 Task: Search one way flight ticket for 4 adults, 2 children, 2 infants in seat and 1 infant on lap in economy from Seattle/tacoma(seatac): Seattle-tacoma International Airport to Indianapolis: Indianapolis International Airport on 8-5-2023. Choice of flights is Frontier. Number of bags: 1 carry on bag. Price is upto 75000. Outbound departure time preference is 13:30.
Action: Mouse moved to (358, 317)
Screenshot: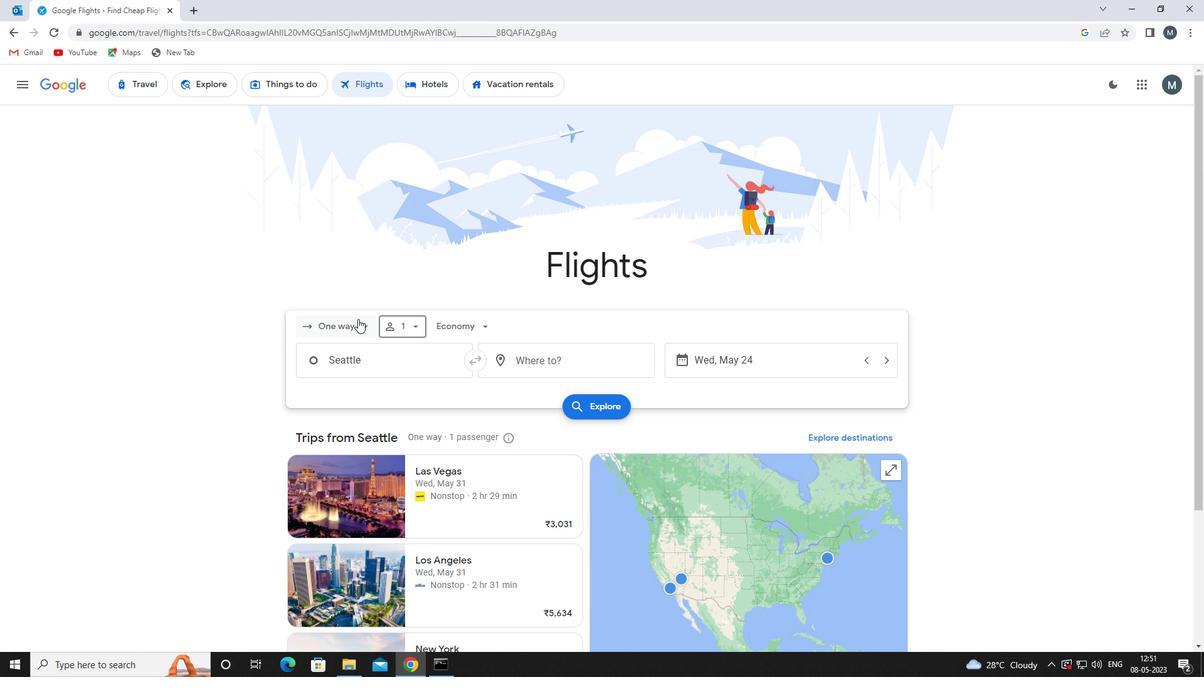 
Action: Mouse pressed left at (358, 317)
Screenshot: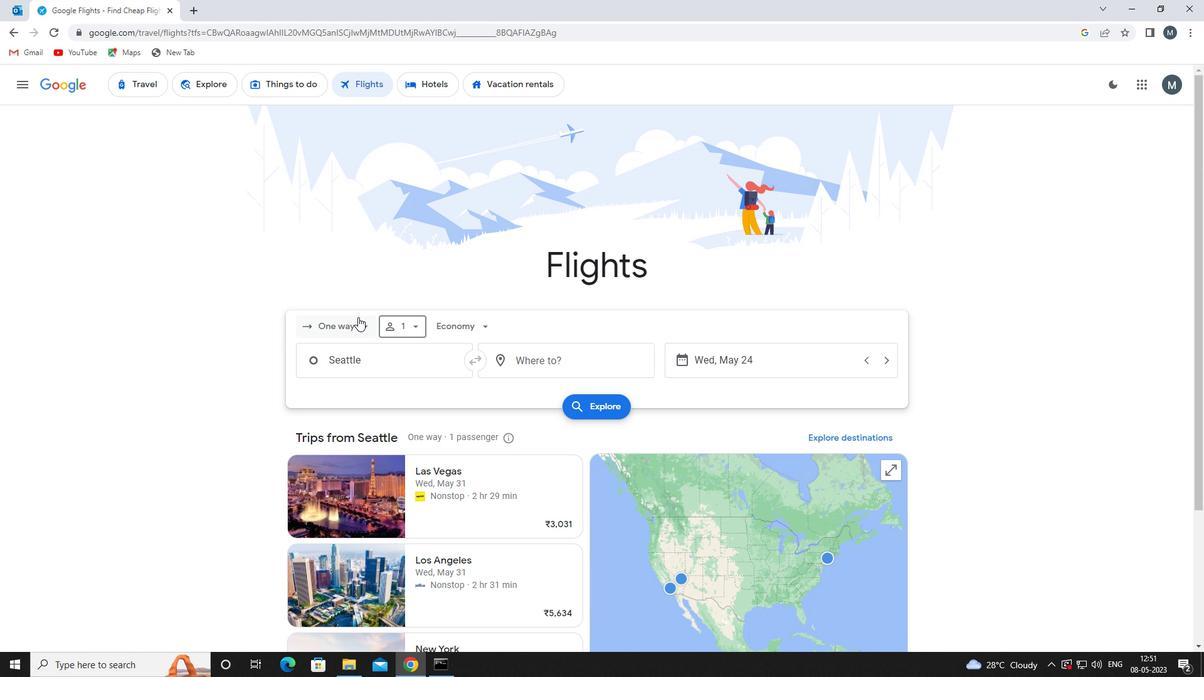 
Action: Mouse moved to (363, 384)
Screenshot: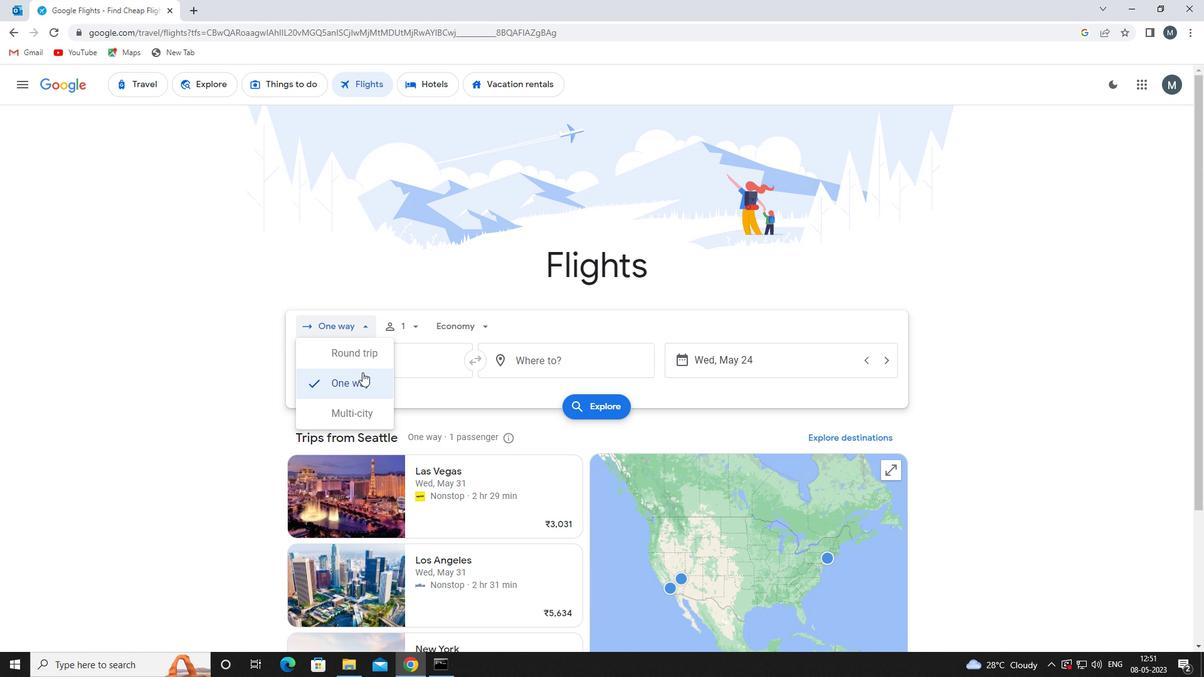 
Action: Mouse pressed left at (363, 384)
Screenshot: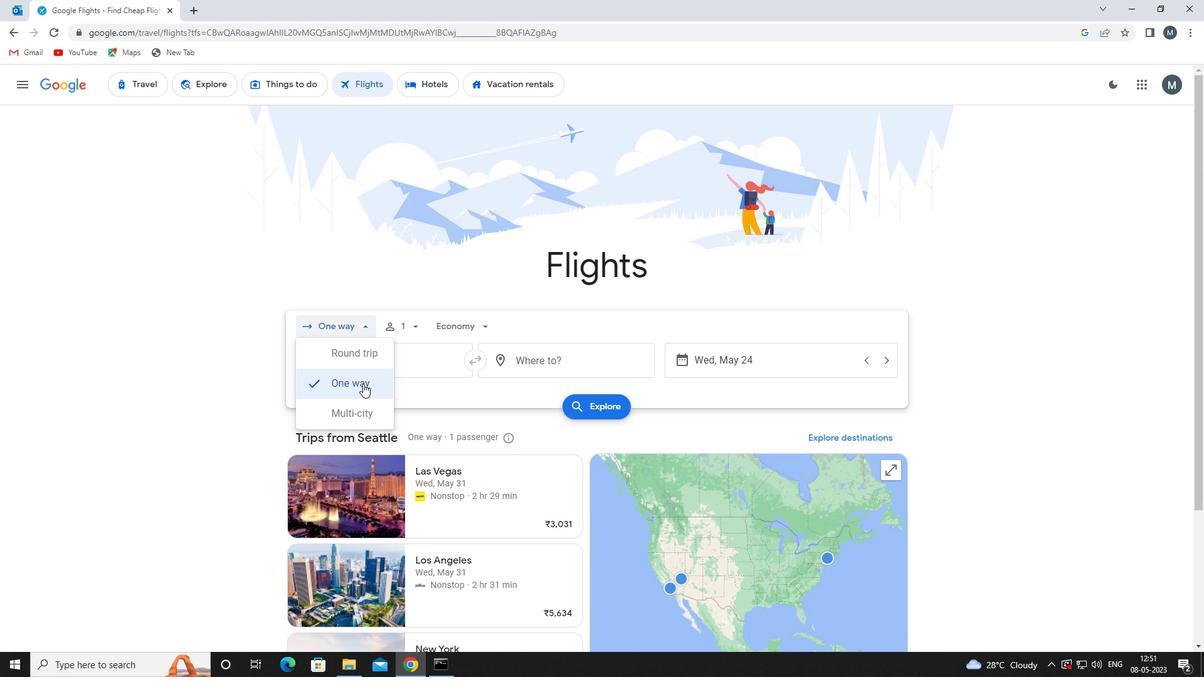 
Action: Mouse moved to (408, 328)
Screenshot: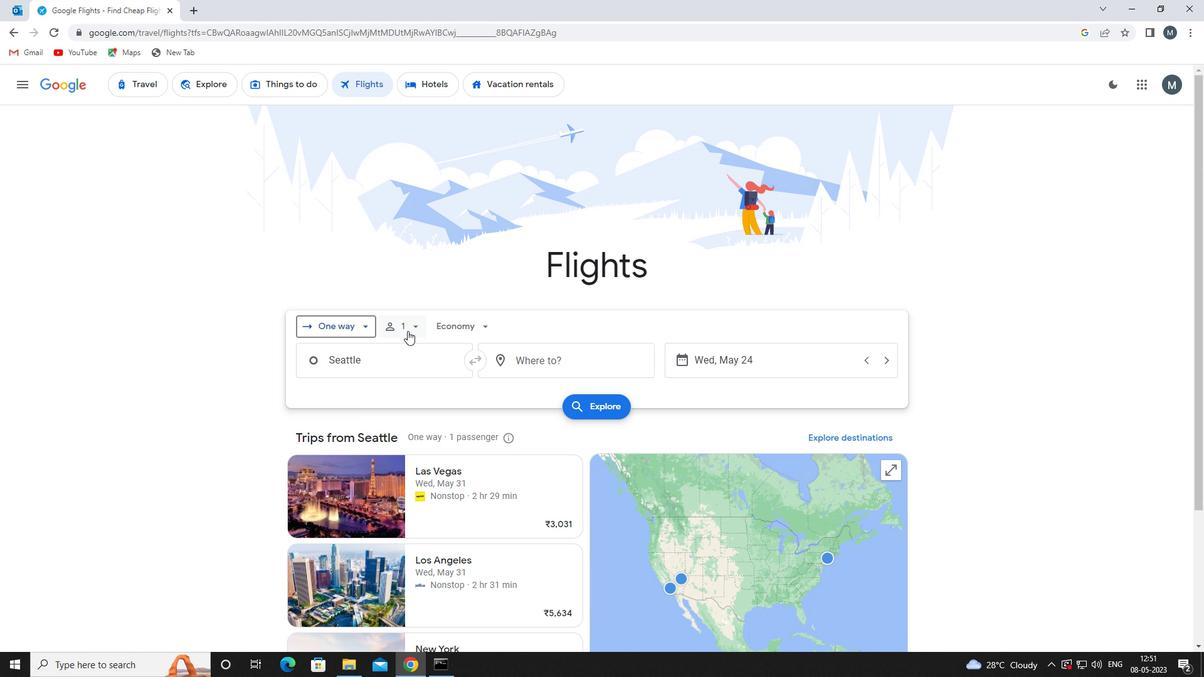 
Action: Mouse pressed left at (408, 328)
Screenshot: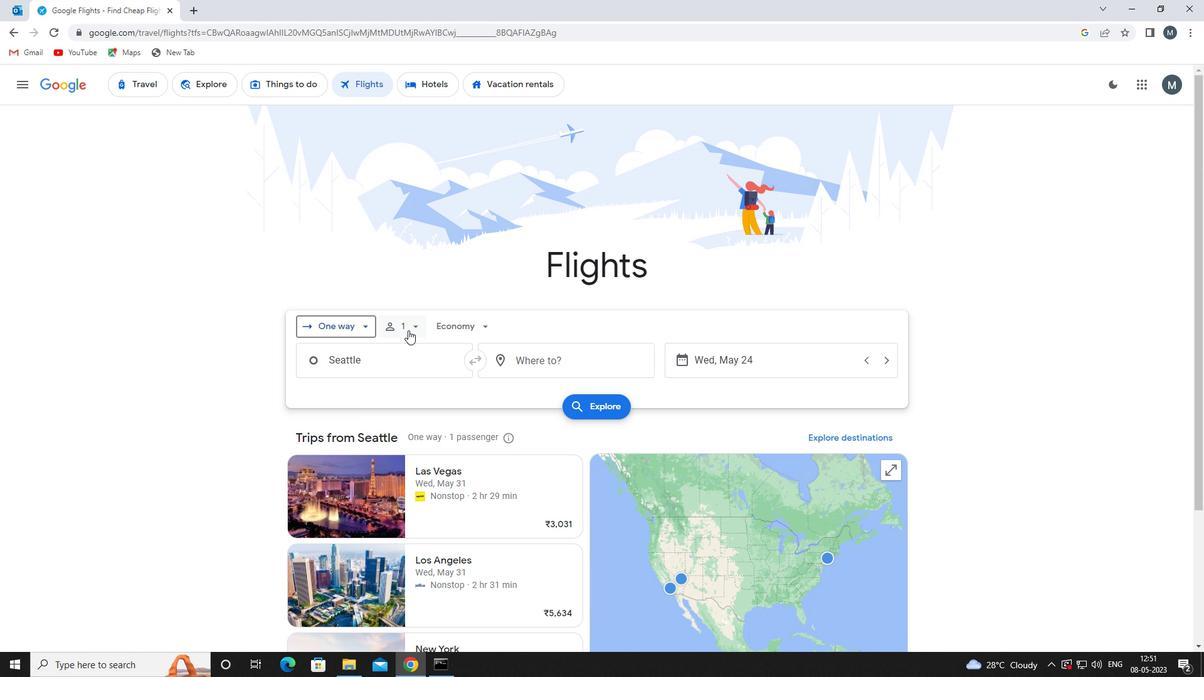 
Action: Mouse moved to (514, 362)
Screenshot: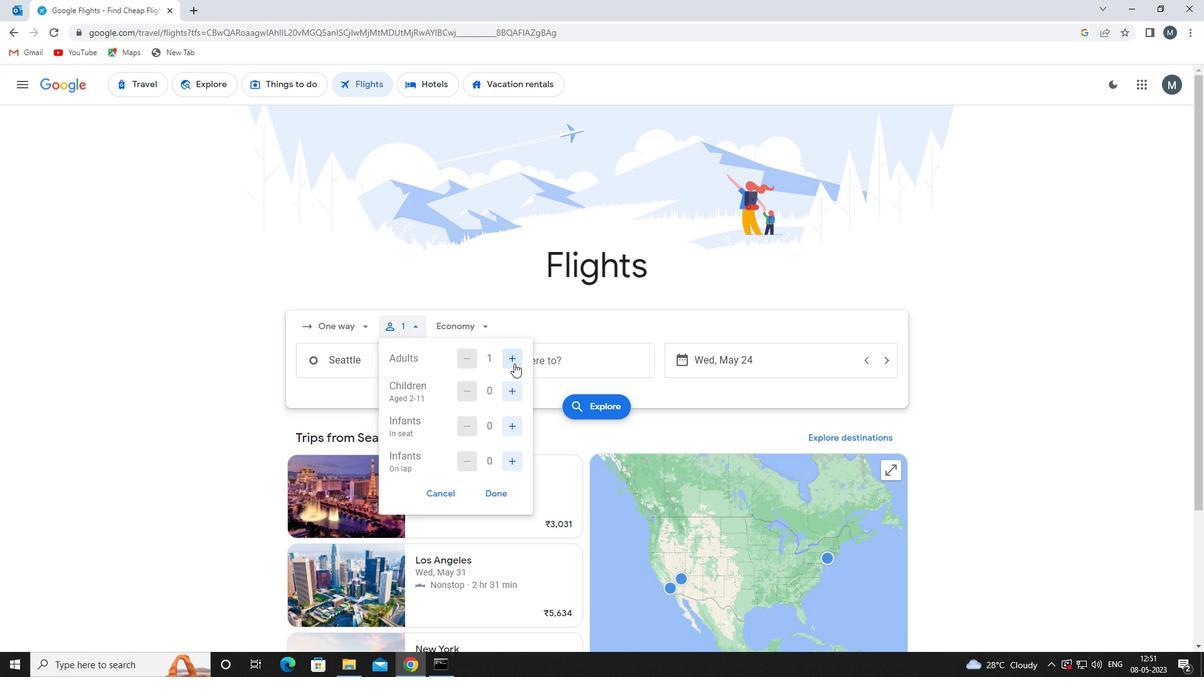 
Action: Mouse pressed left at (514, 362)
Screenshot: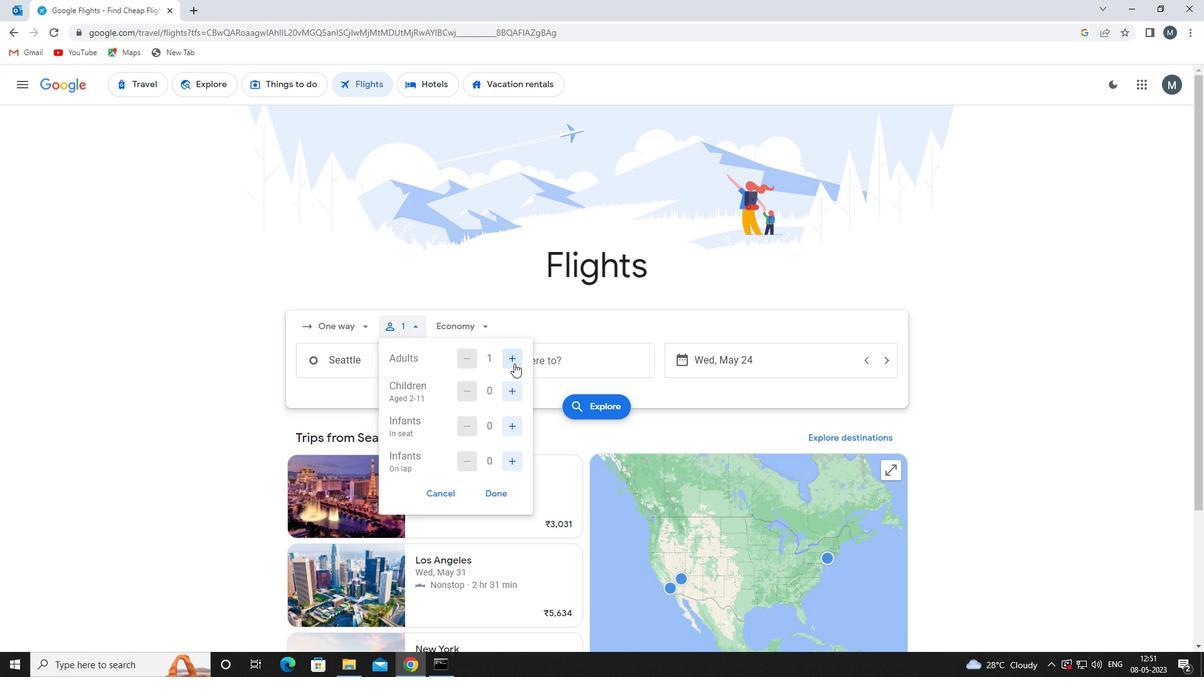 
Action: Mouse pressed left at (514, 362)
Screenshot: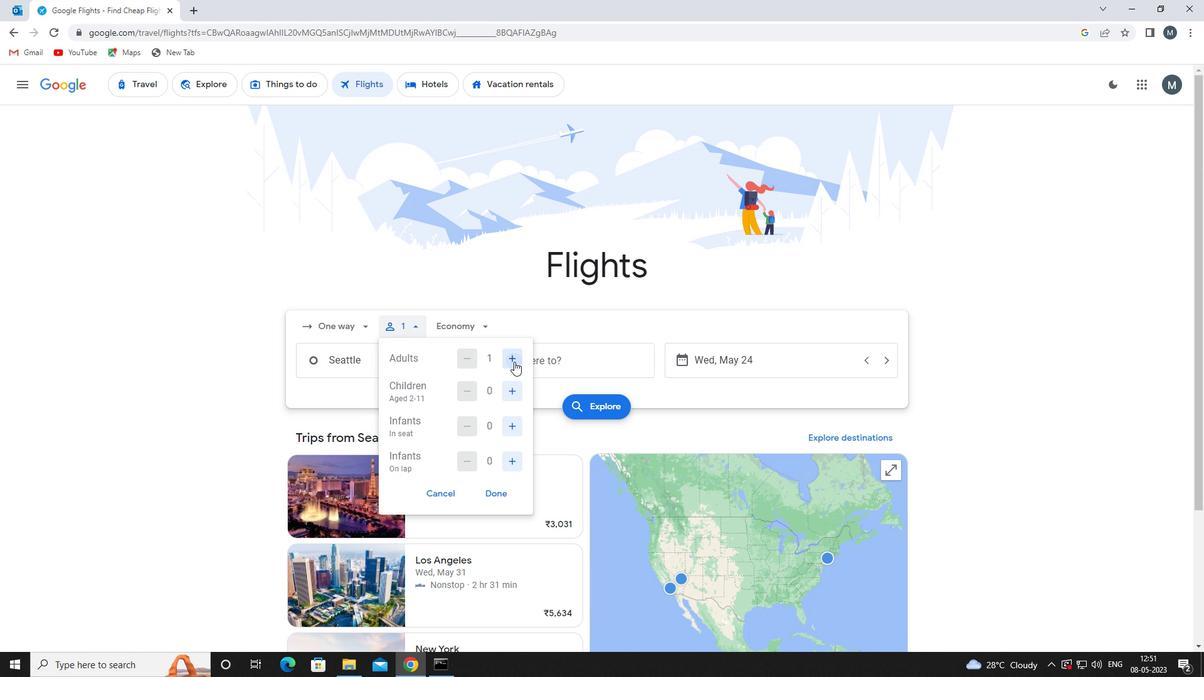 
Action: Mouse pressed left at (514, 362)
Screenshot: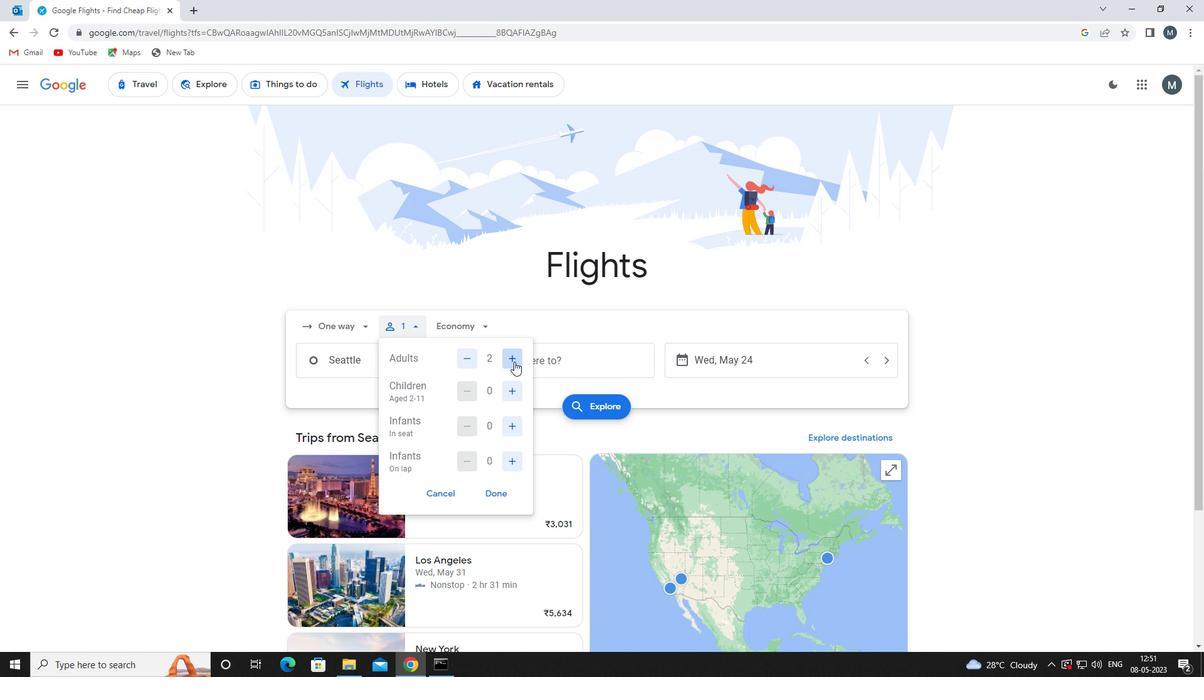 
Action: Mouse moved to (507, 395)
Screenshot: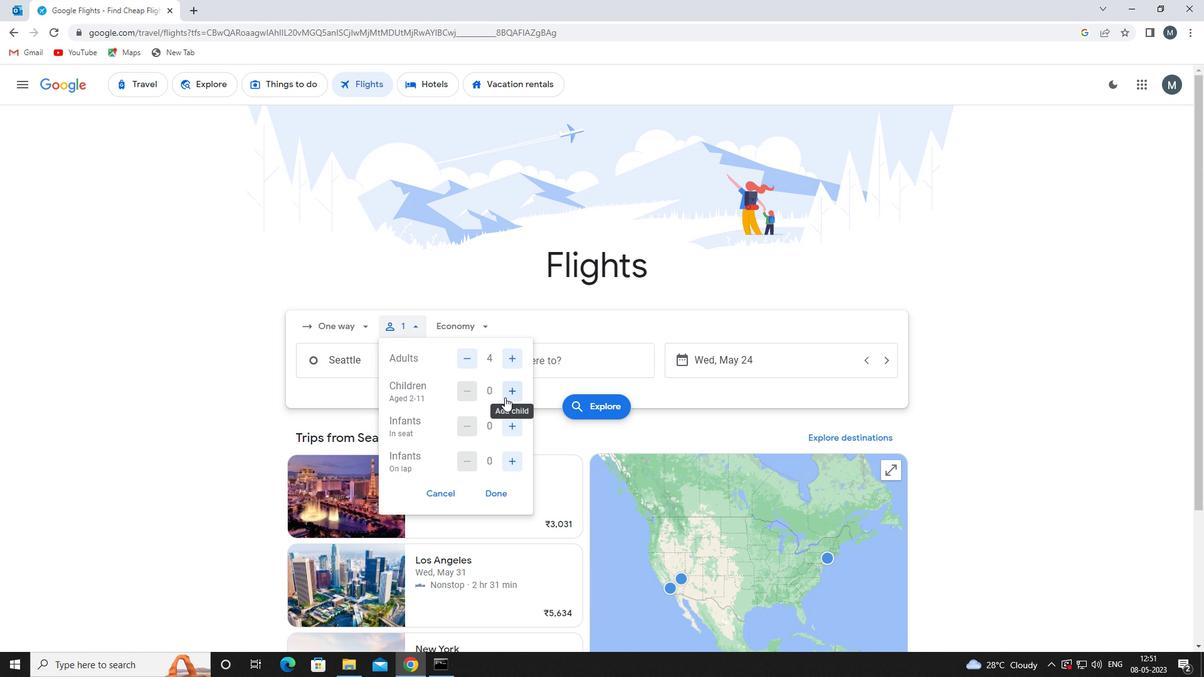 
Action: Mouse pressed left at (507, 395)
Screenshot: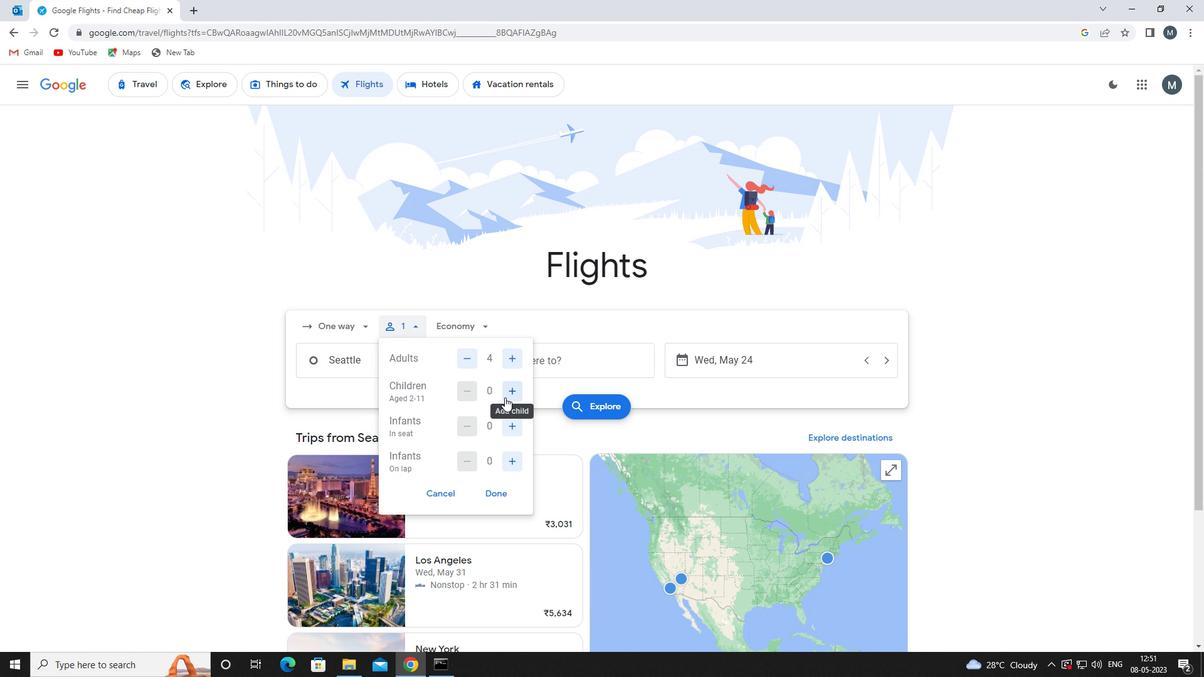 
Action: Mouse moved to (508, 395)
Screenshot: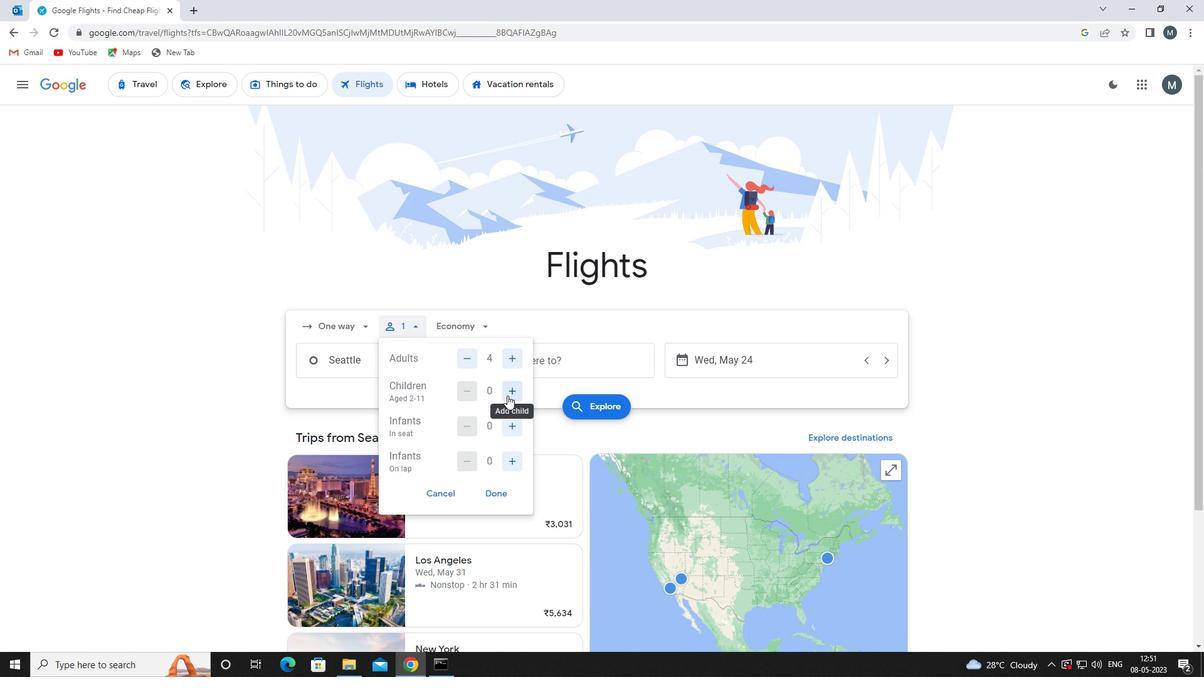 
Action: Mouse pressed left at (508, 395)
Screenshot: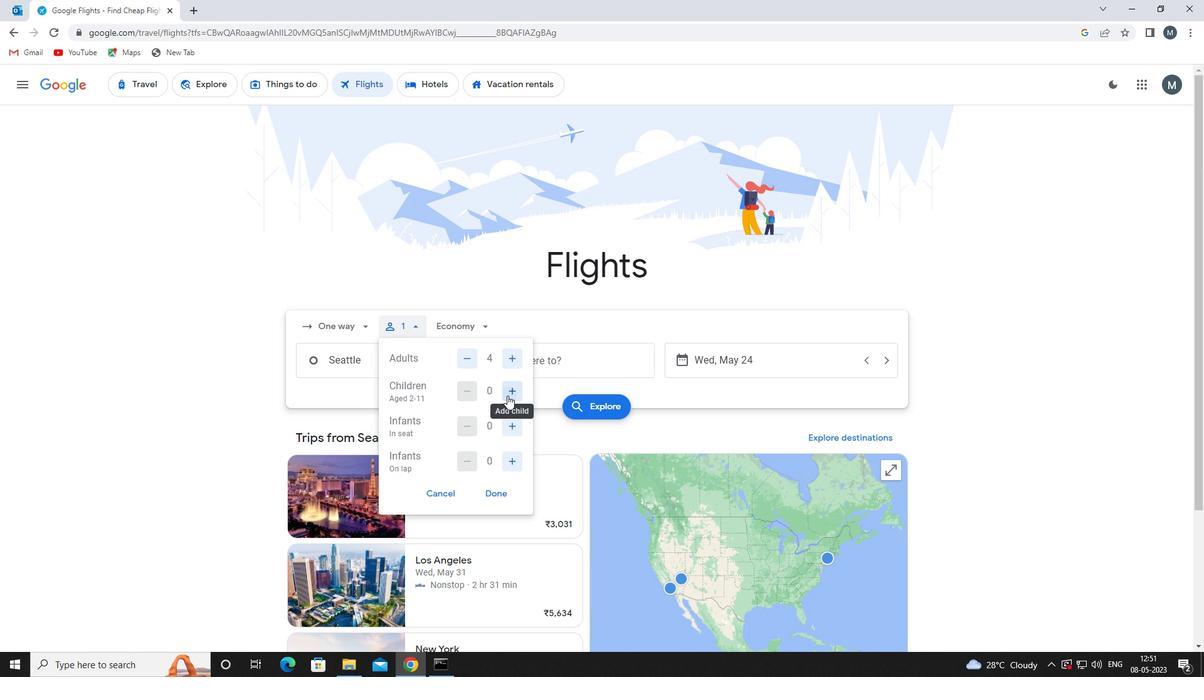 
Action: Mouse moved to (512, 426)
Screenshot: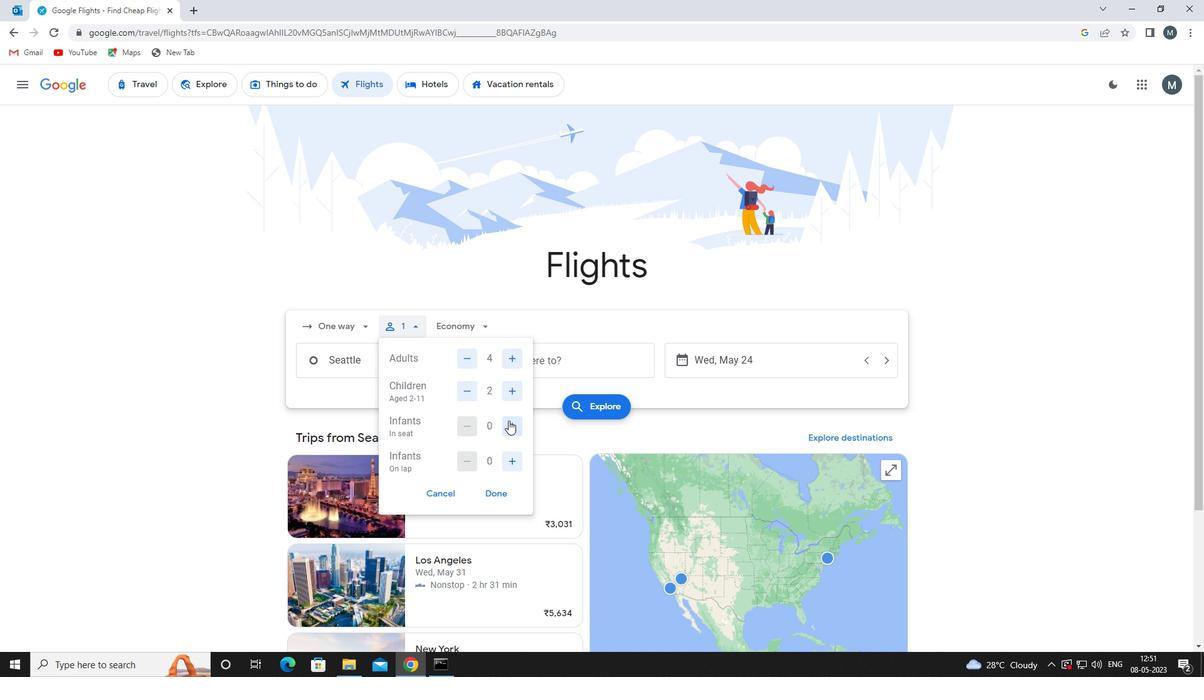 
Action: Mouse pressed left at (512, 426)
Screenshot: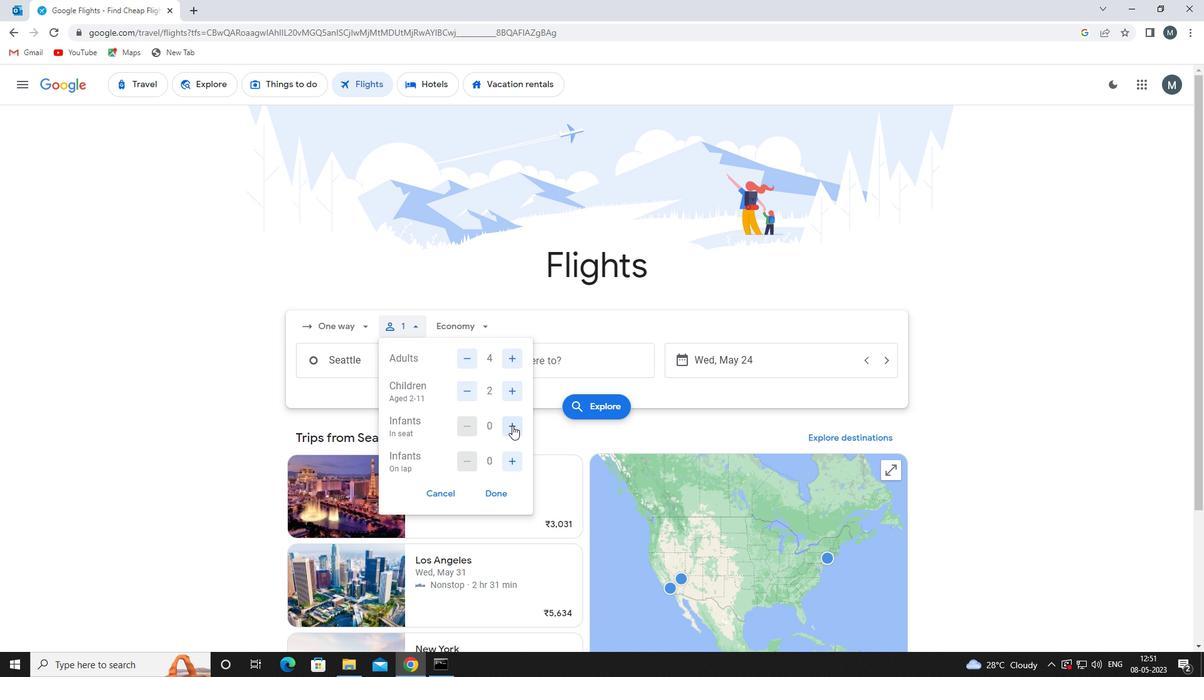 
Action: Mouse moved to (513, 426)
Screenshot: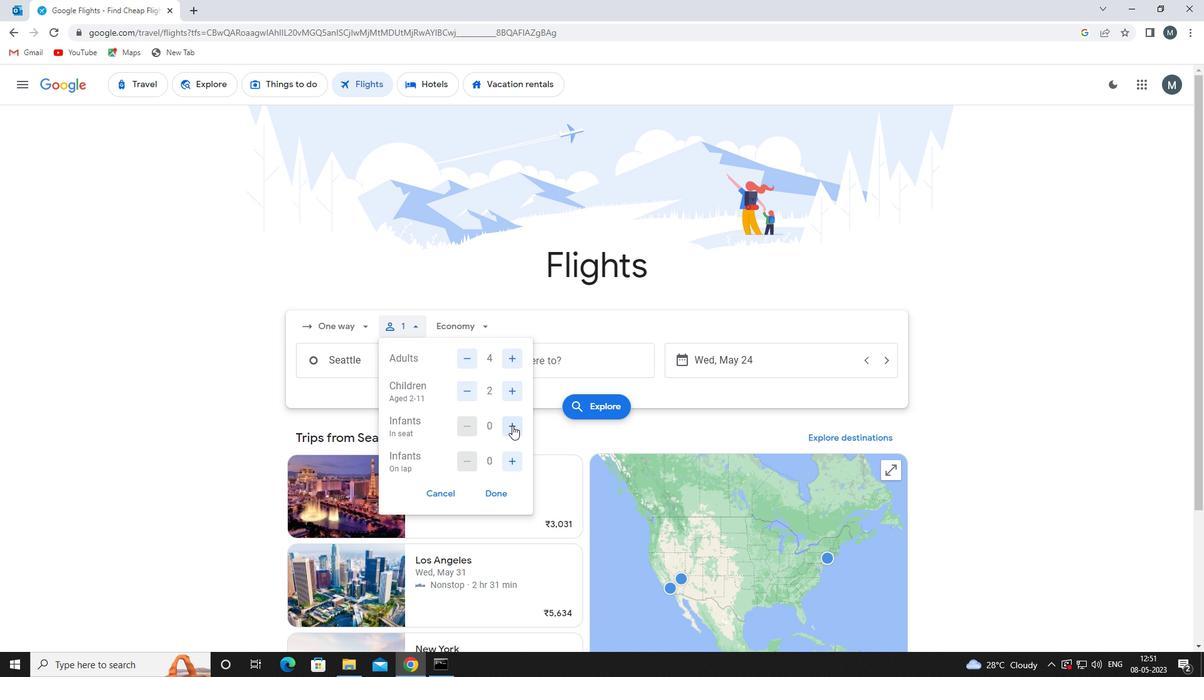 
Action: Mouse pressed left at (513, 426)
Screenshot: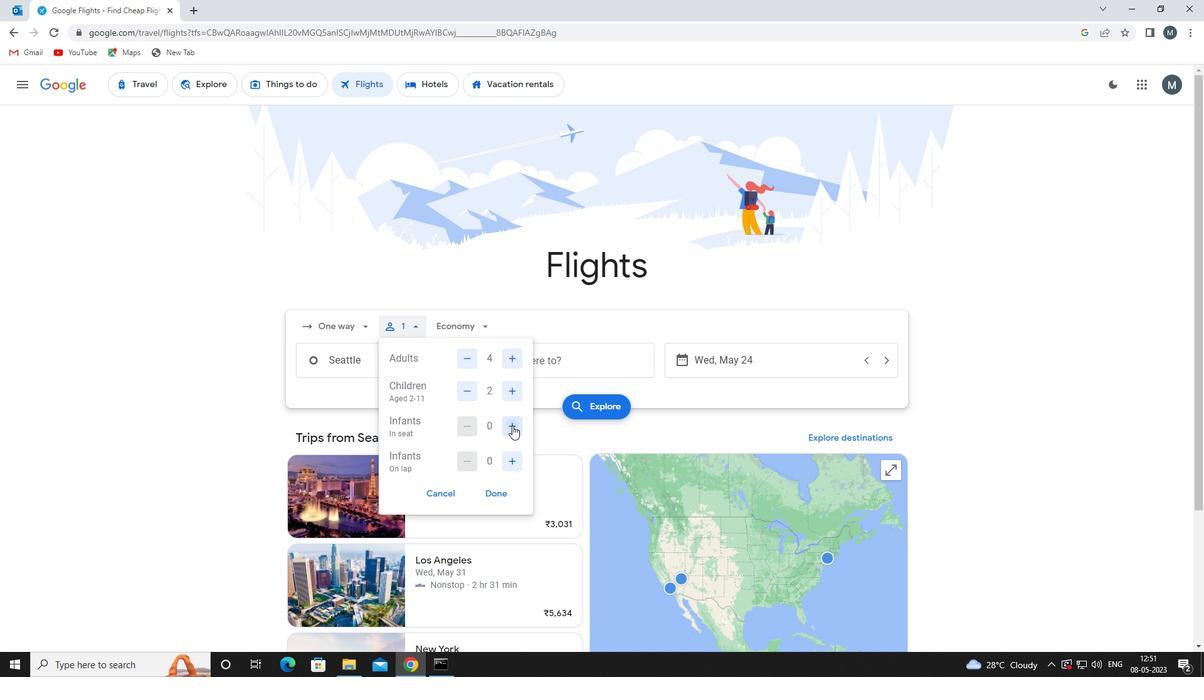 
Action: Mouse moved to (508, 465)
Screenshot: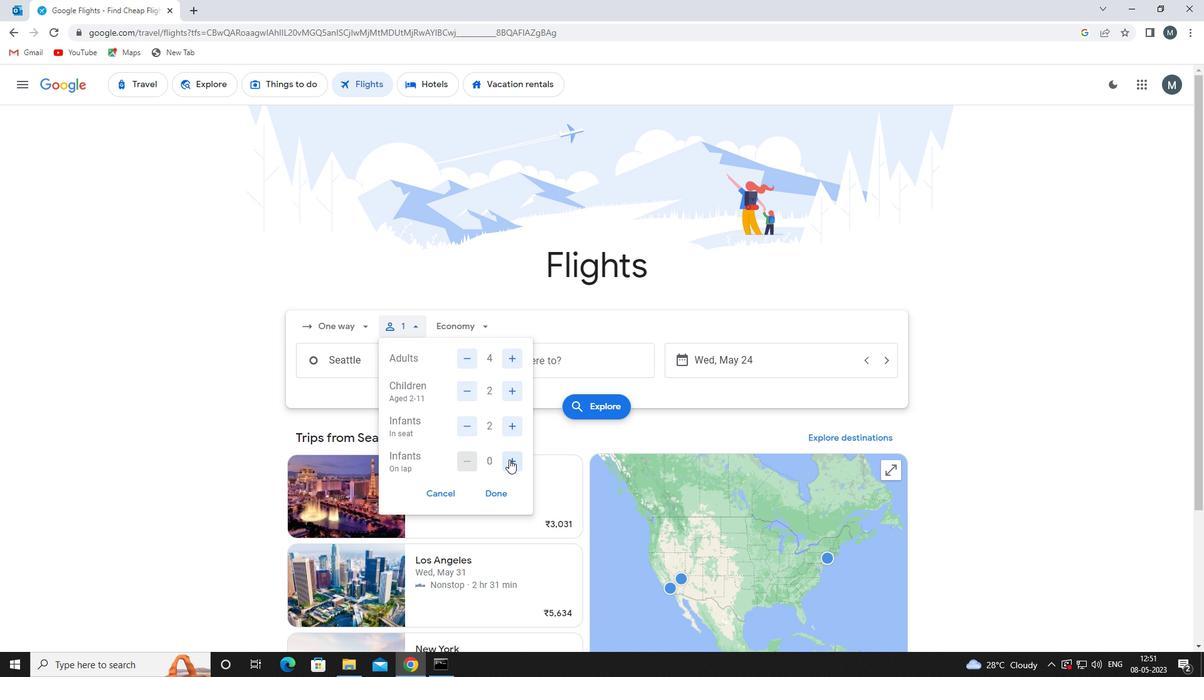 
Action: Mouse pressed left at (508, 465)
Screenshot: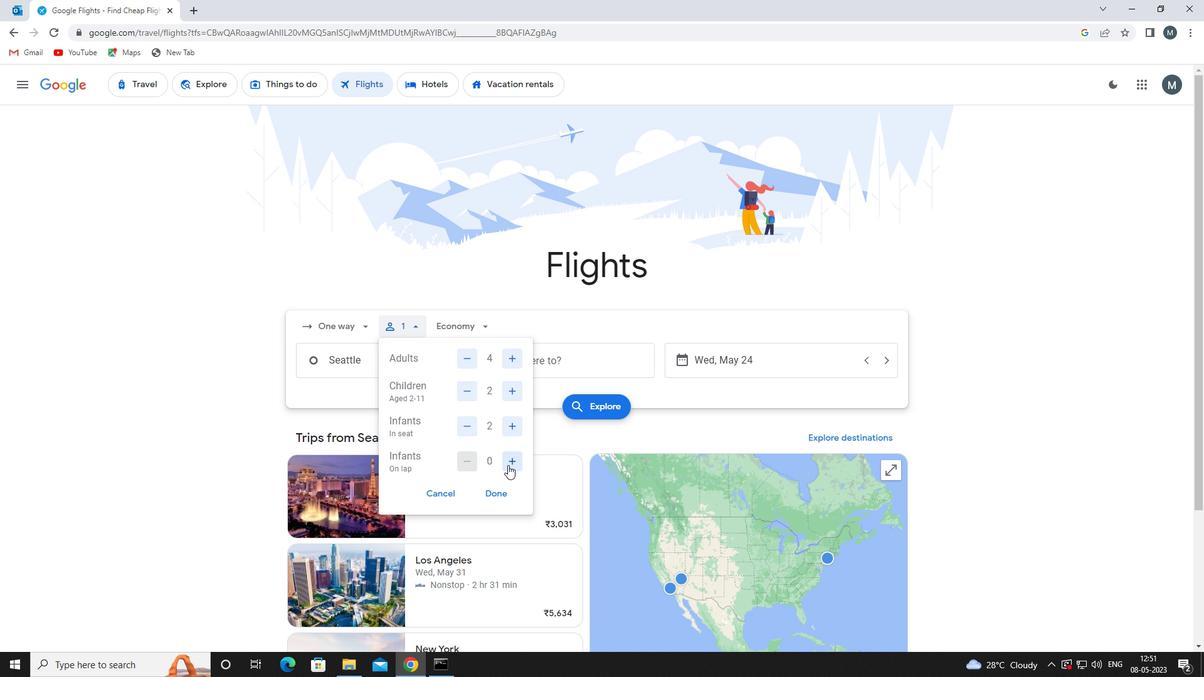 
Action: Mouse moved to (497, 492)
Screenshot: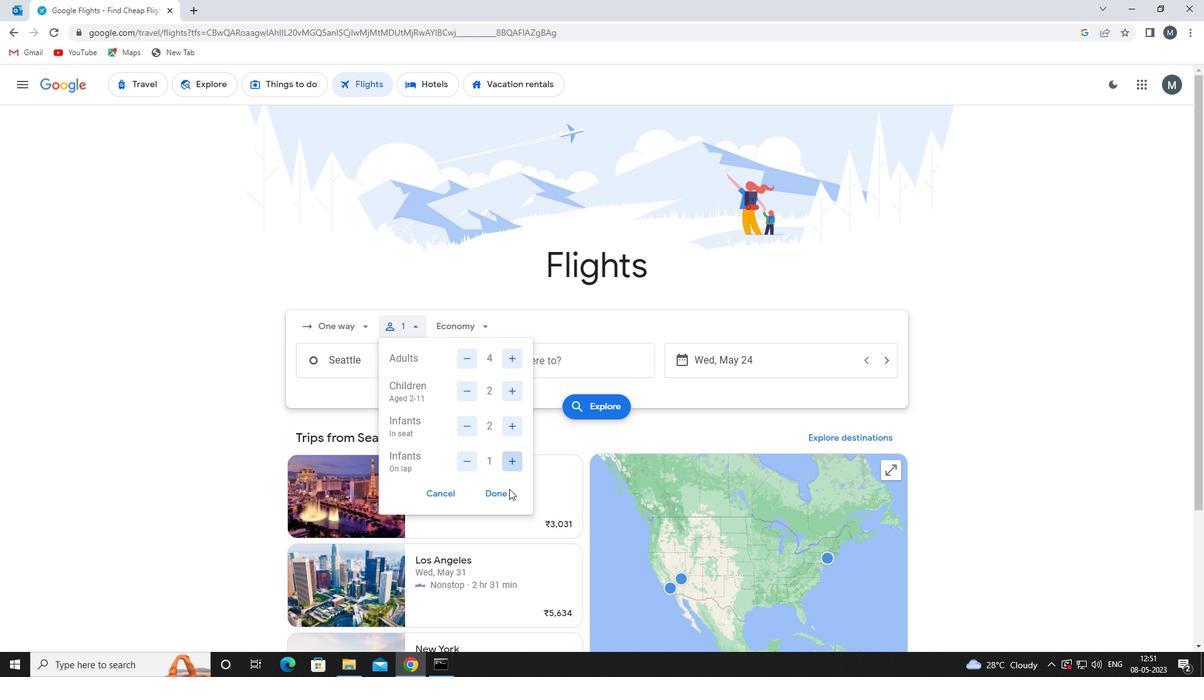 
Action: Mouse pressed left at (497, 492)
Screenshot: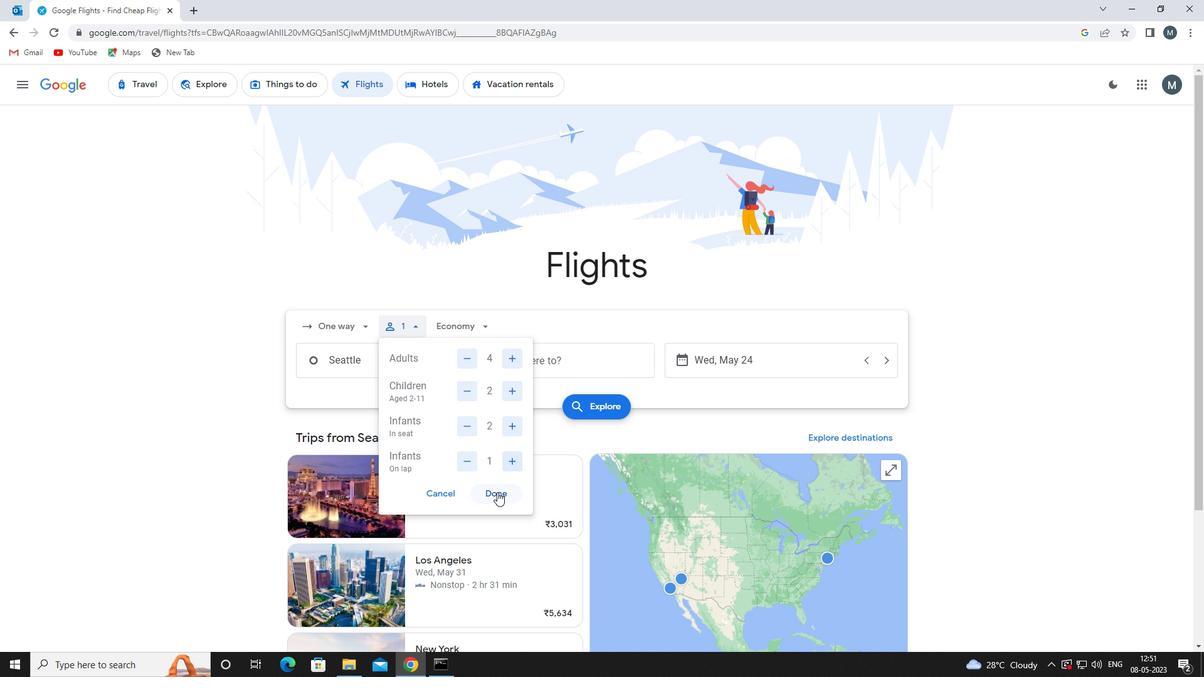 
Action: Mouse moved to (466, 330)
Screenshot: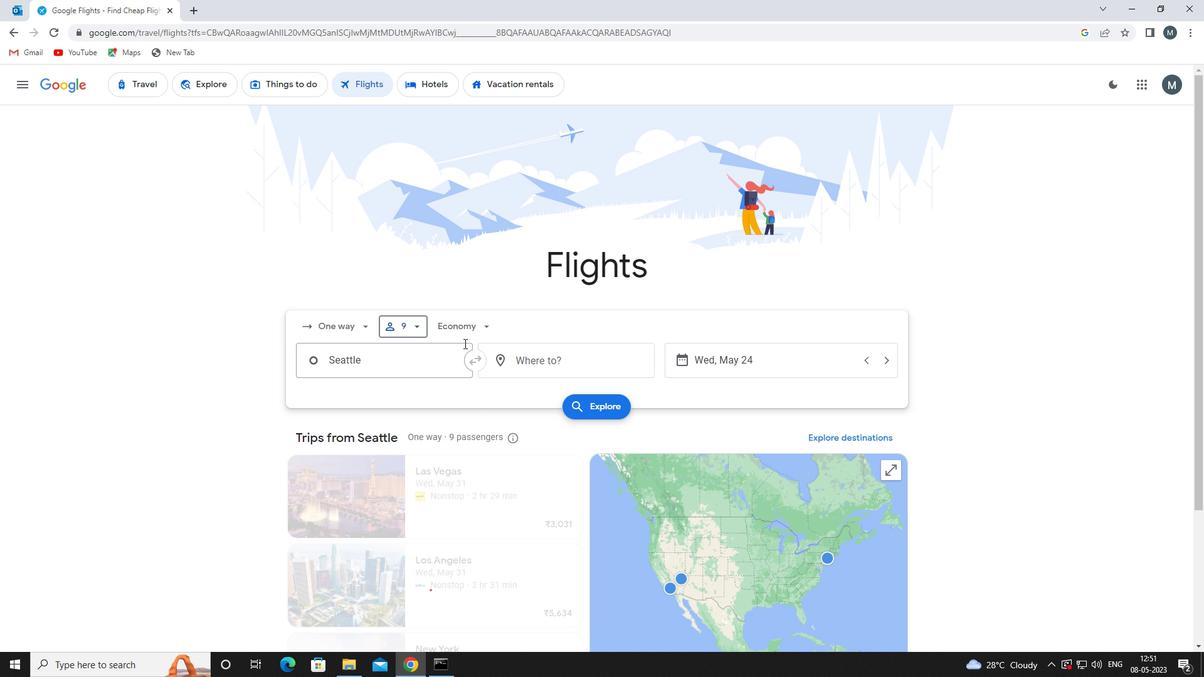
Action: Mouse pressed left at (466, 330)
Screenshot: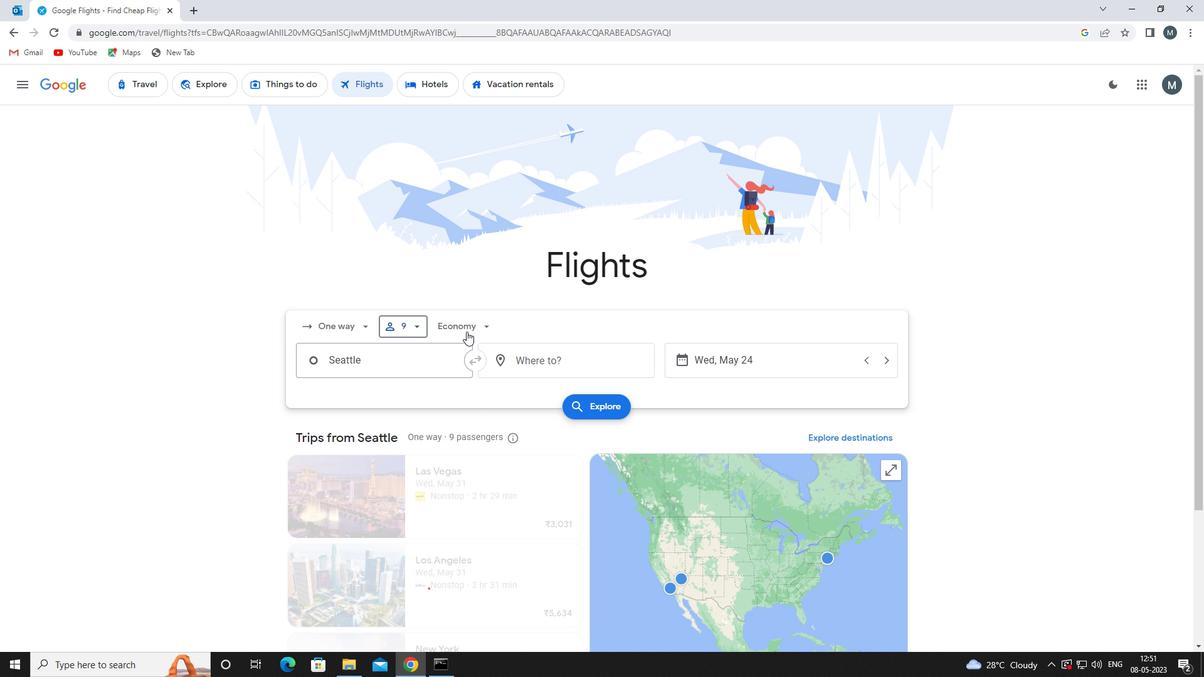 
Action: Mouse moved to (491, 348)
Screenshot: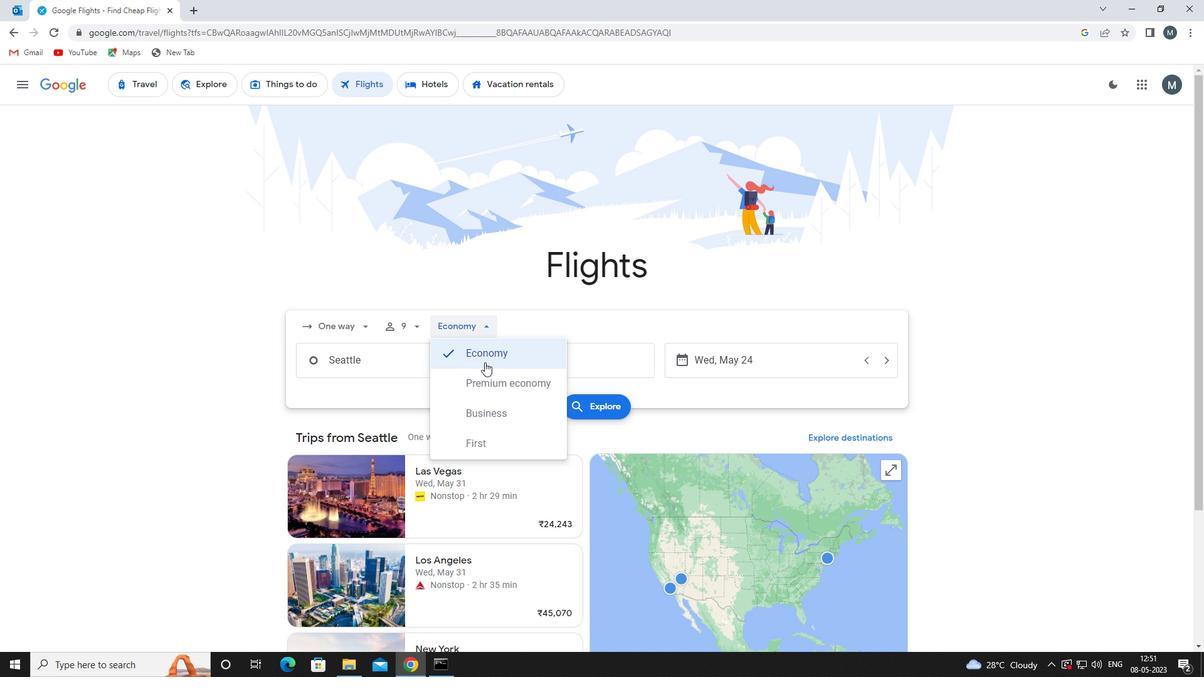 
Action: Mouse pressed left at (491, 348)
Screenshot: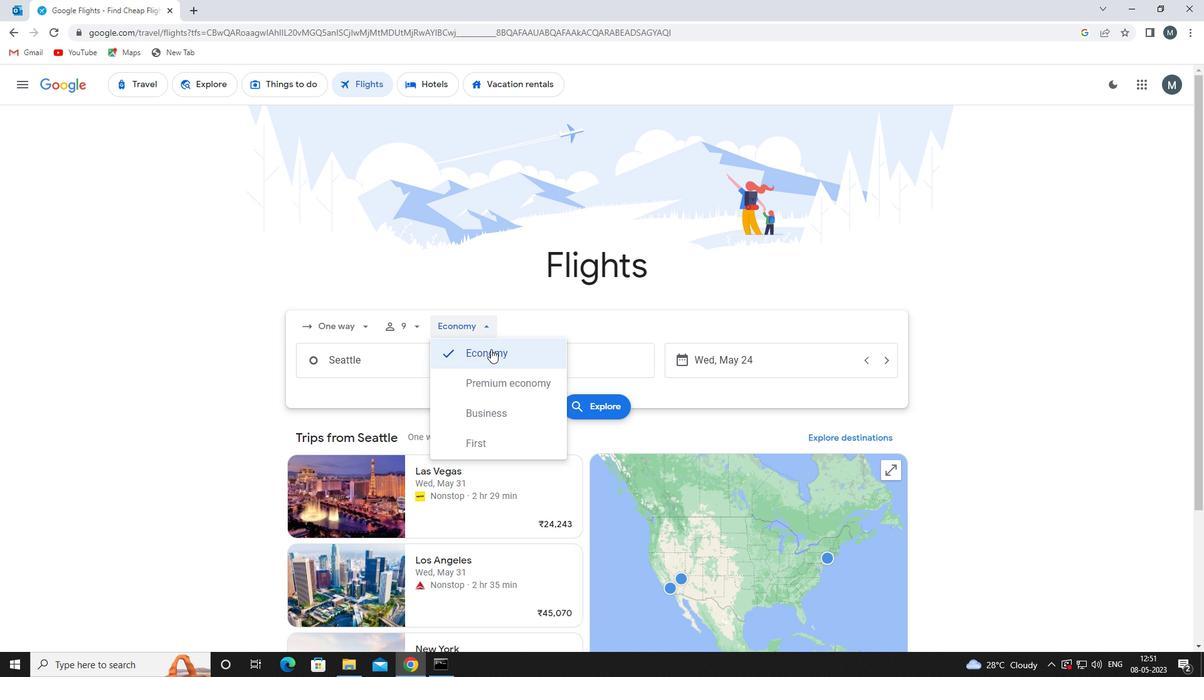 
Action: Mouse moved to (395, 360)
Screenshot: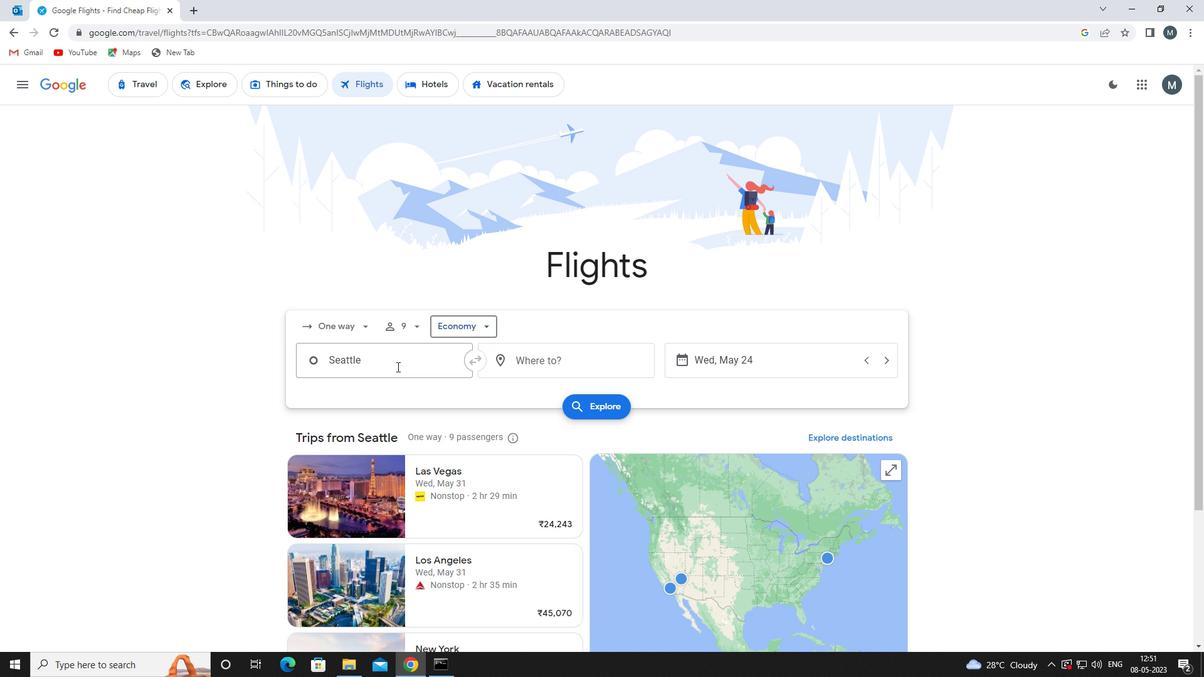 
Action: Mouse pressed left at (395, 360)
Screenshot: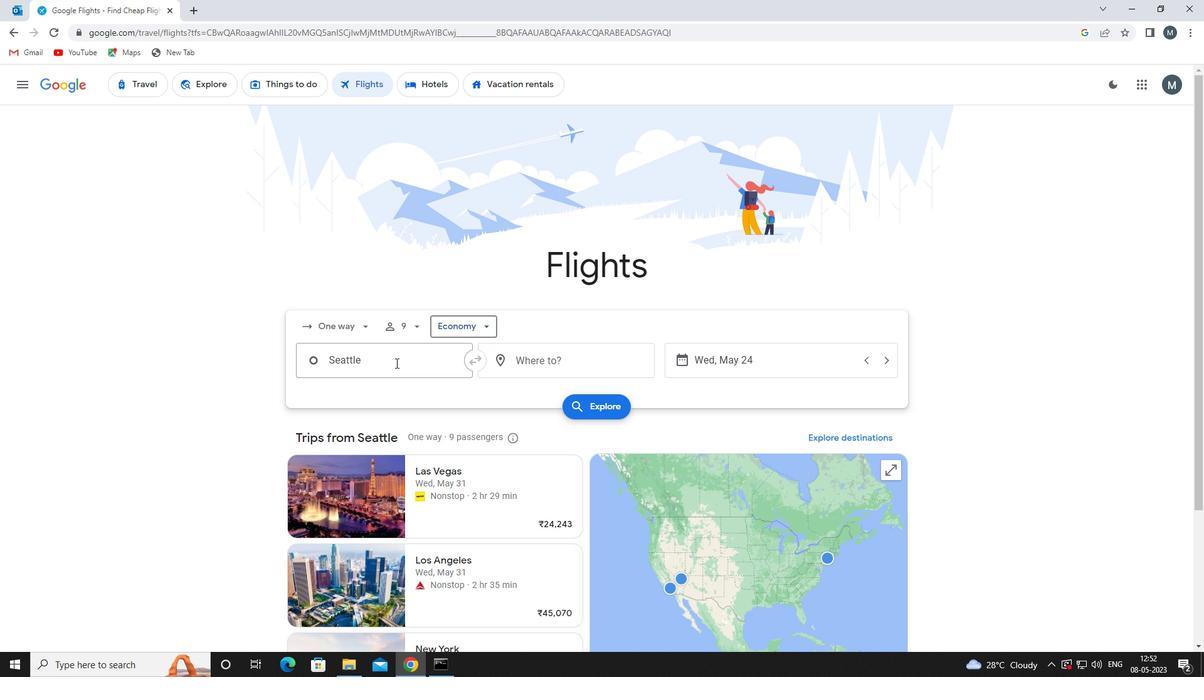 
Action: Mouse moved to (418, 431)
Screenshot: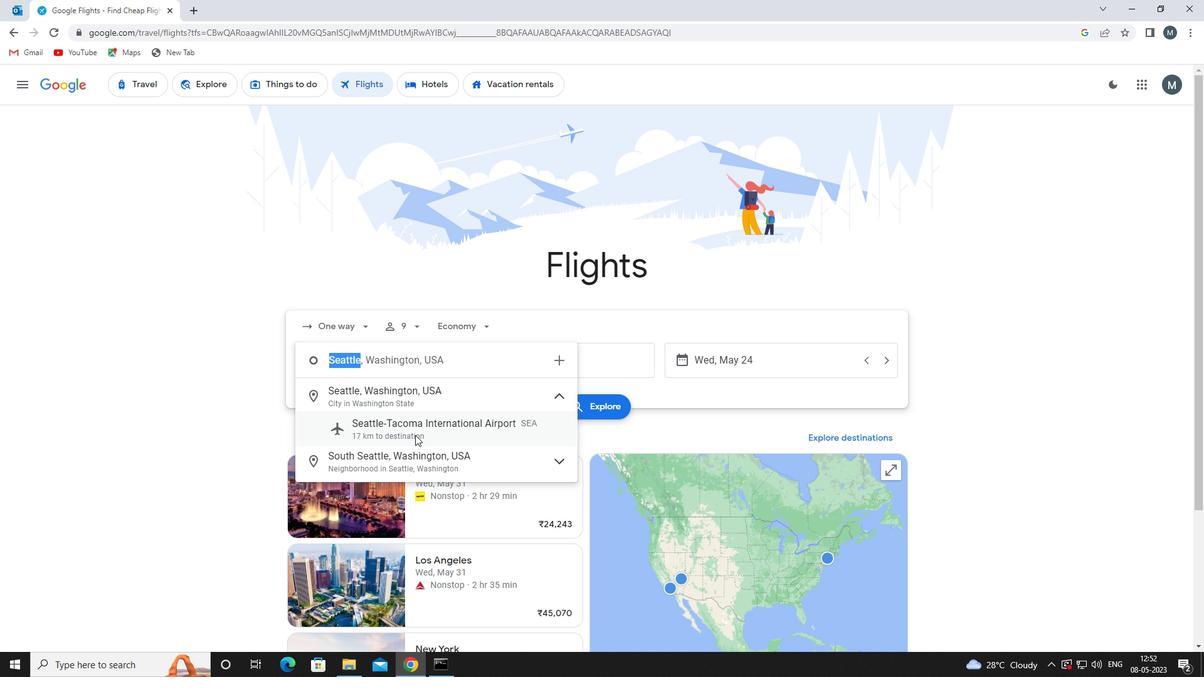 
Action: Mouse pressed left at (418, 431)
Screenshot: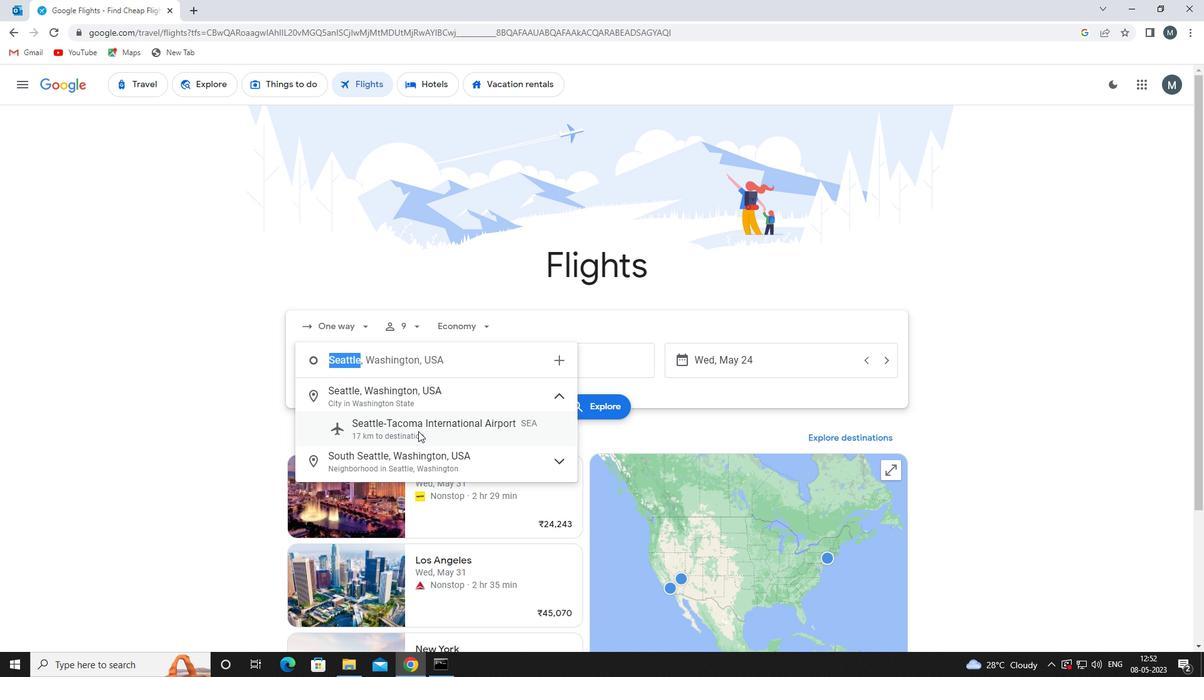 
Action: Mouse moved to (547, 367)
Screenshot: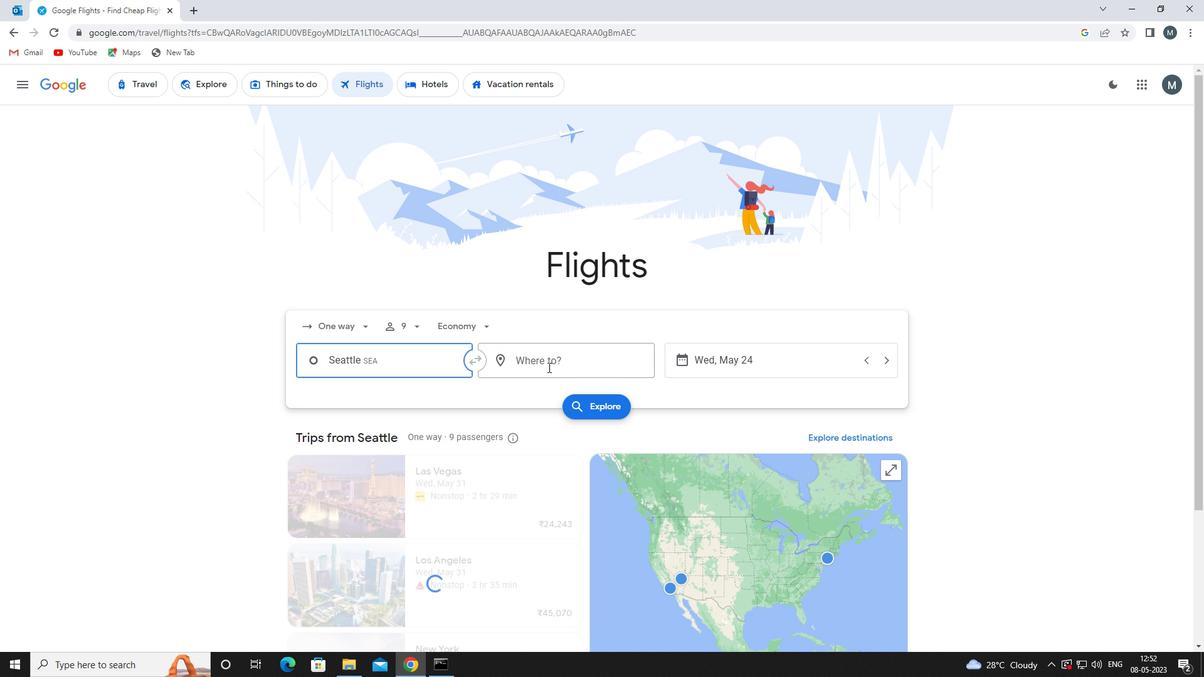 
Action: Mouse pressed left at (547, 367)
Screenshot: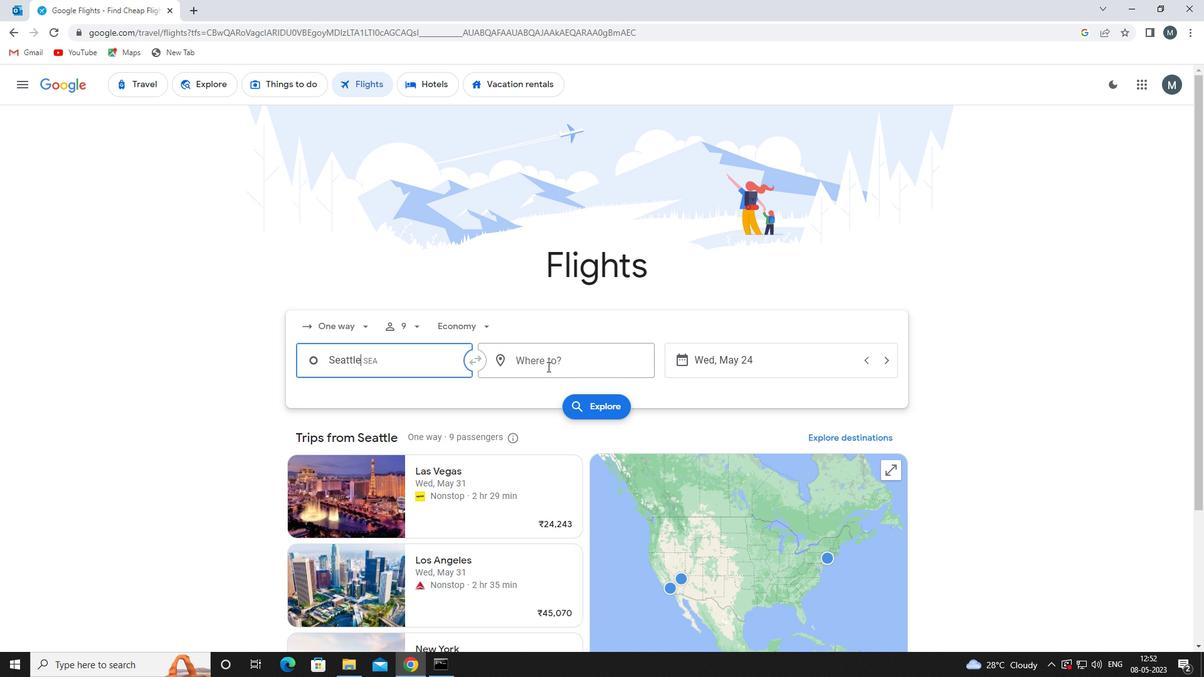 
Action: Mouse moved to (539, 368)
Screenshot: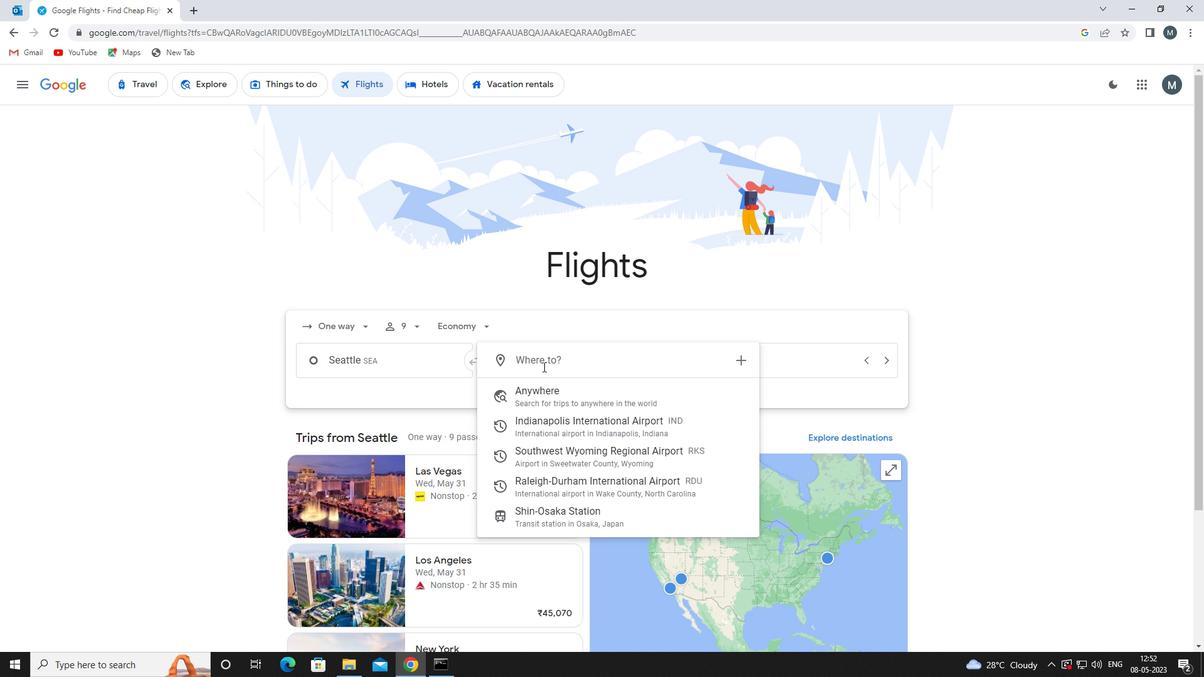 
Action: Key pressed ind
Screenshot: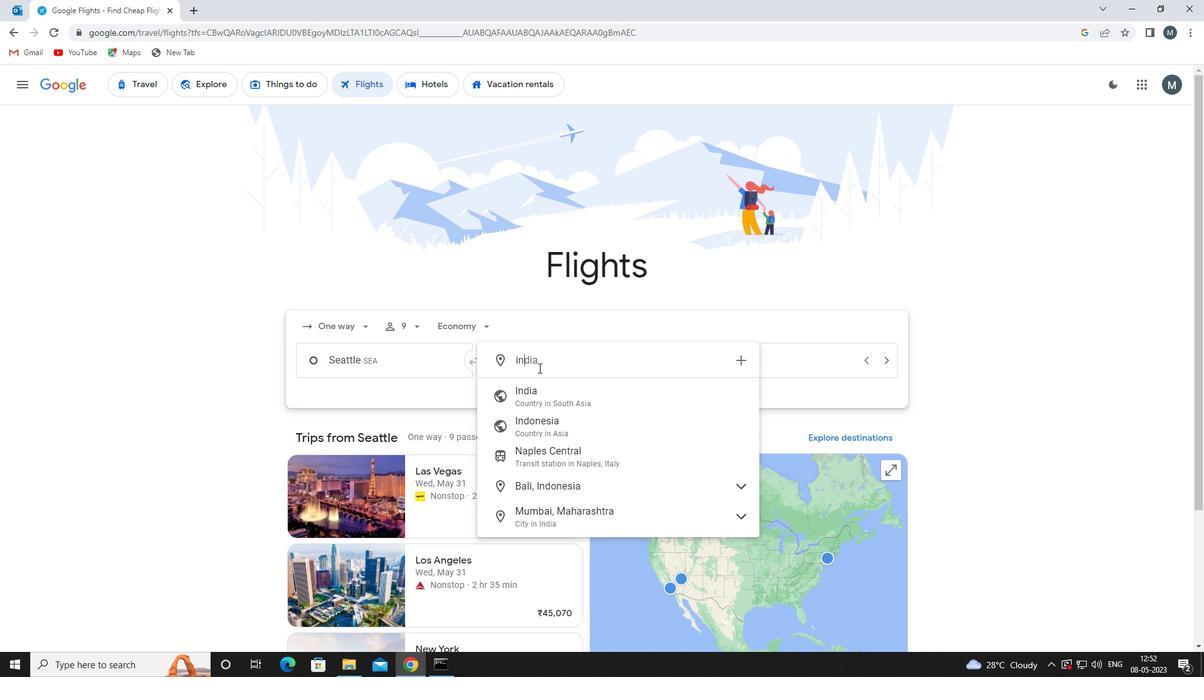 
Action: Mouse moved to (606, 400)
Screenshot: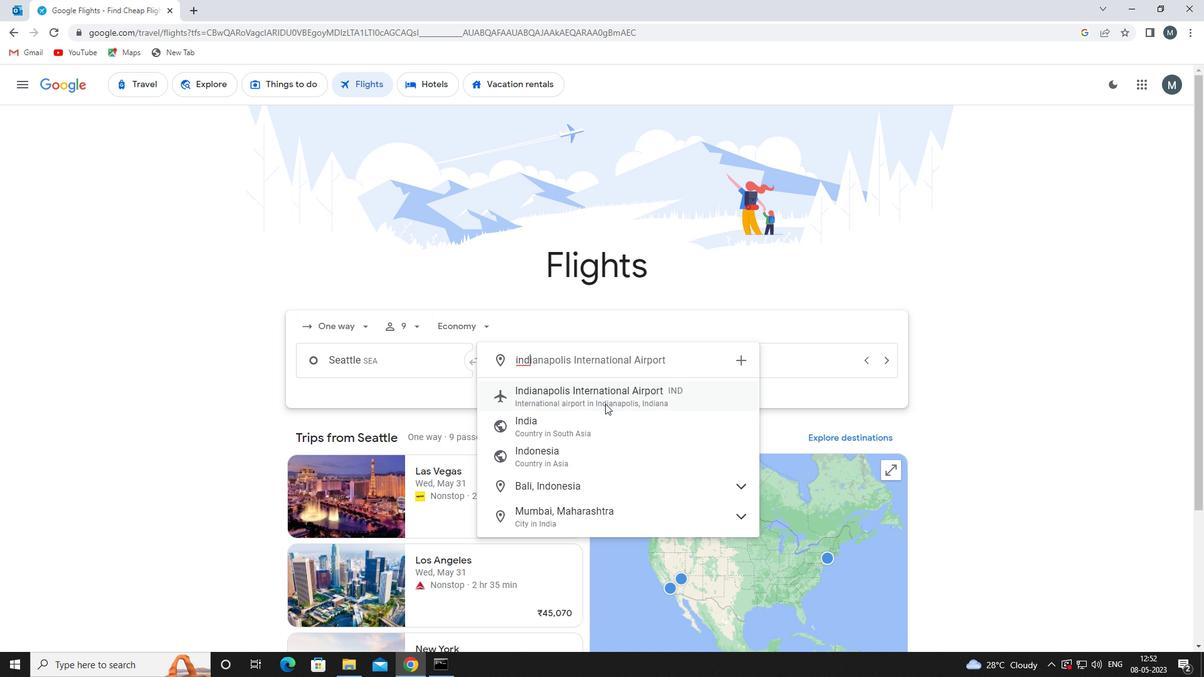 
Action: Mouse pressed left at (606, 400)
Screenshot: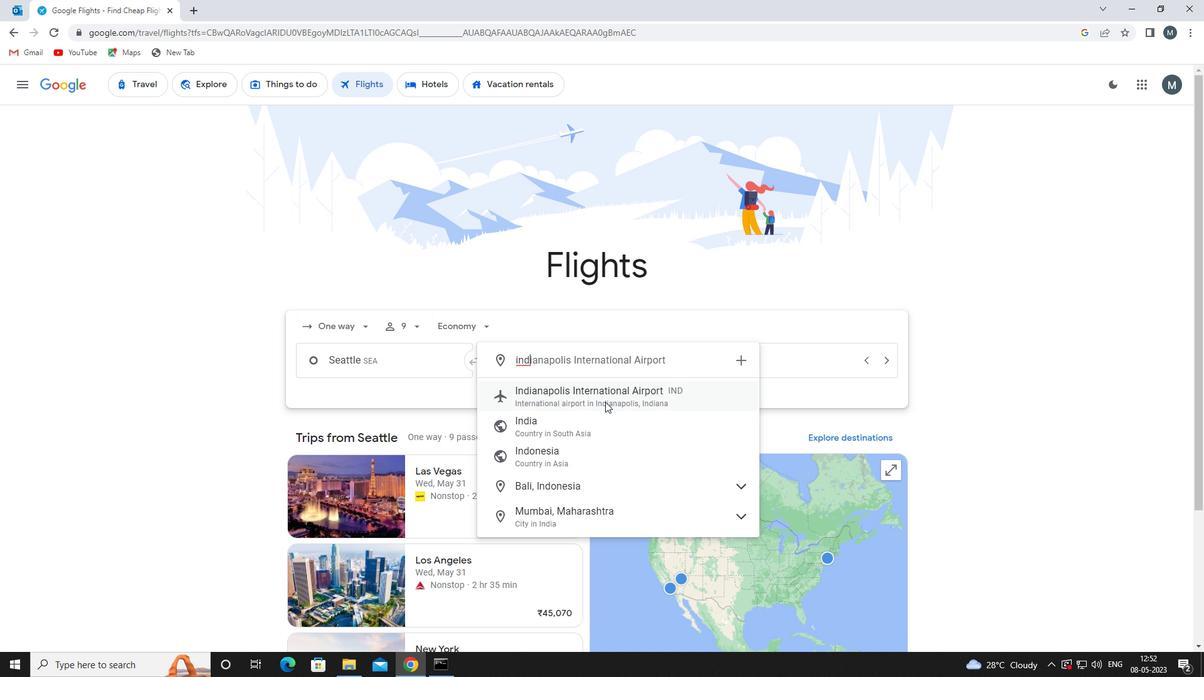 
Action: Mouse moved to (720, 364)
Screenshot: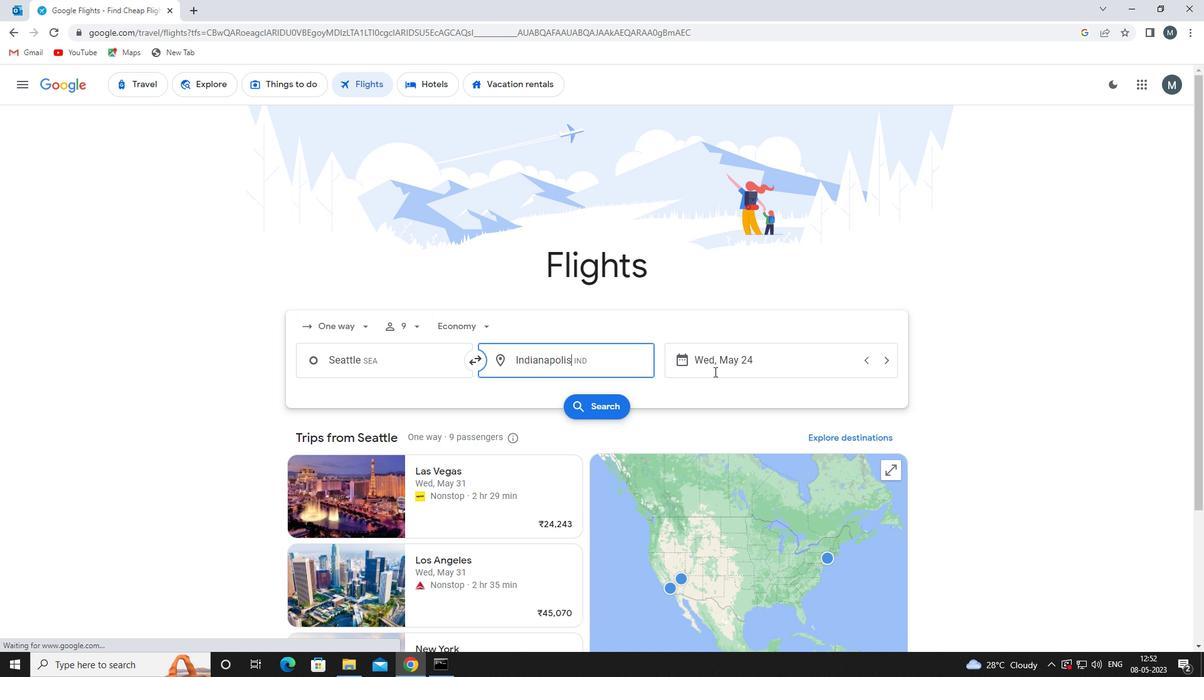 
Action: Mouse pressed left at (720, 364)
Screenshot: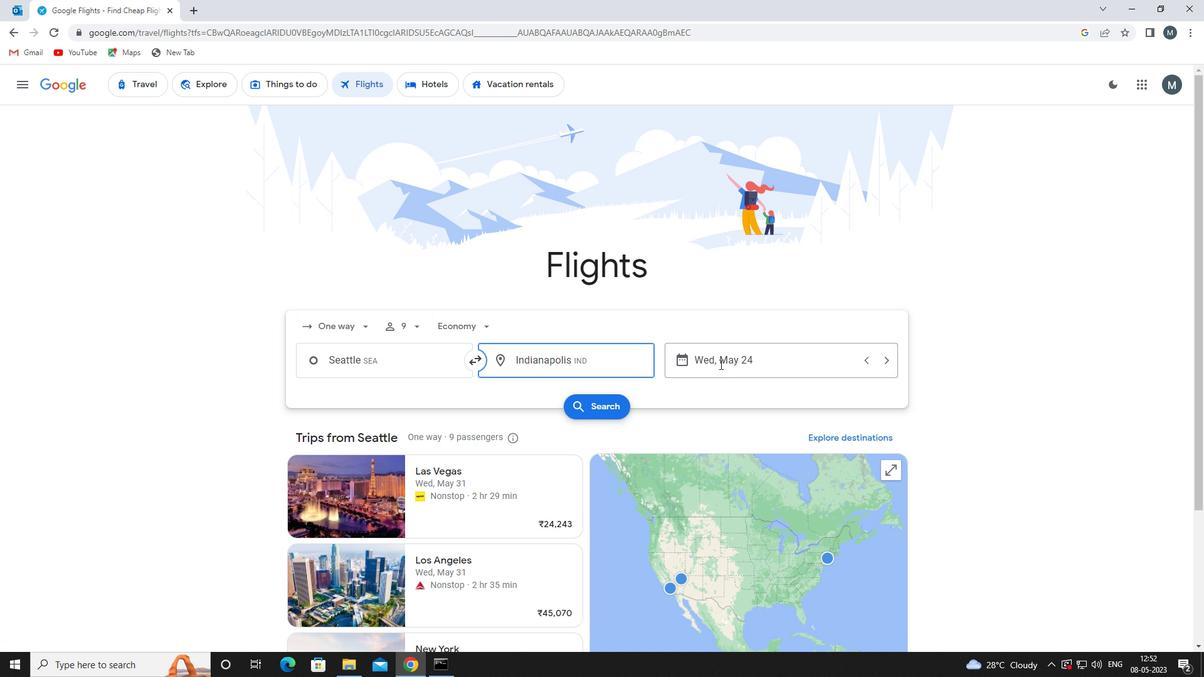 
Action: Mouse moved to (907, 484)
Screenshot: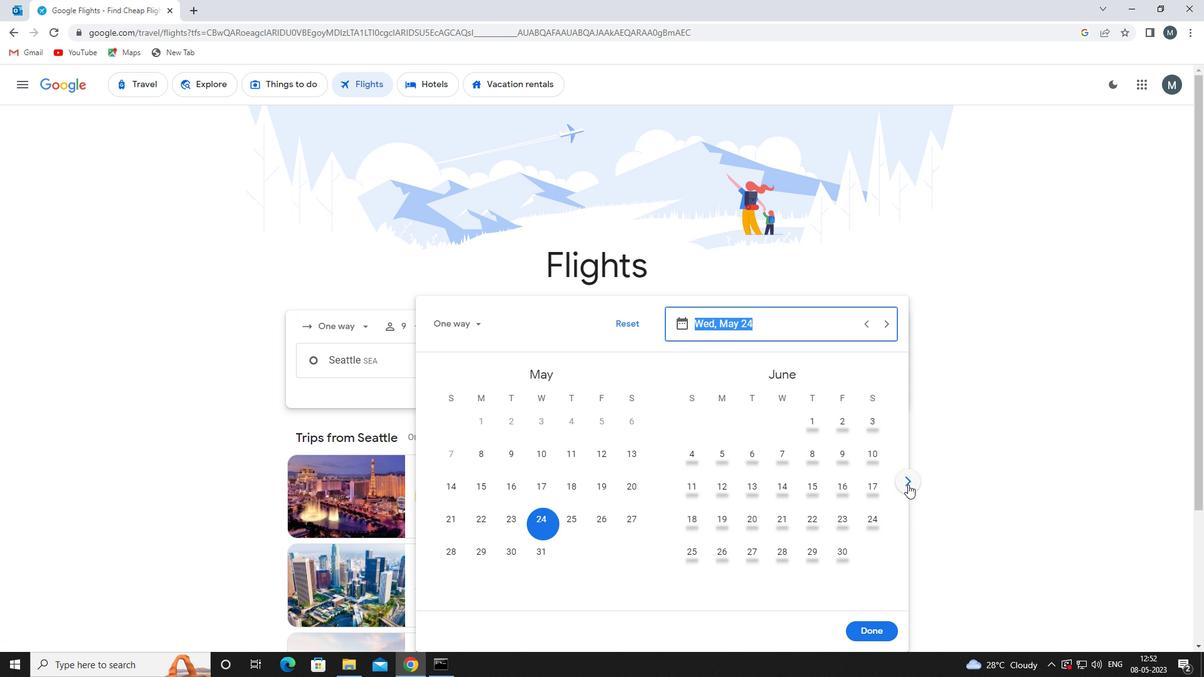 
Action: Mouse pressed left at (907, 484)
Screenshot: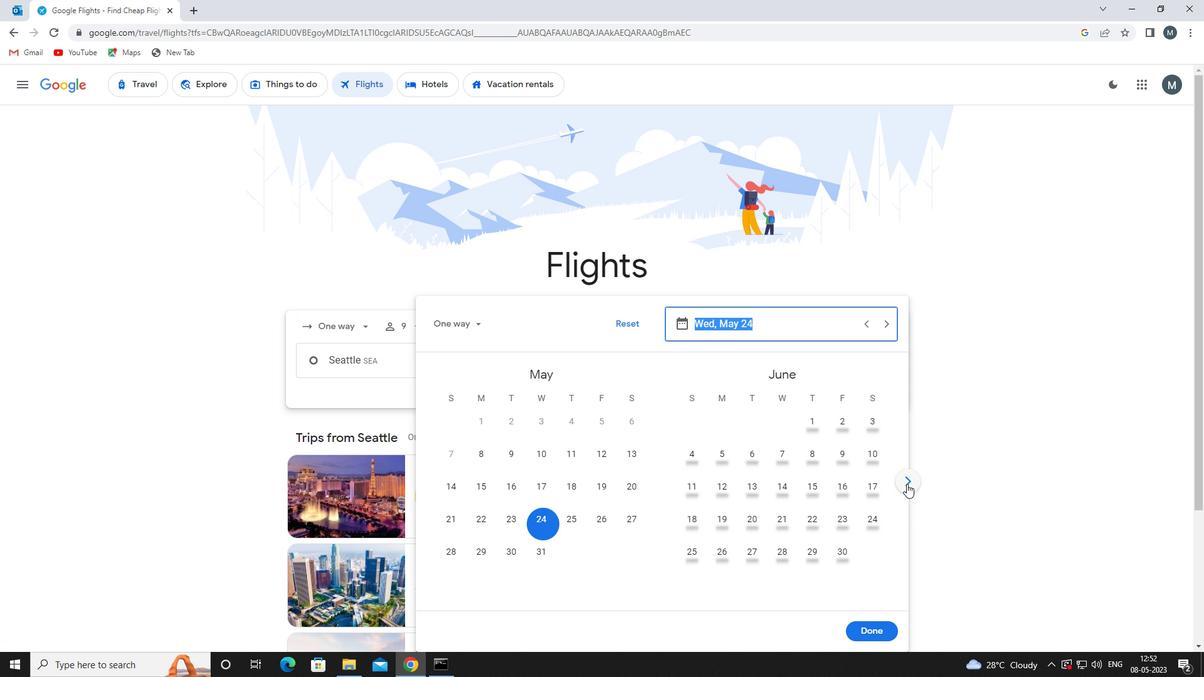 
Action: Mouse pressed left at (907, 484)
Screenshot: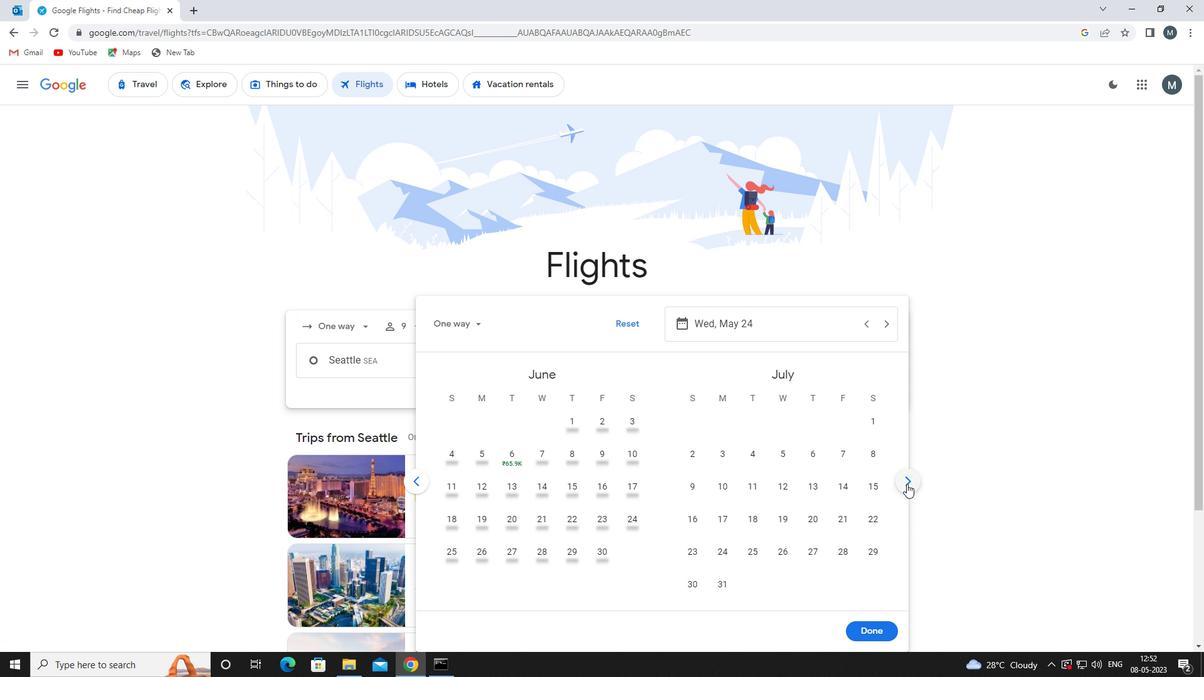 
Action: Mouse pressed left at (907, 484)
Screenshot: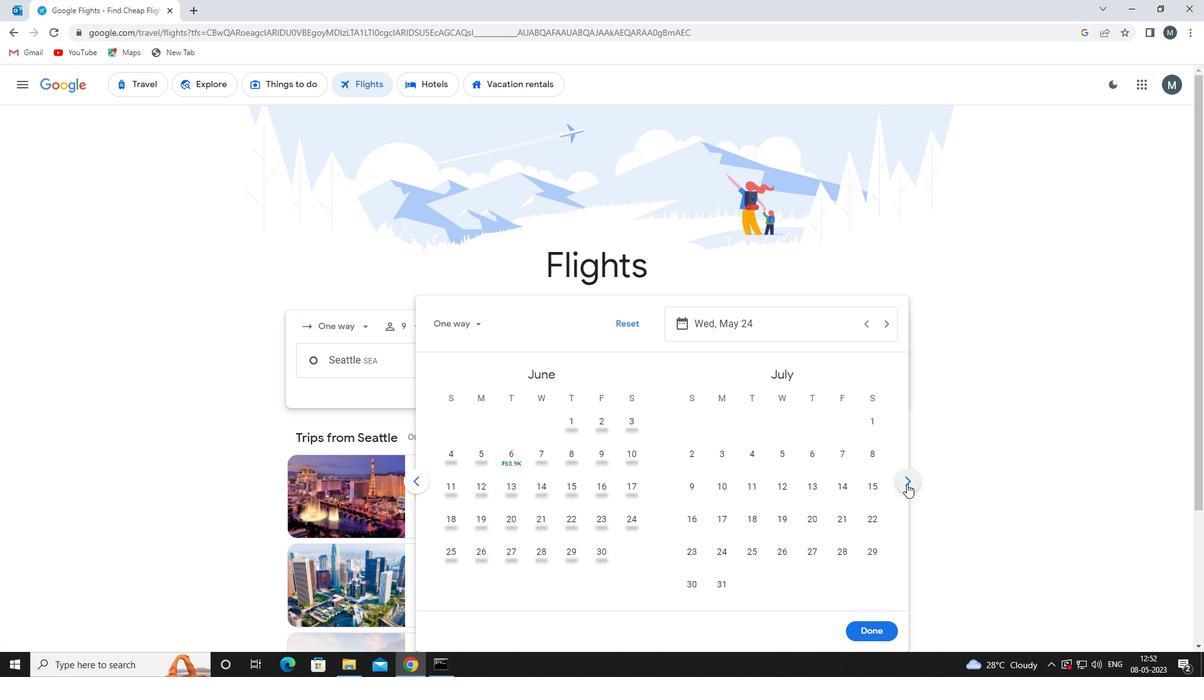 
Action: Mouse pressed left at (907, 484)
Screenshot: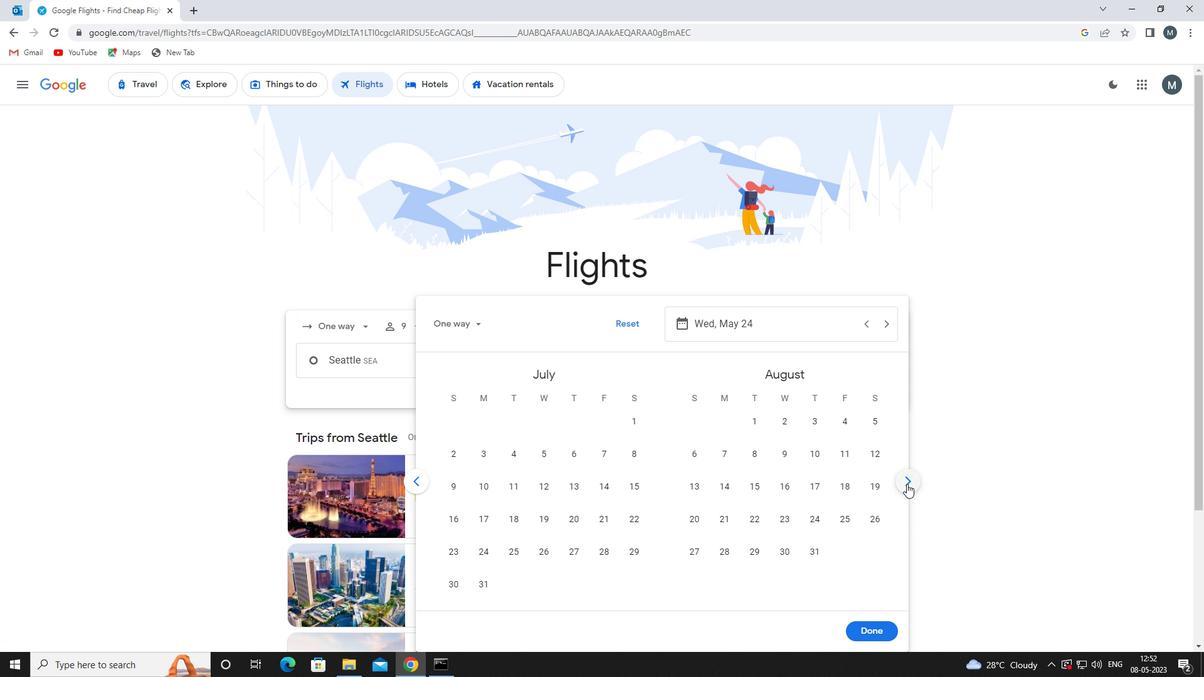
Action: Mouse pressed left at (907, 484)
Screenshot: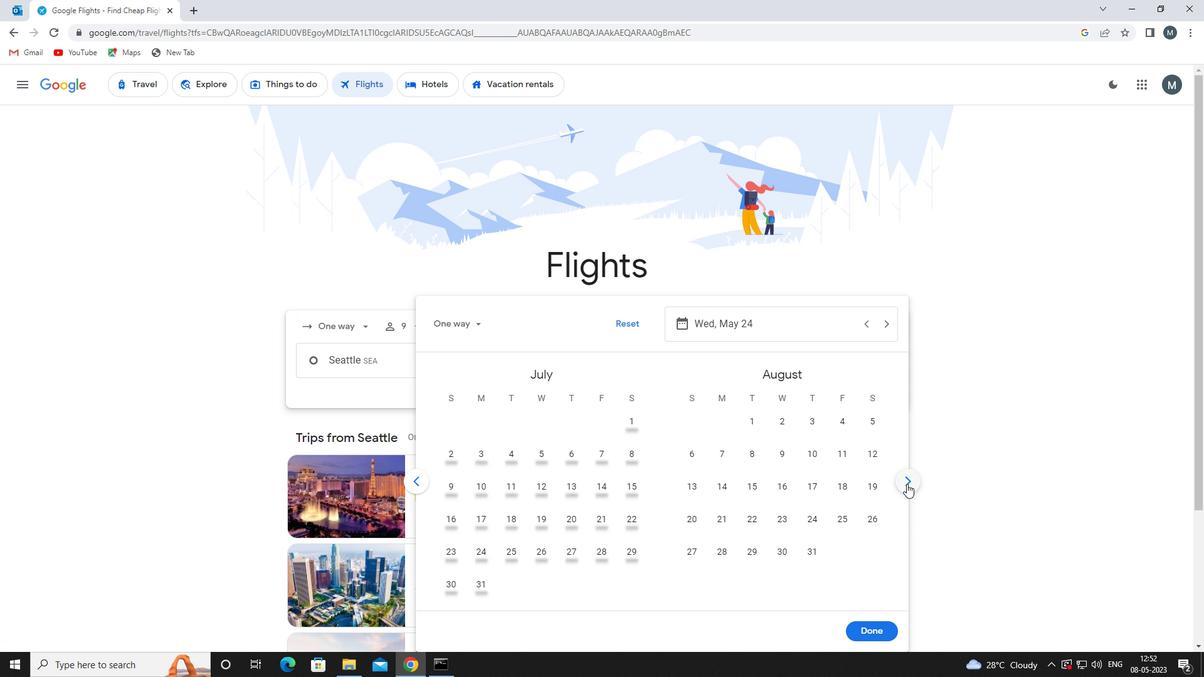 
Action: Mouse moved to (626, 422)
Screenshot: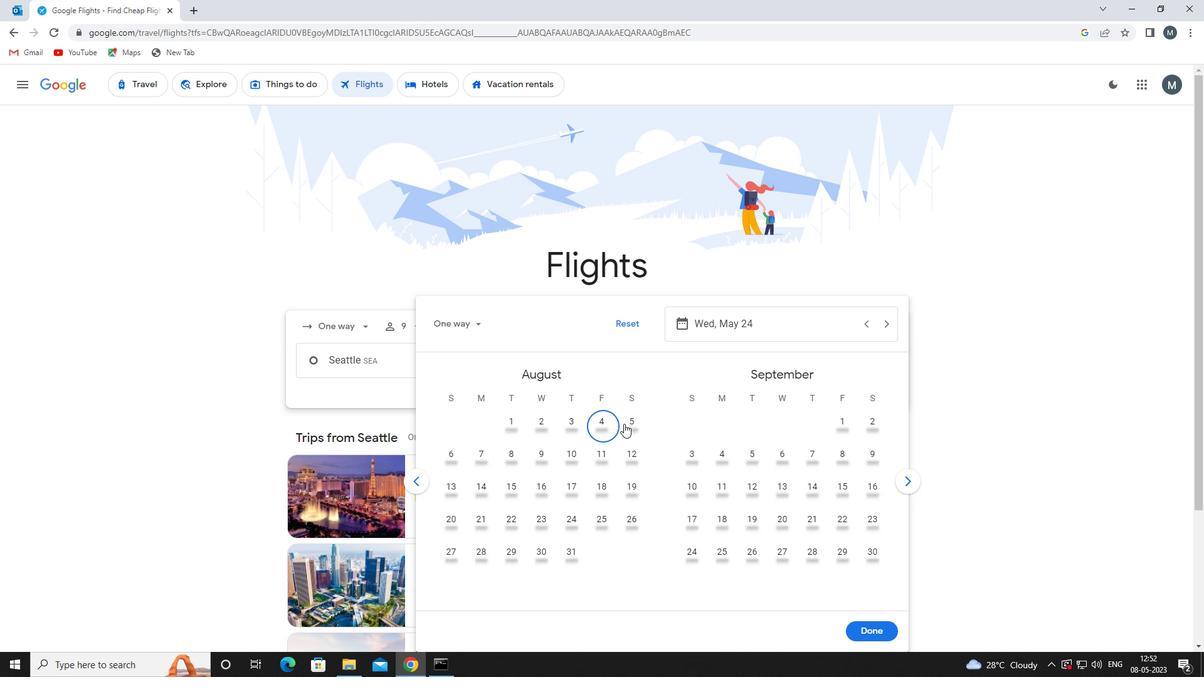 
Action: Mouse pressed left at (626, 422)
Screenshot: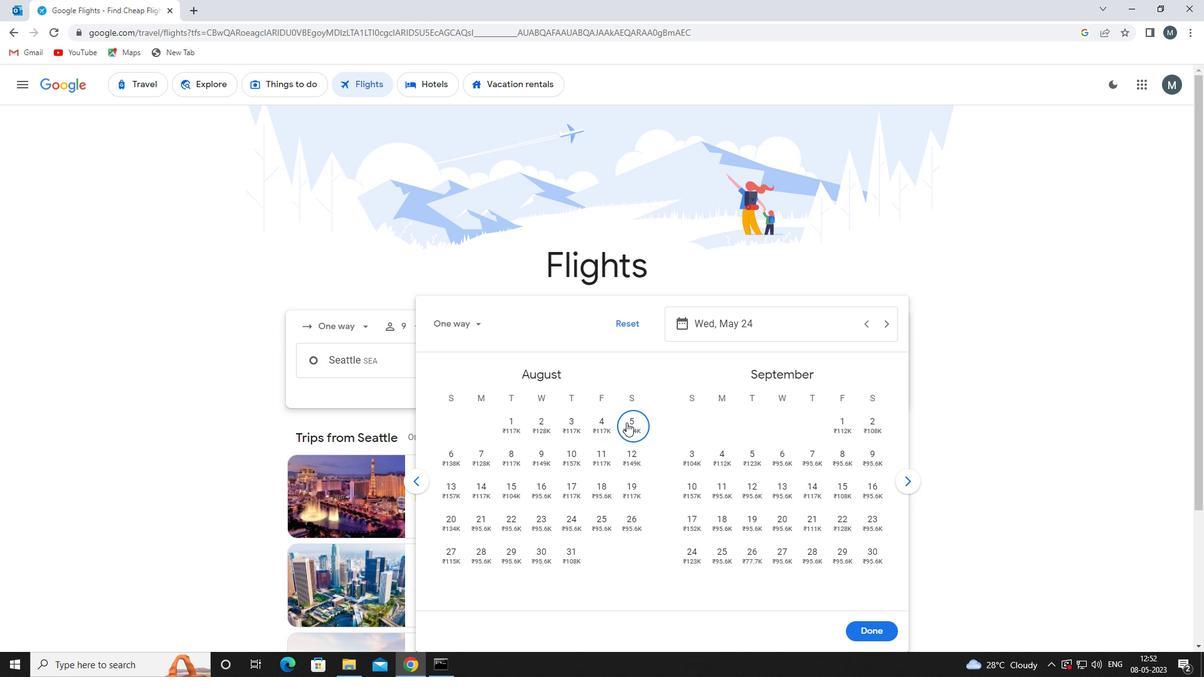
Action: Mouse moved to (868, 626)
Screenshot: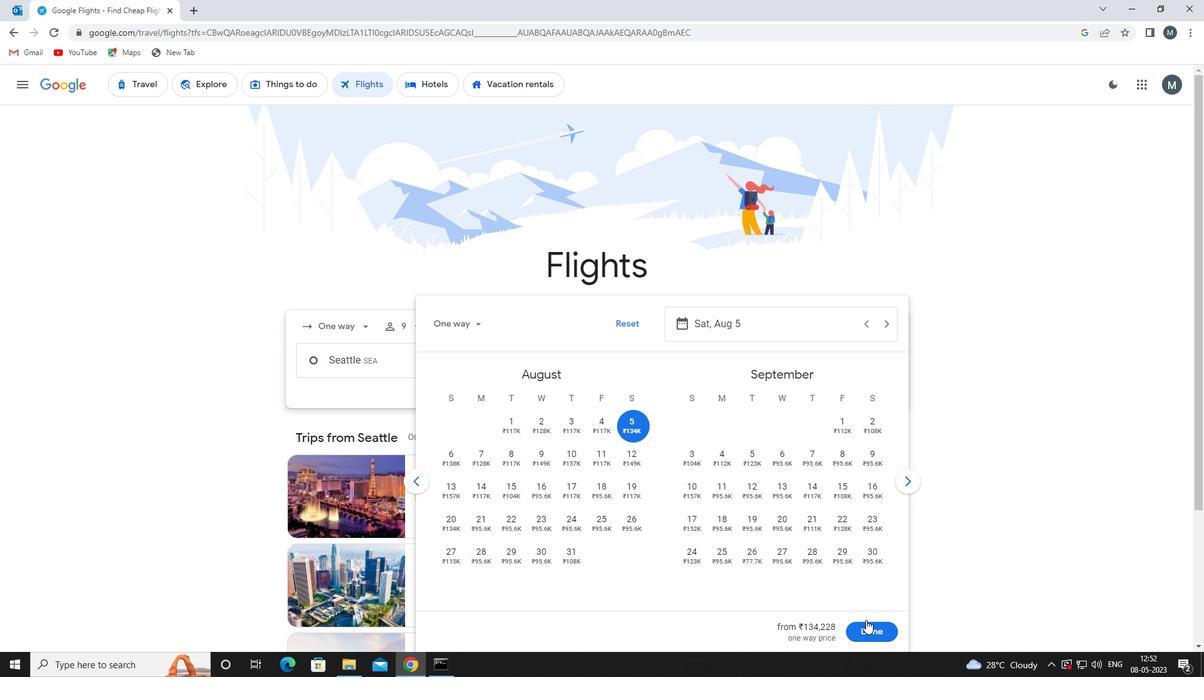 
Action: Mouse pressed left at (868, 626)
Screenshot: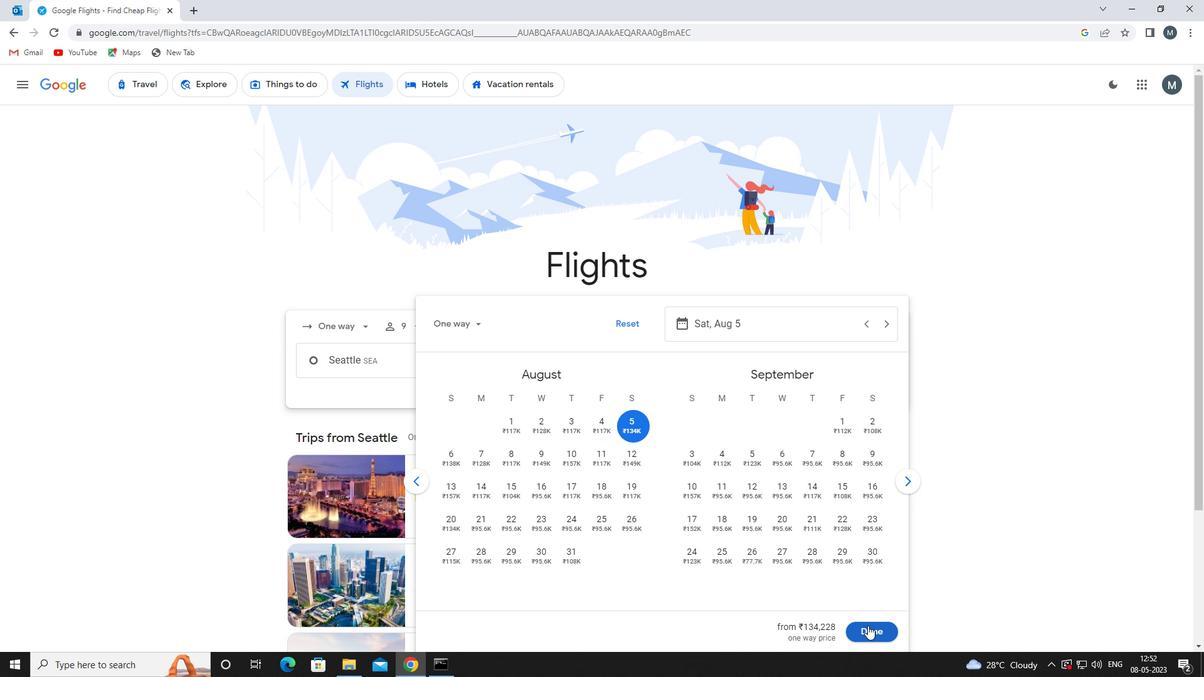 
Action: Mouse moved to (587, 404)
Screenshot: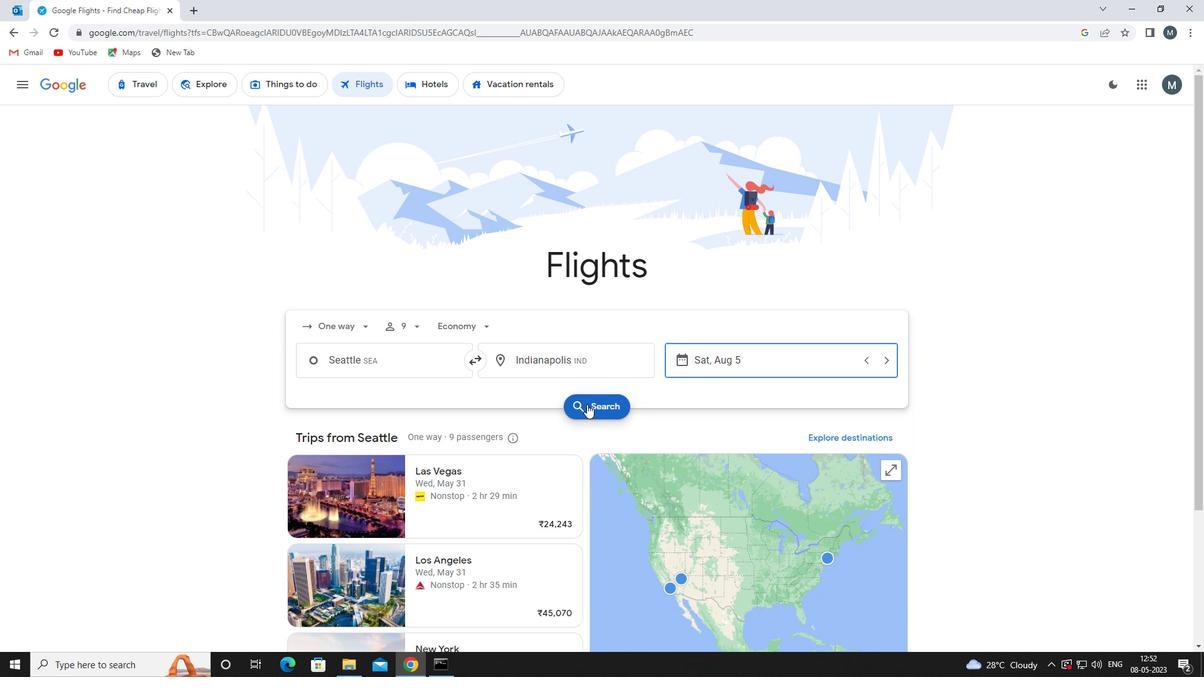 
Action: Mouse pressed left at (587, 404)
Screenshot: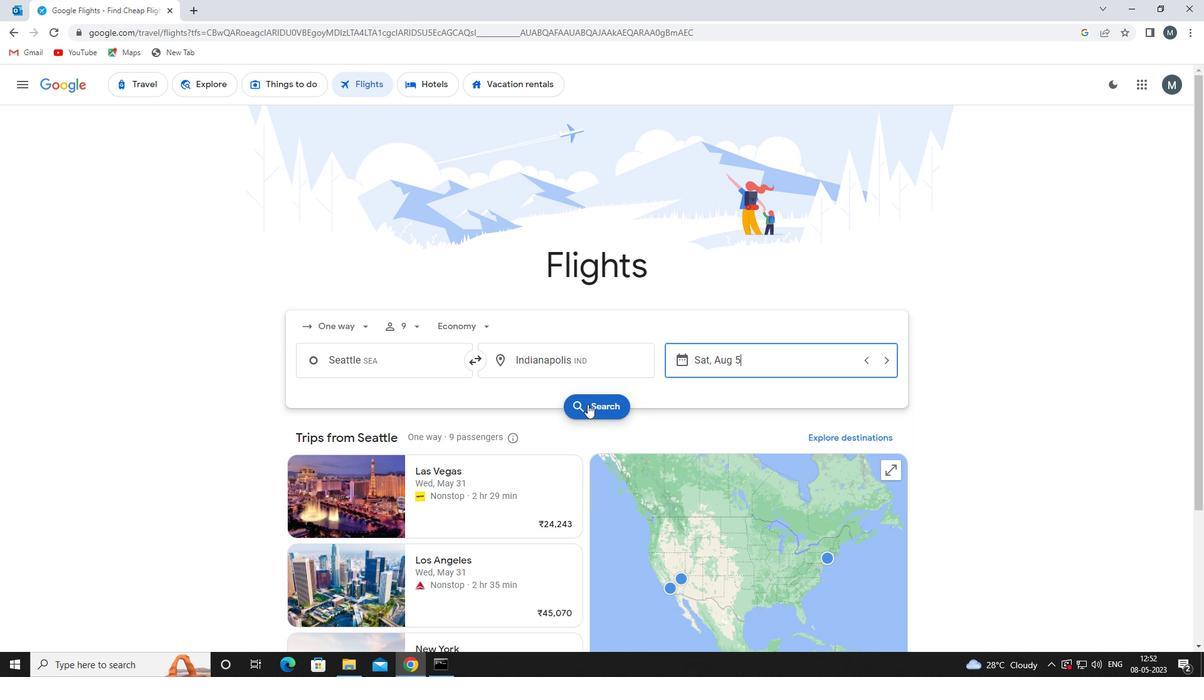
Action: Mouse moved to (308, 192)
Screenshot: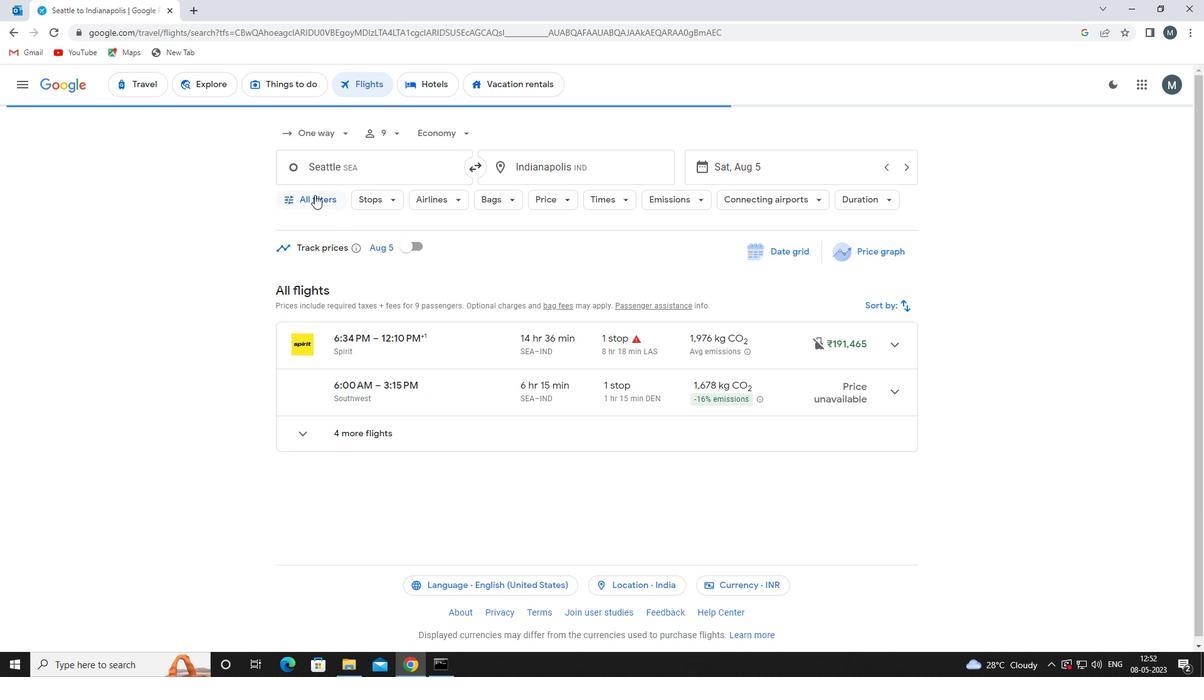 
Action: Mouse pressed left at (308, 192)
Screenshot: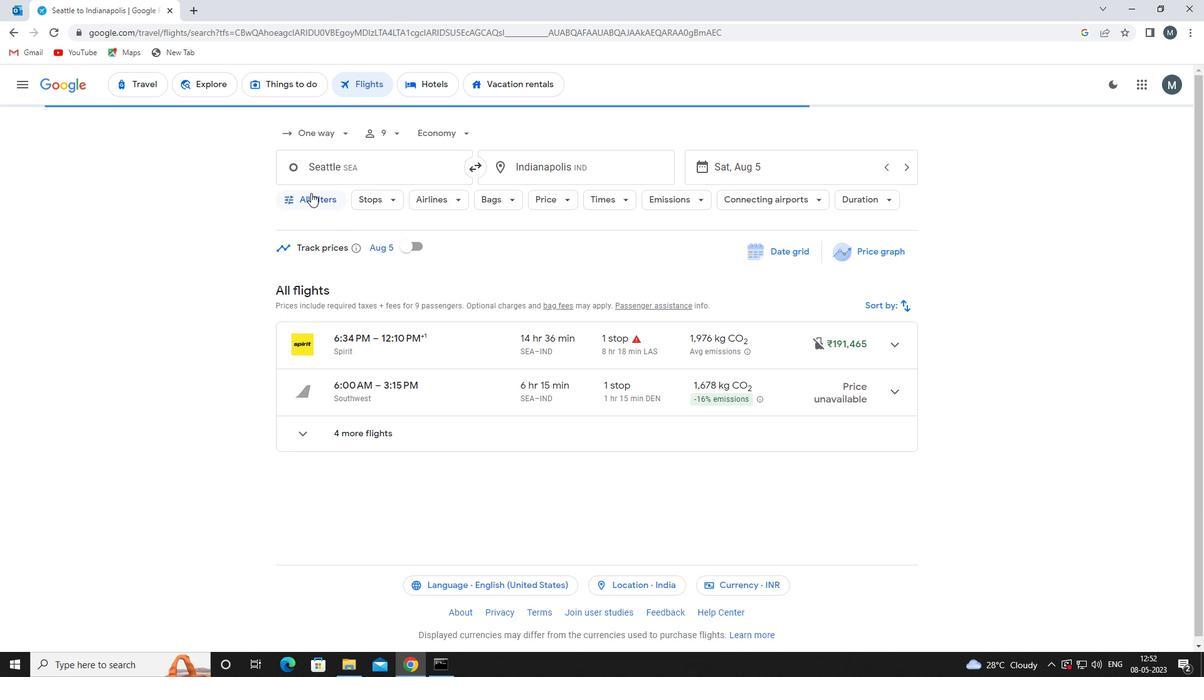 
Action: Mouse moved to (397, 353)
Screenshot: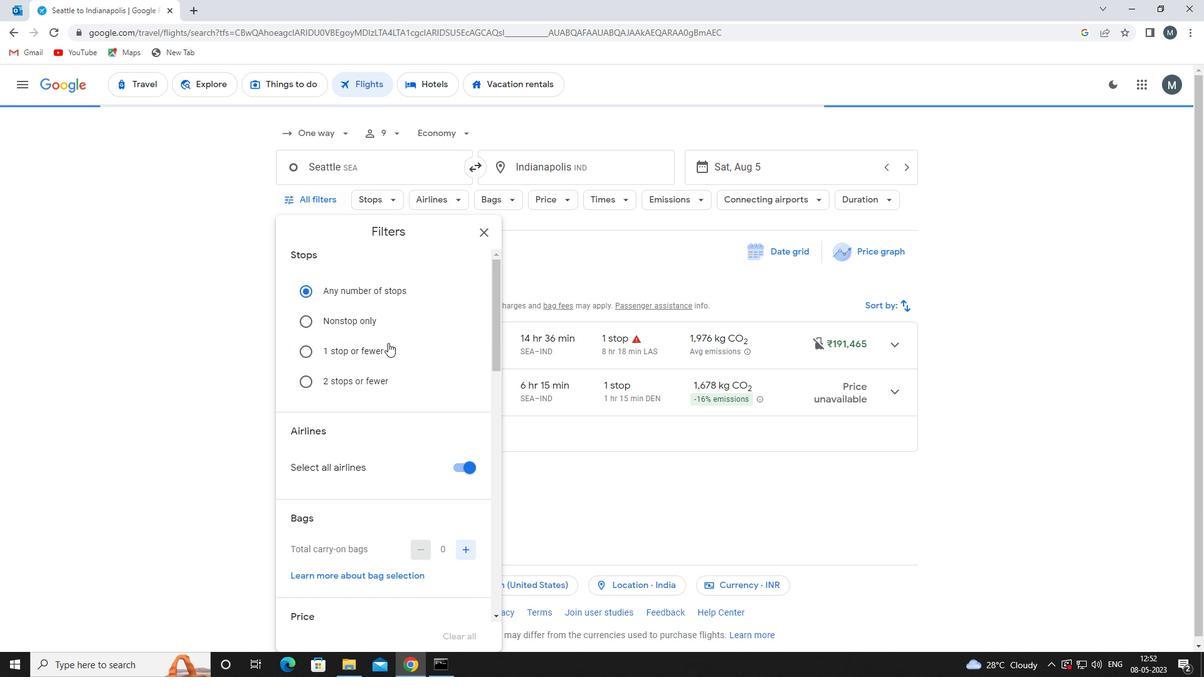 
Action: Mouse scrolled (397, 352) with delta (0, 0)
Screenshot: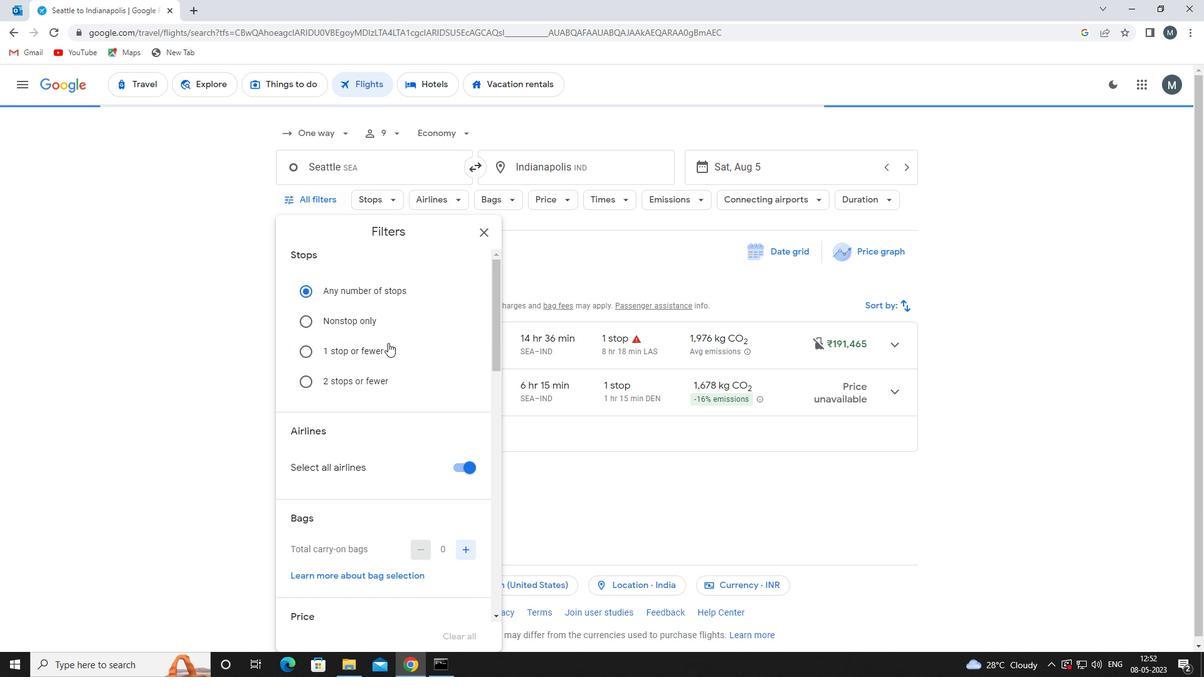 
Action: Mouse moved to (397, 353)
Screenshot: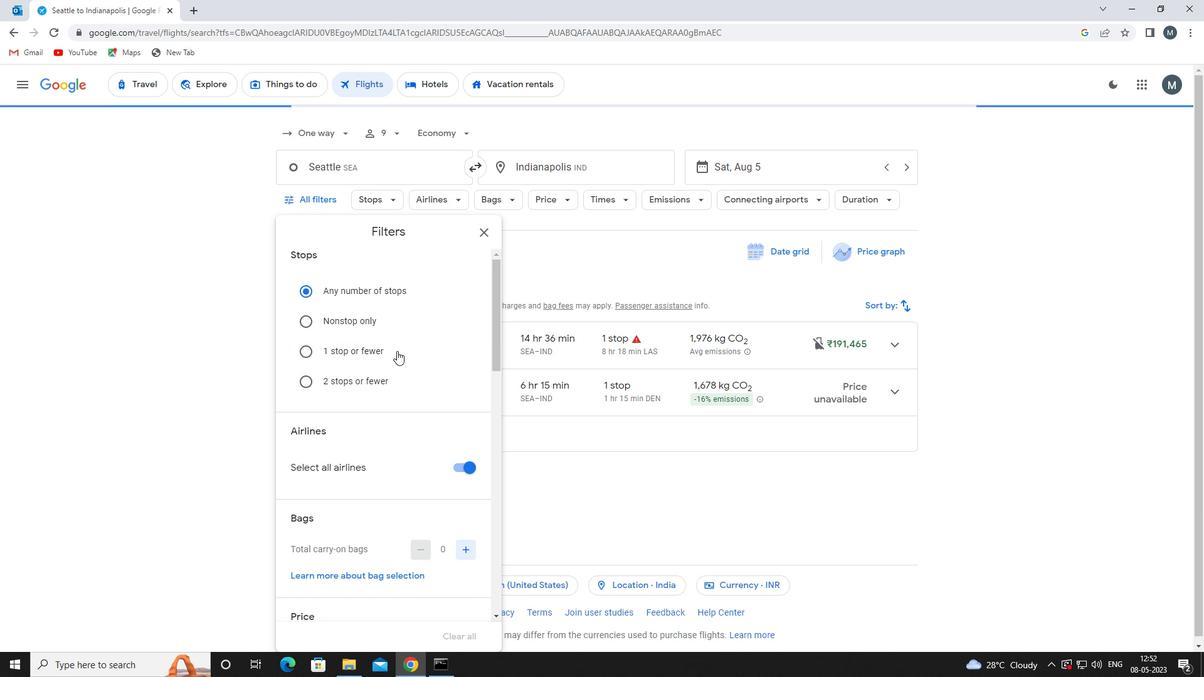 
Action: Mouse scrolled (397, 353) with delta (0, 0)
Screenshot: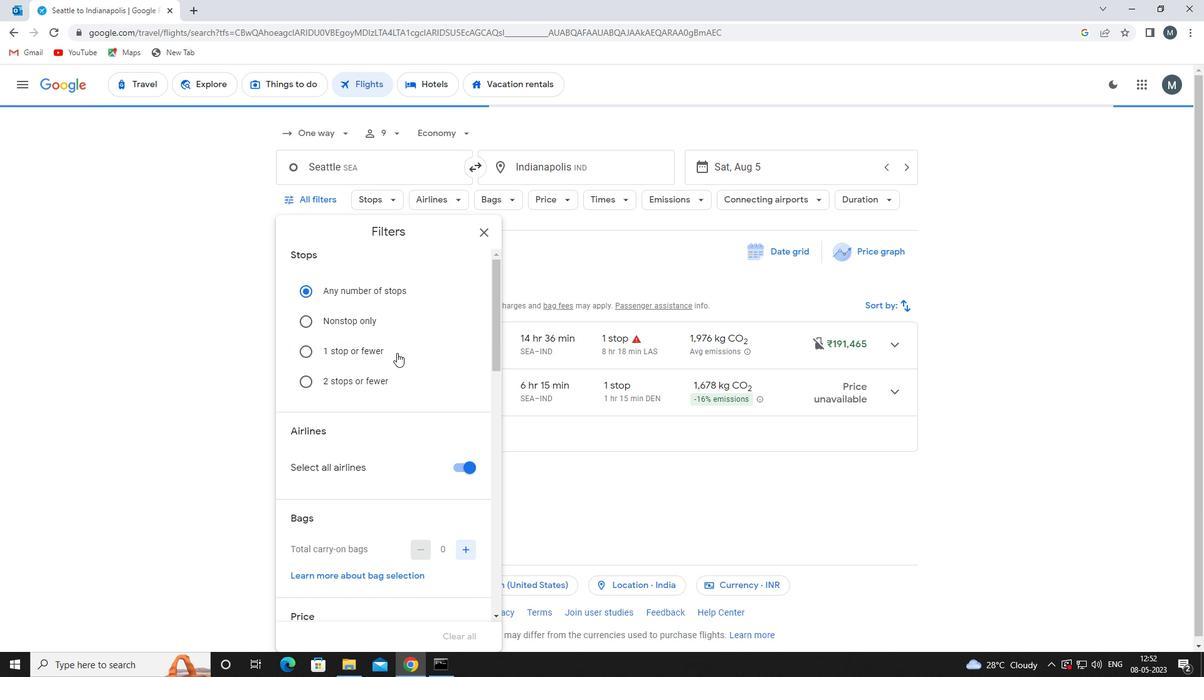 
Action: Mouse moved to (465, 343)
Screenshot: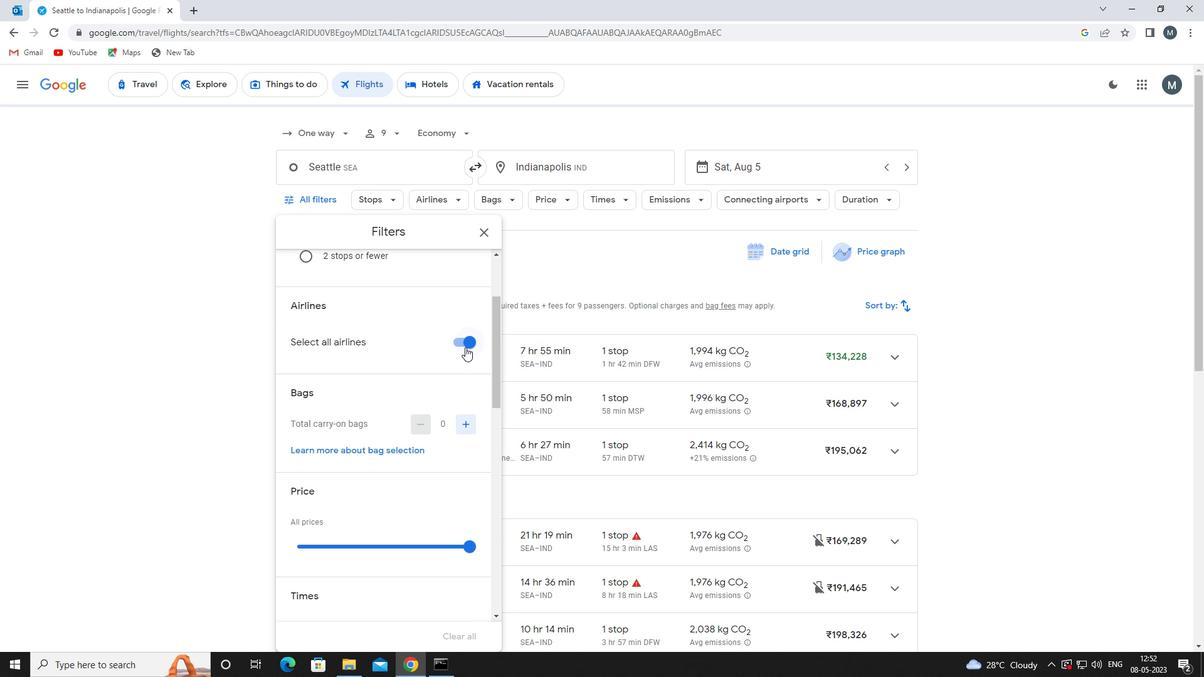 
Action: Mouse pressed left at (465, 343)
Screenshot: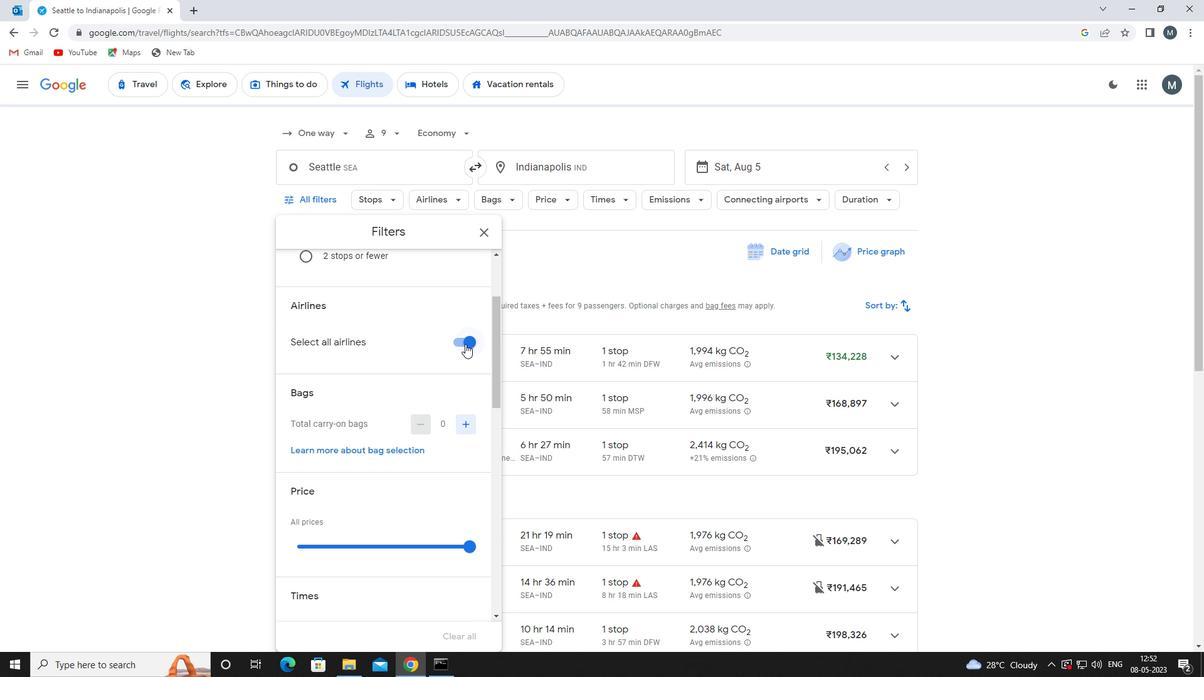 
Action: Mouse moved to (459, 341)
Screenshot: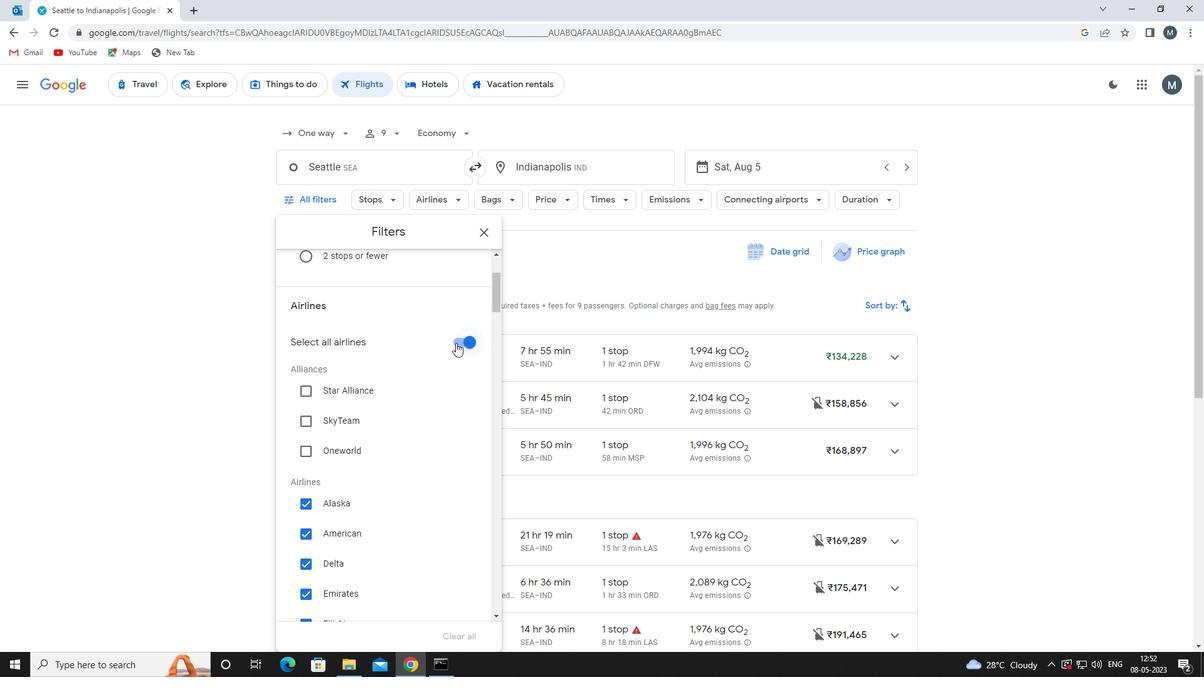 
Action: Mouse pressed left at (459, 341)
Screenshot: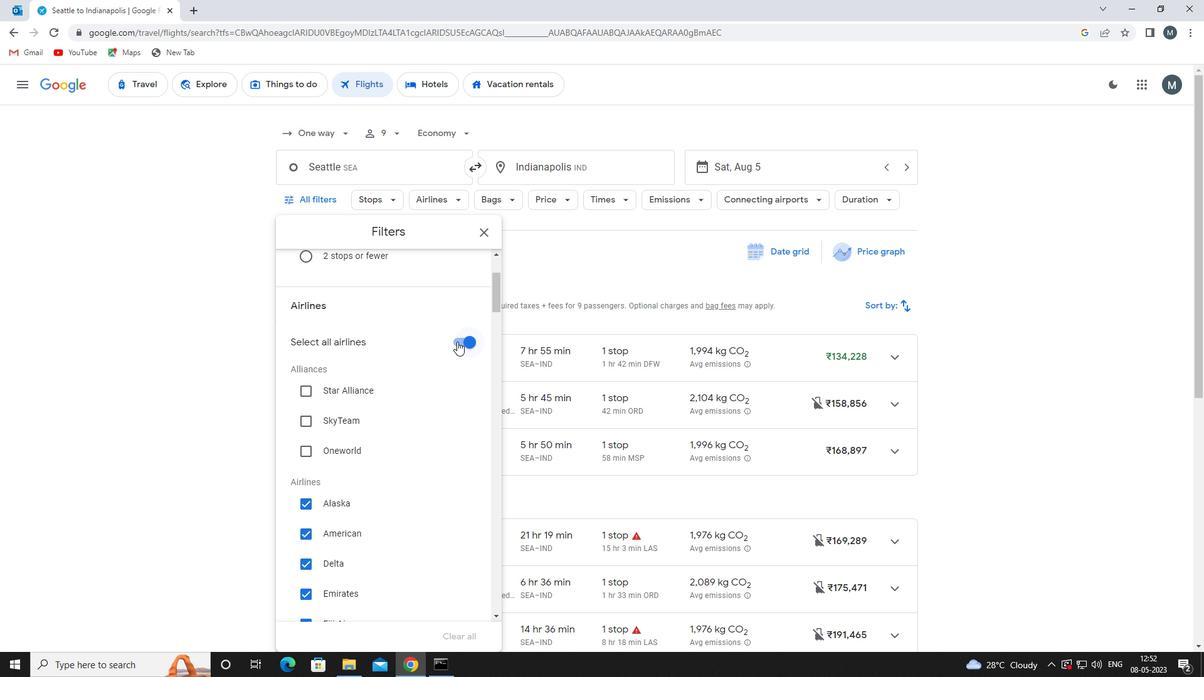 
Action: Mouse moved to (387, 395)
Screenshot: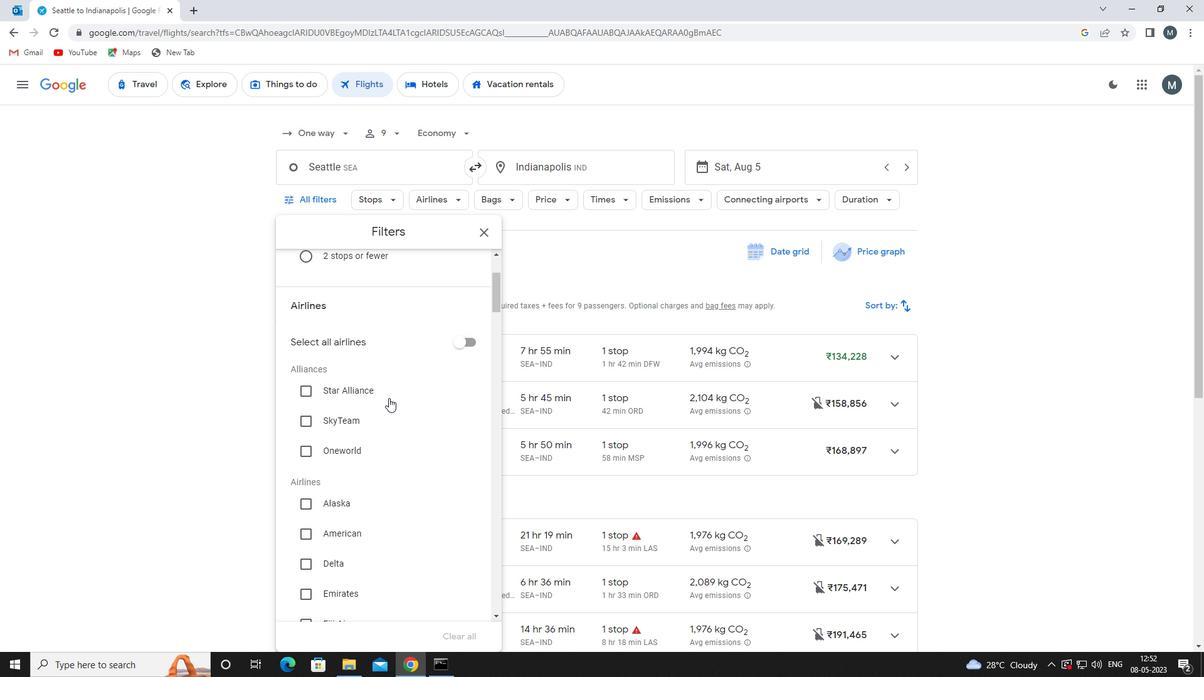 
Action: Mouse scrolled (387, 395) with delta (0, 0)
Screenshot: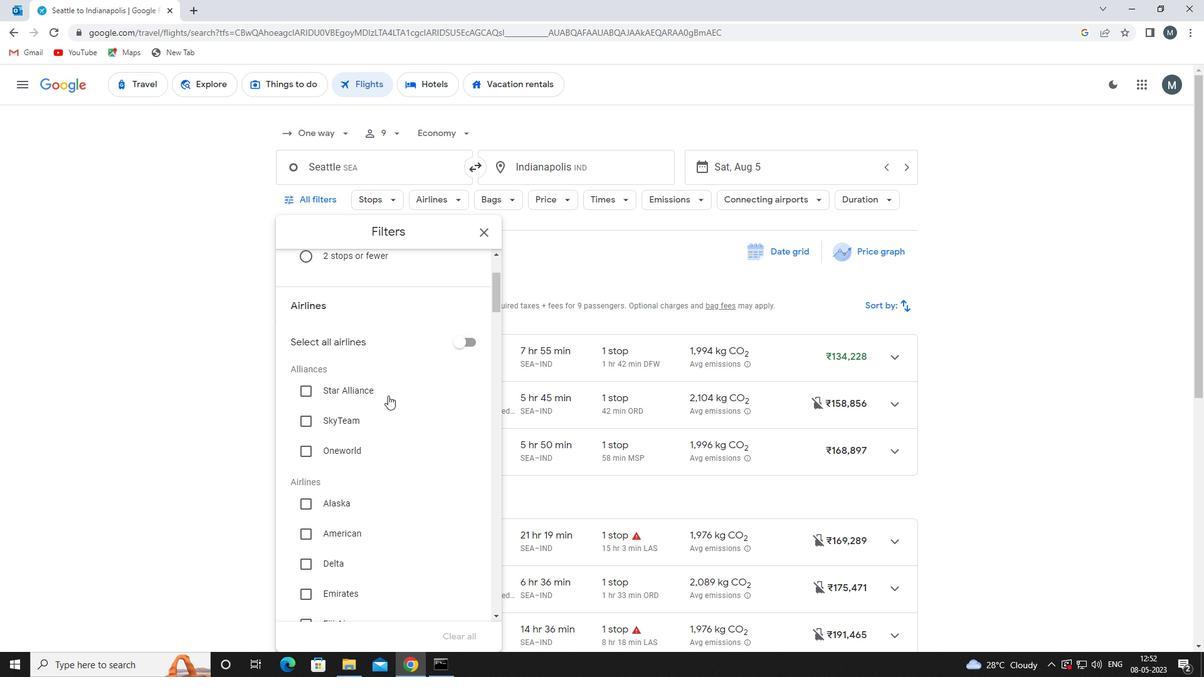 
Action: Mouse moved to (370, 432)
Screenshot: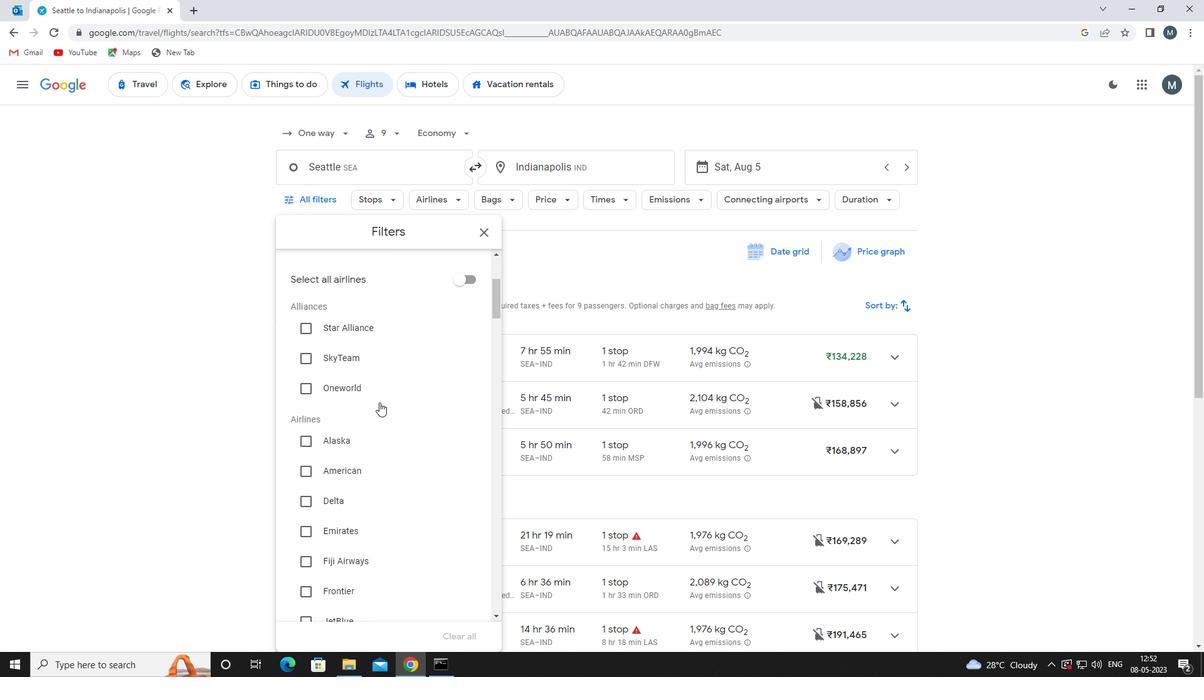 
Action: Mouse scrolled (370, 432) with delta (0, 0)
Screenshot: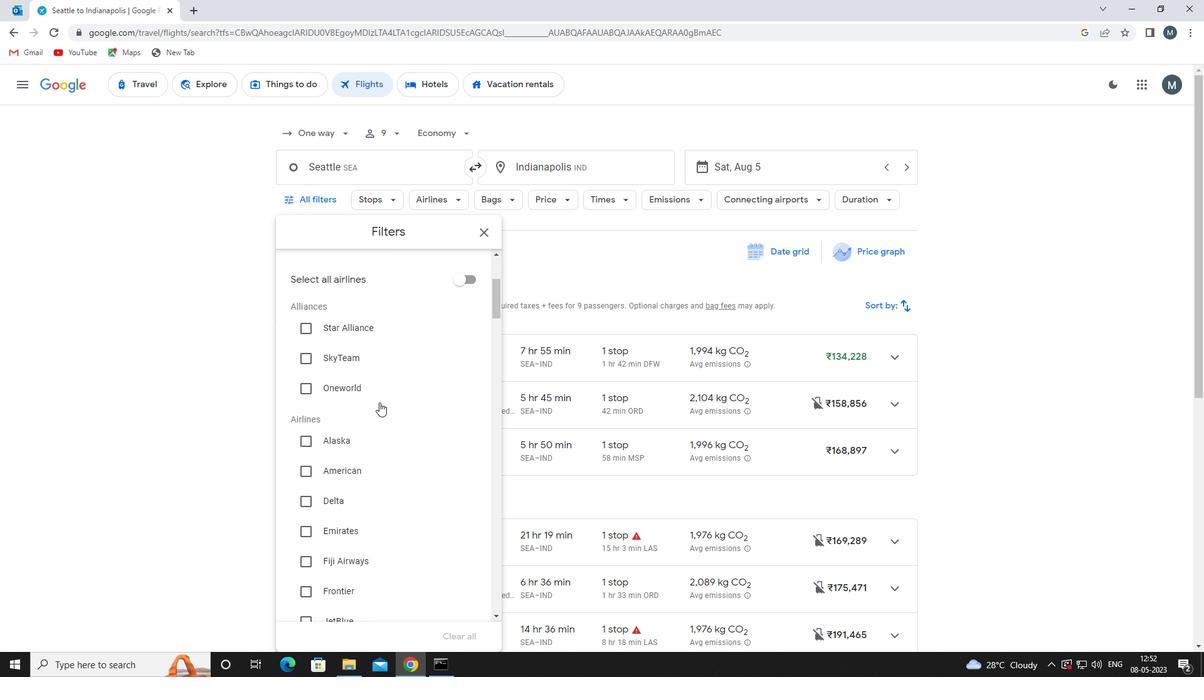 
Action: Mouse moved to (370, 434)
Screenshot: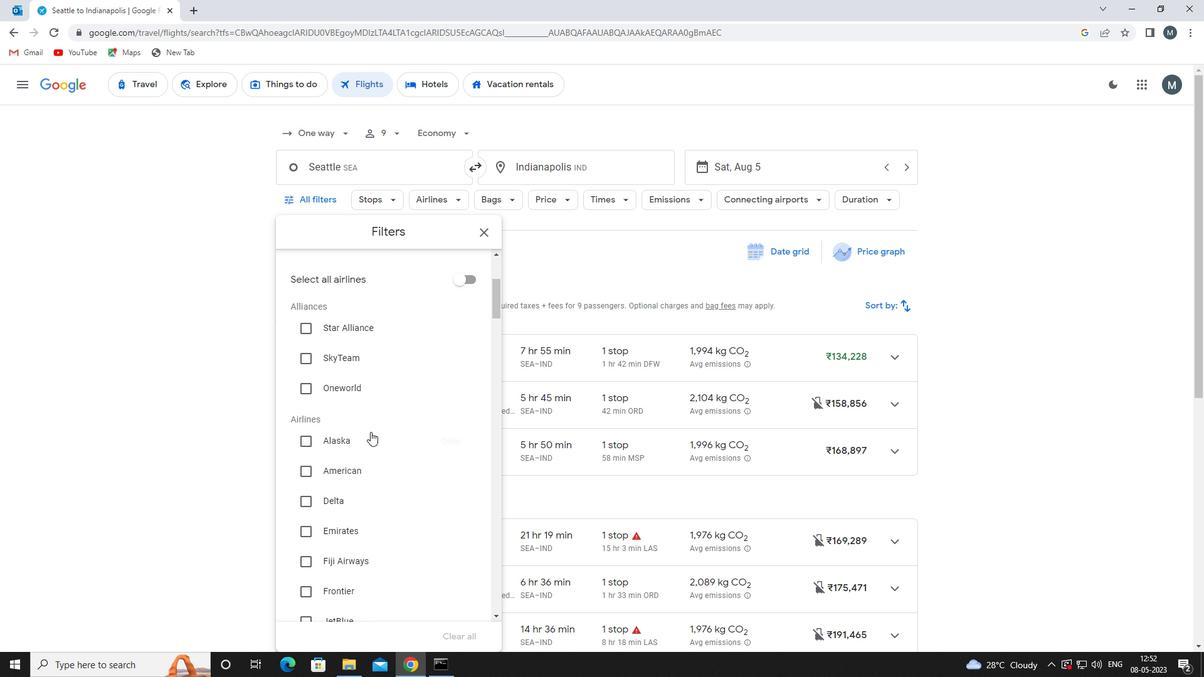 
Action: Mouse scrolled (370, 433) with delta (0, 0)
Screenshot: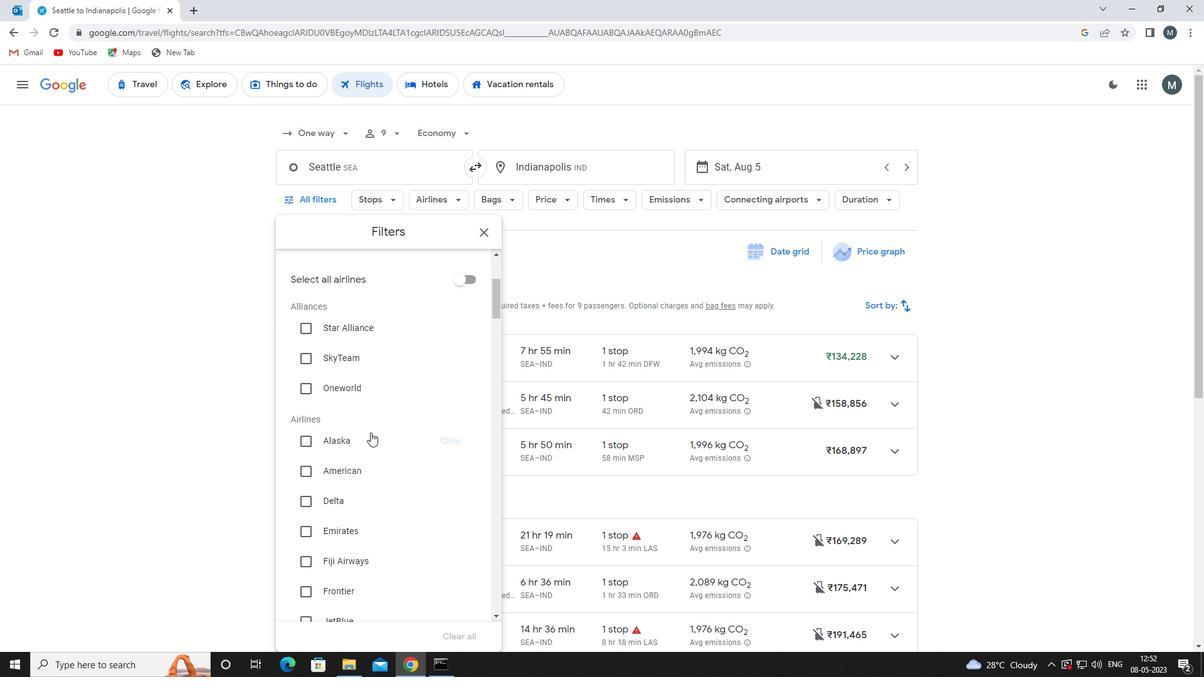 
Action: Mouse moved to (376, 466)
Screenshot: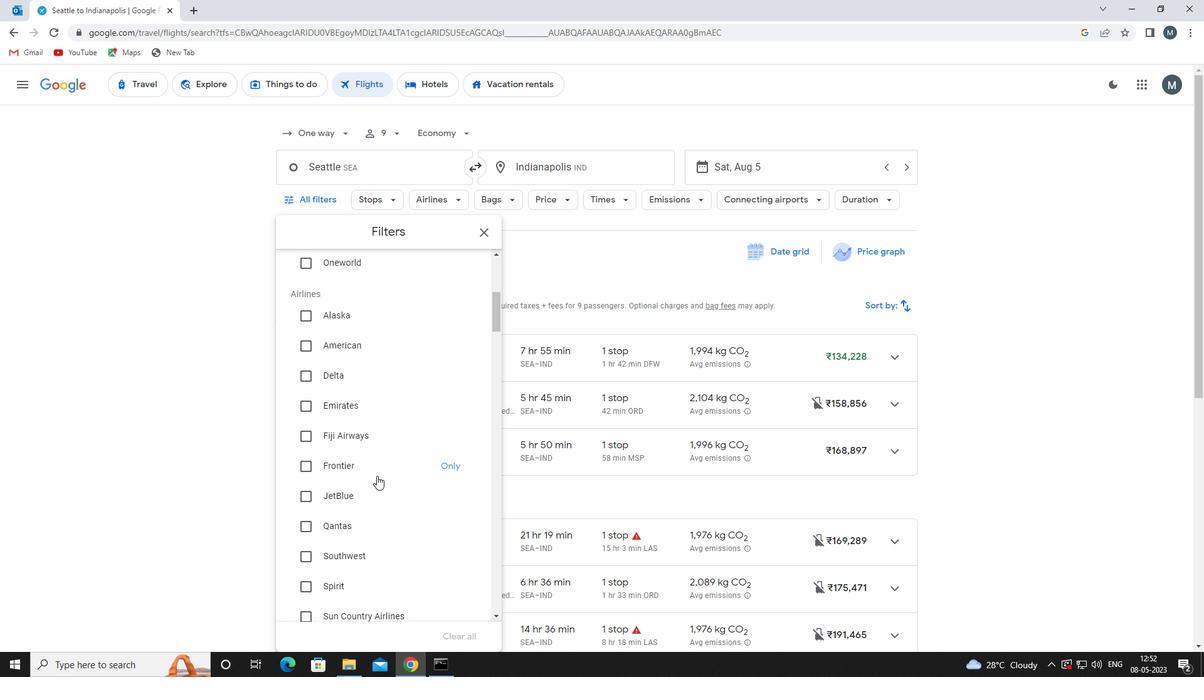 
Action: Mouse pressed left at (376, 466)
Screenshot: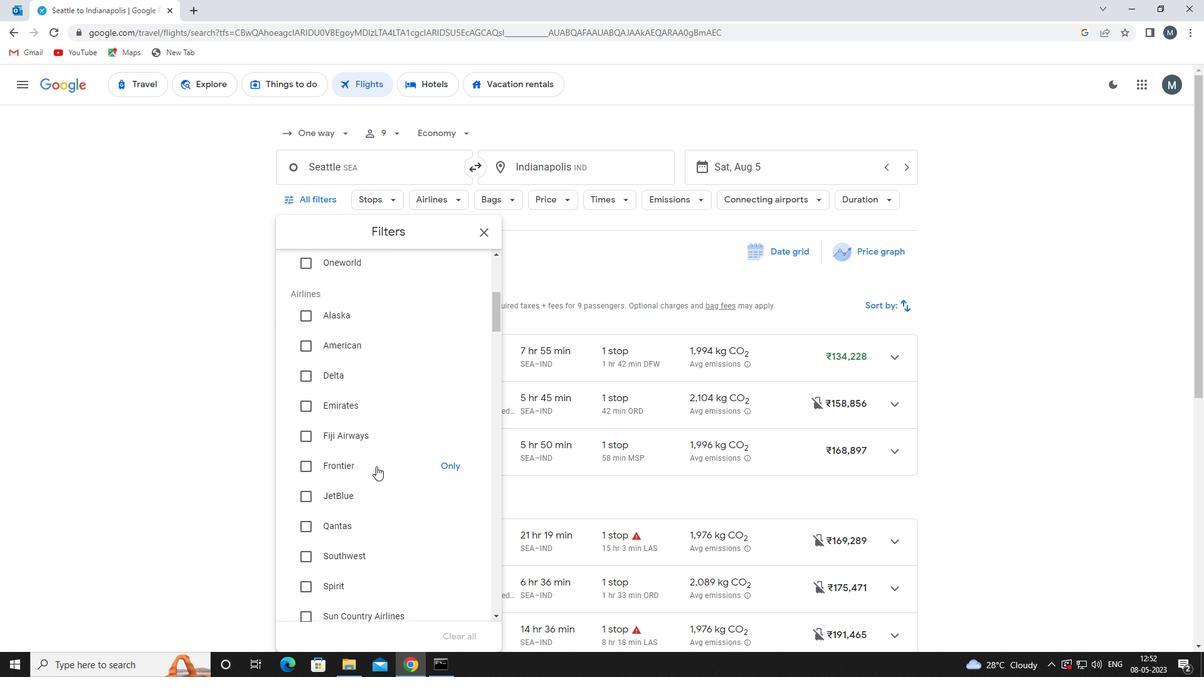 
Action: Mouse moved to (385, 450)
Screenshot: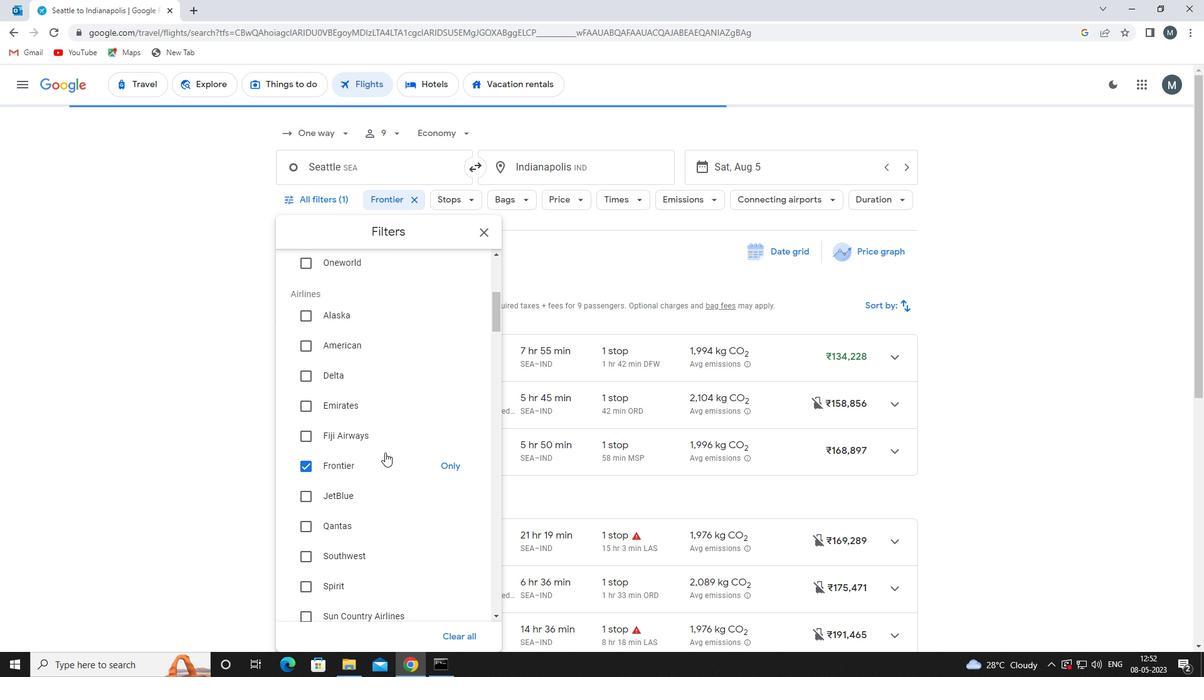 
Action: Mouse scrolled (385, 449) with delta (0, 0)
Screenshot: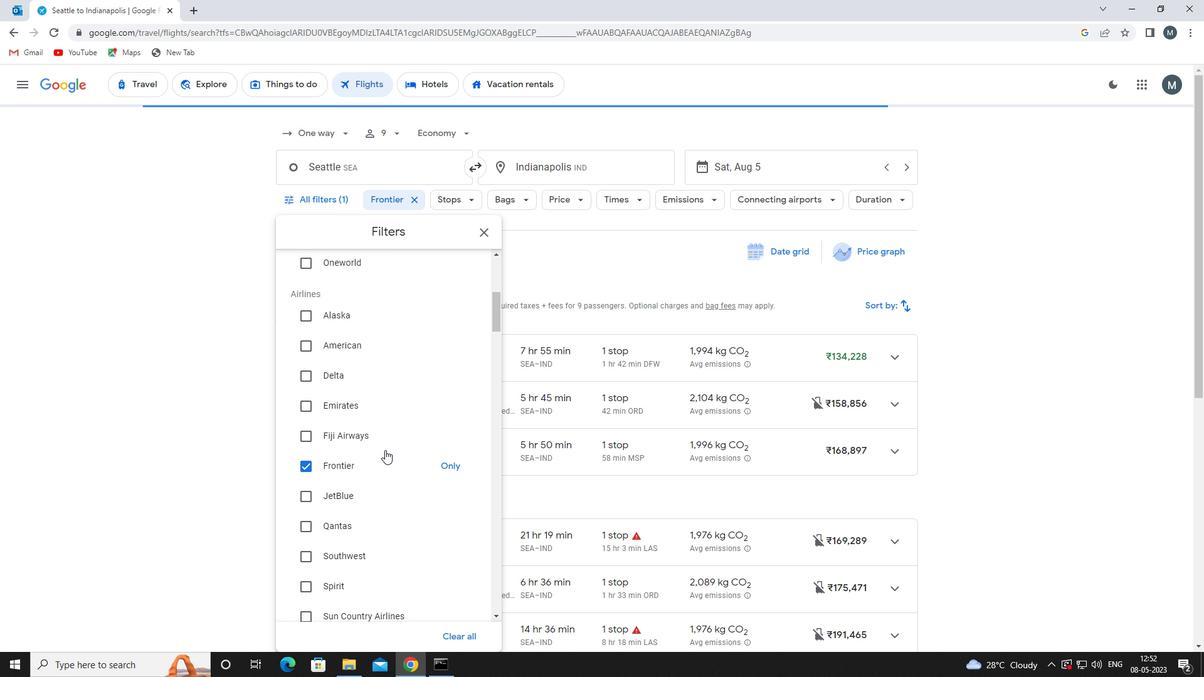 
Action: Mouse moved to (385, 449)
Screenshot: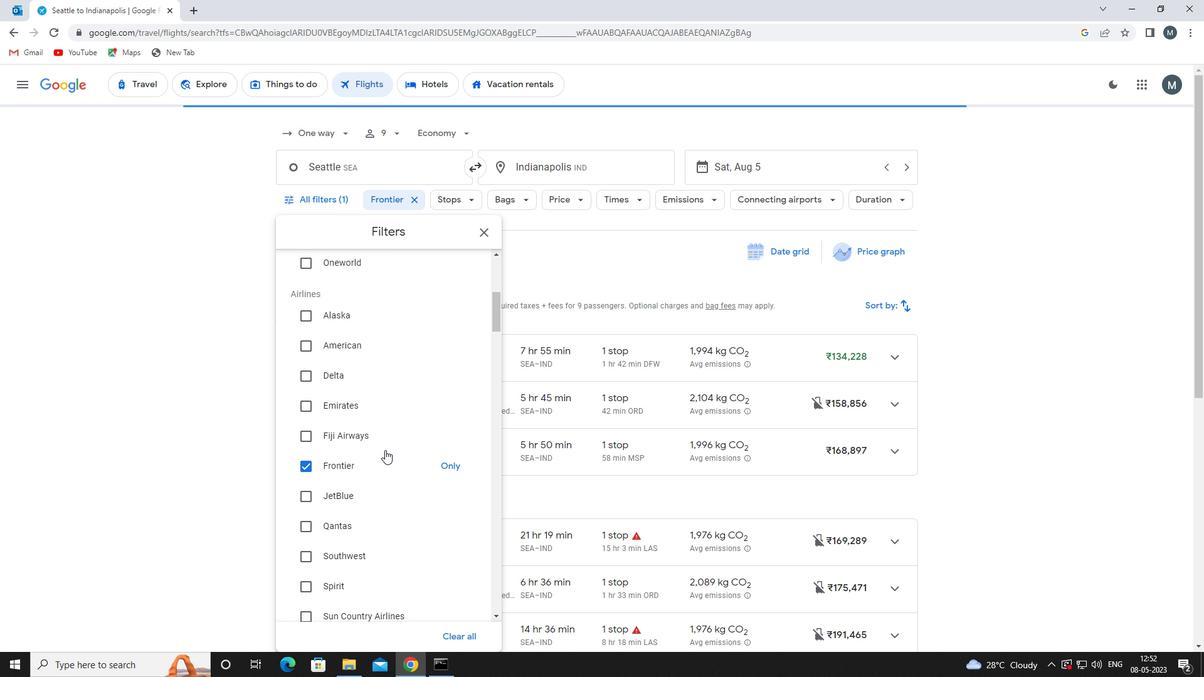 
Action: Mouse scrolled (385, 449) with delta (0, 0)
Screenshot: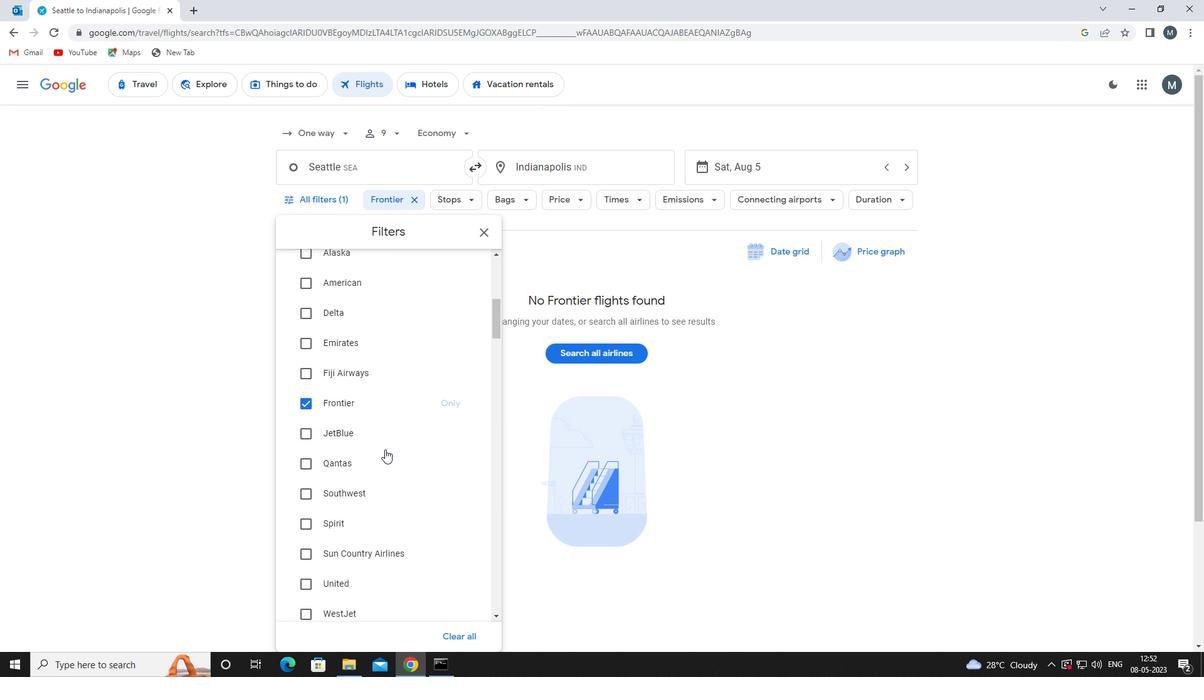 
Action: Mouse moved to (385, 449)
Screenshot: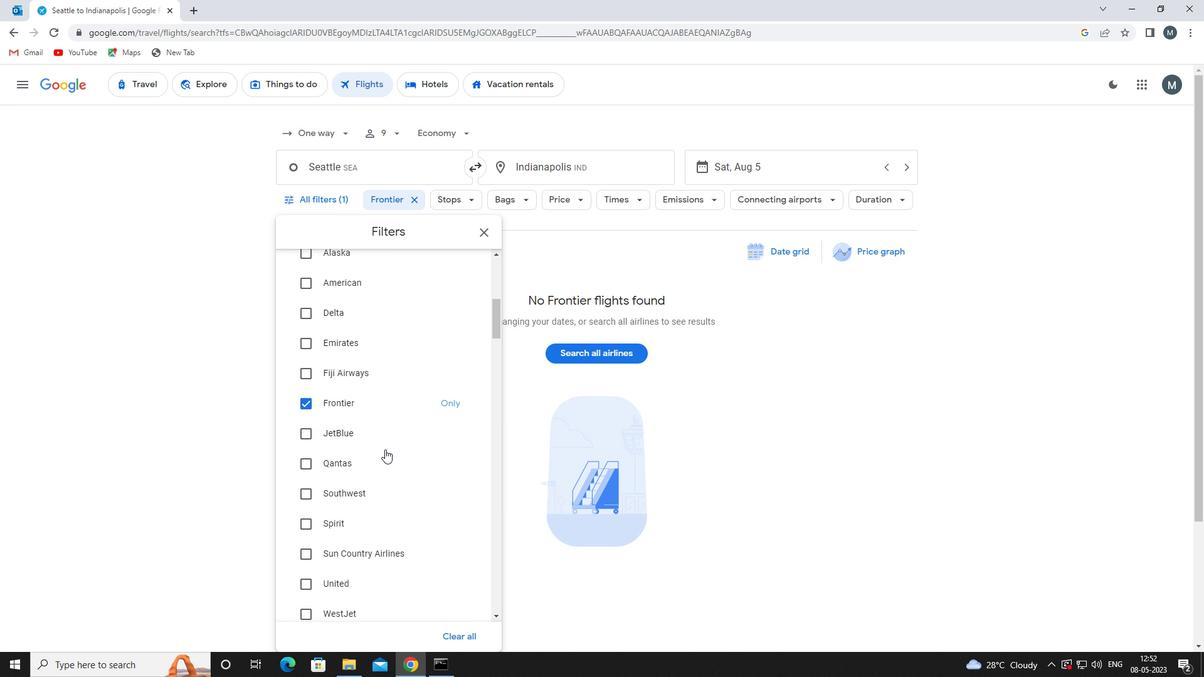
Action: Mouse scrolled (385, 449) with delta (0, 0)
Screenshot: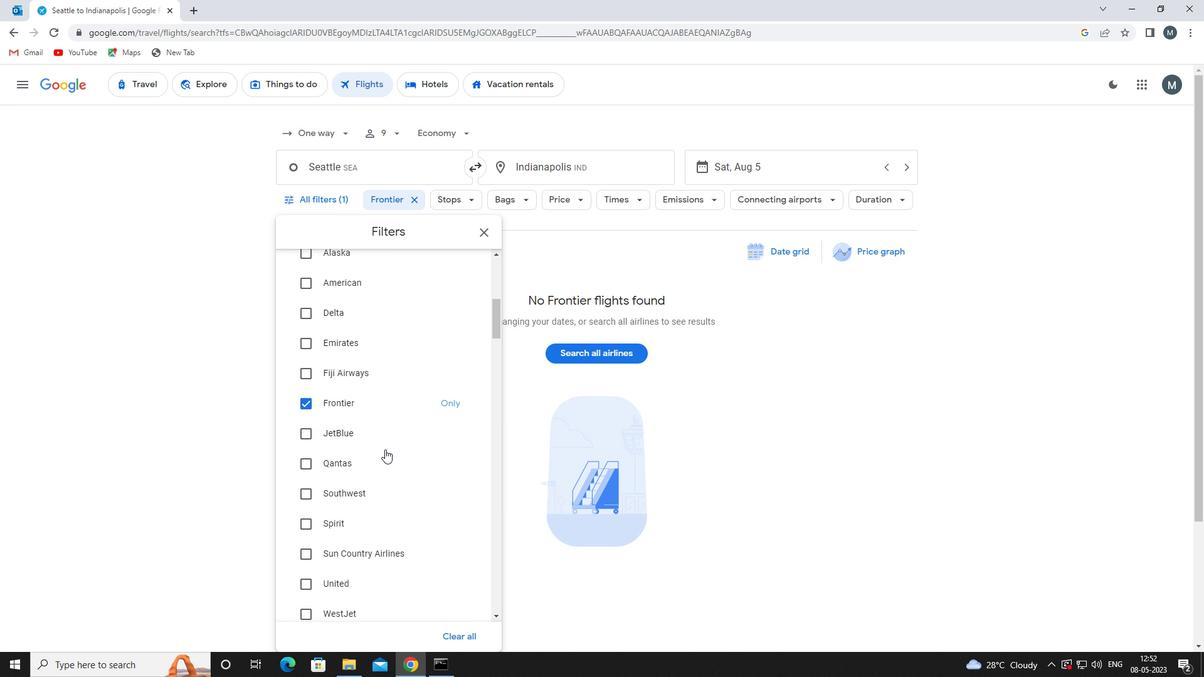 
Action: Mouse scrolled (385, 449) with delta (0, 0)
Screenshot: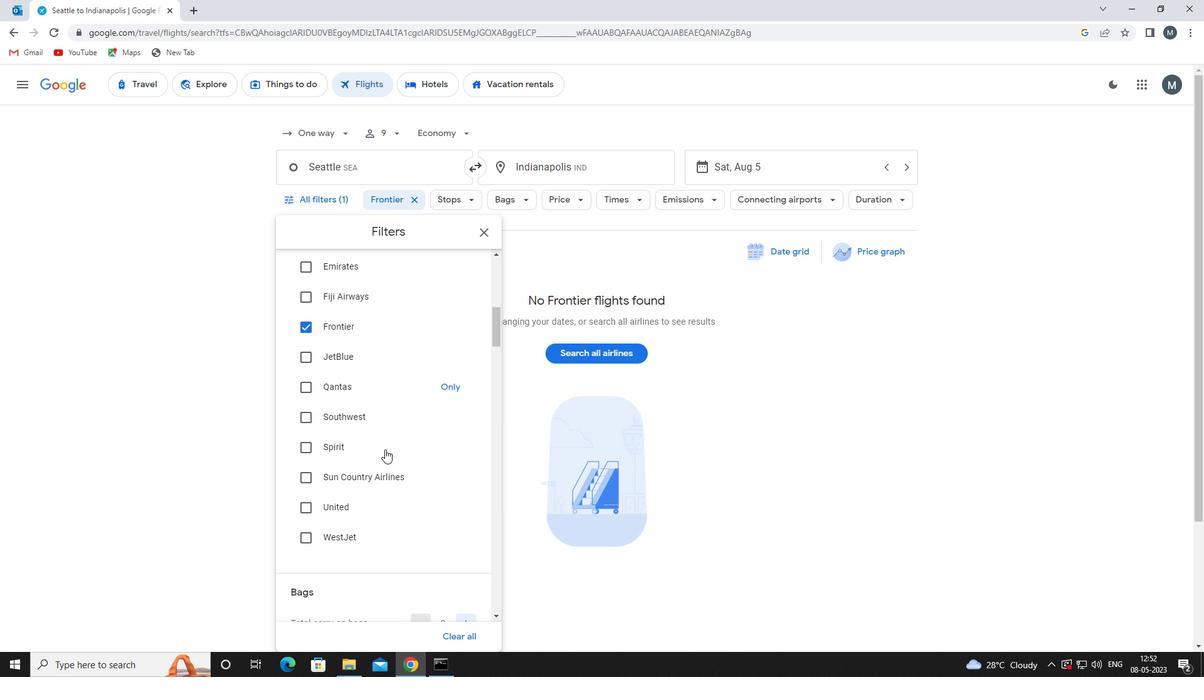 
Action: Mouse scrolled (385, 449) with delta (0, 0)
Screenshot: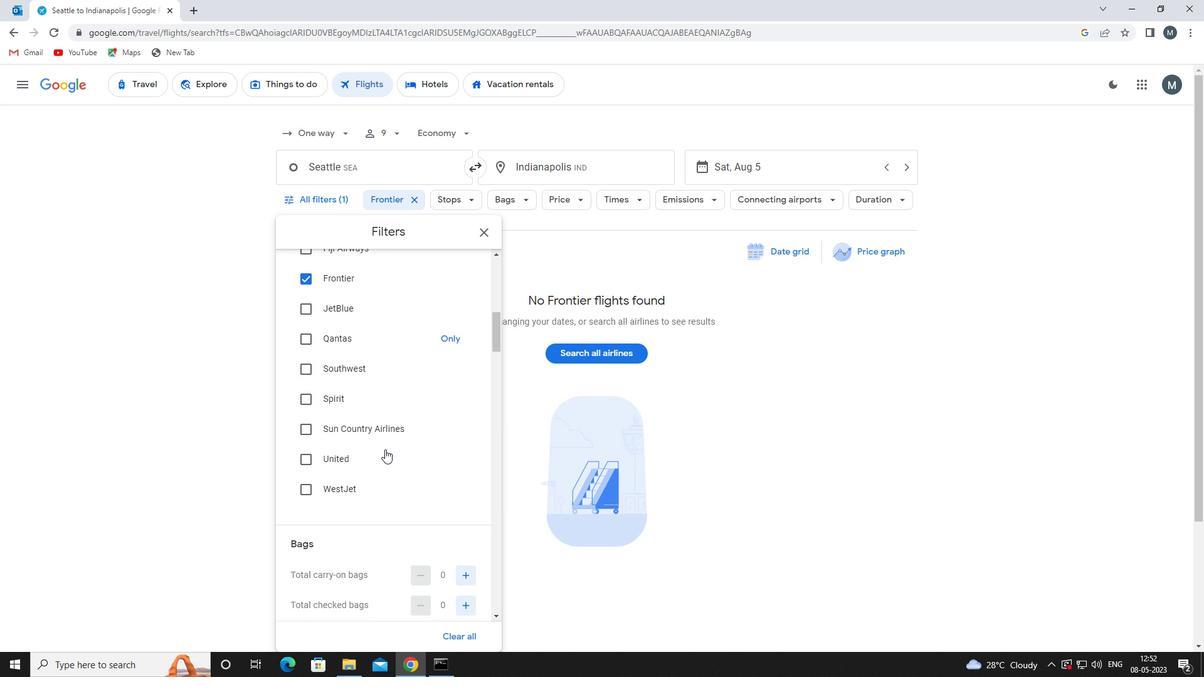 
Action: Mouse moved to (463, 444)
Screenshot: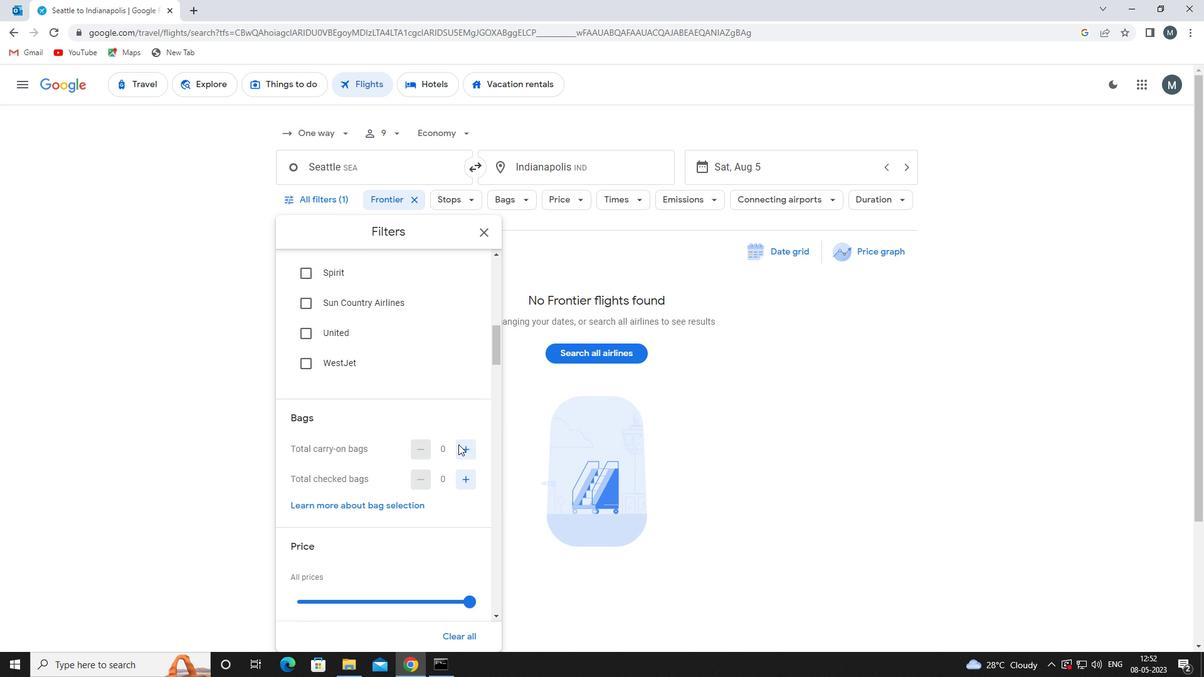 
Action: Mouse pressed left at (463, 444)
Screenshot: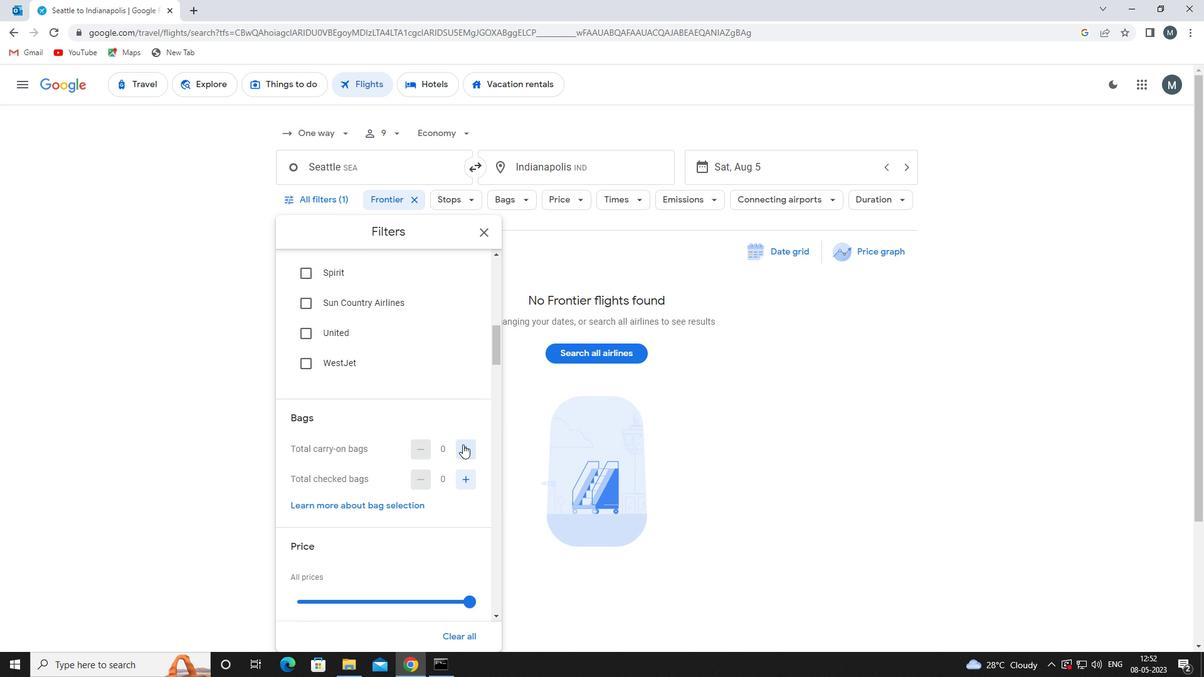 
Action: Mouse moved to (360, 424)
Screenshot: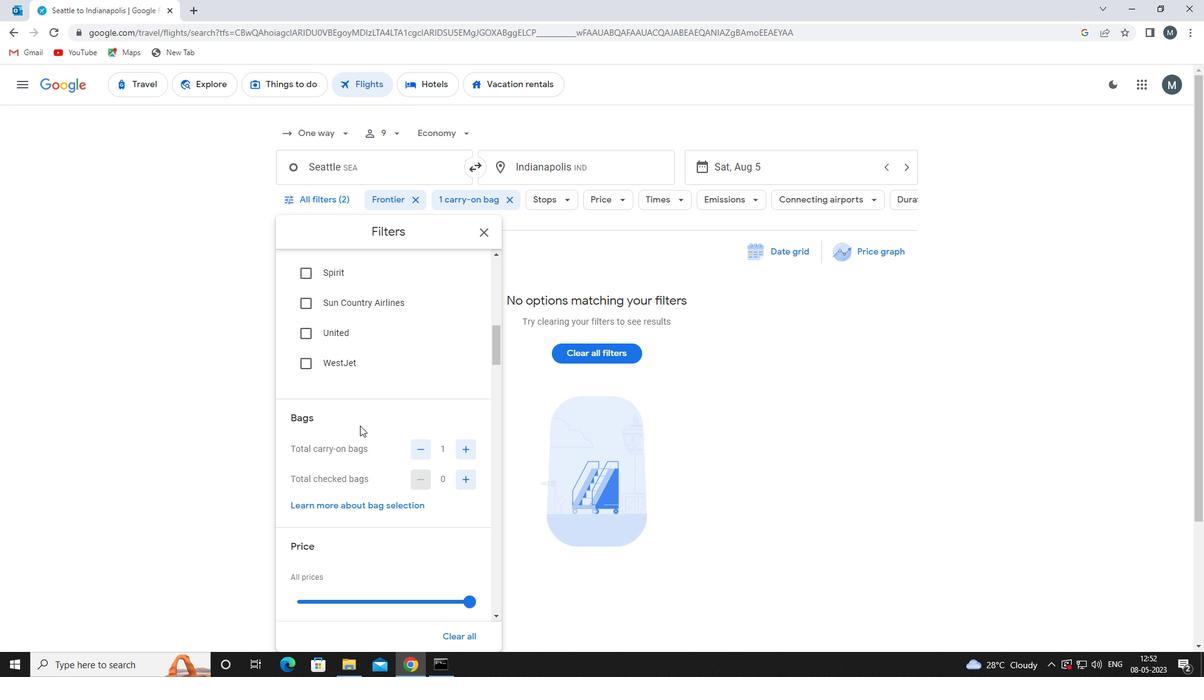 
Action: Mouse scrolled (360, 423) with delta (0, 0)
Screenshot: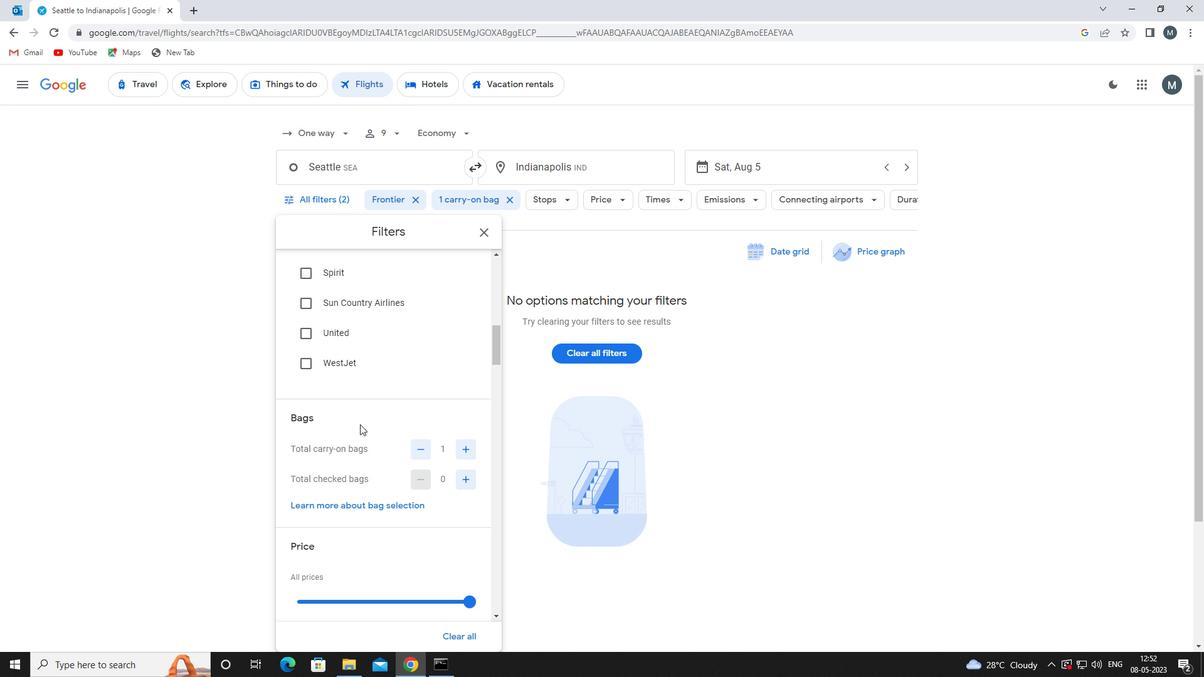 
Action: Mouse moved to (360, 424)
Screenshot: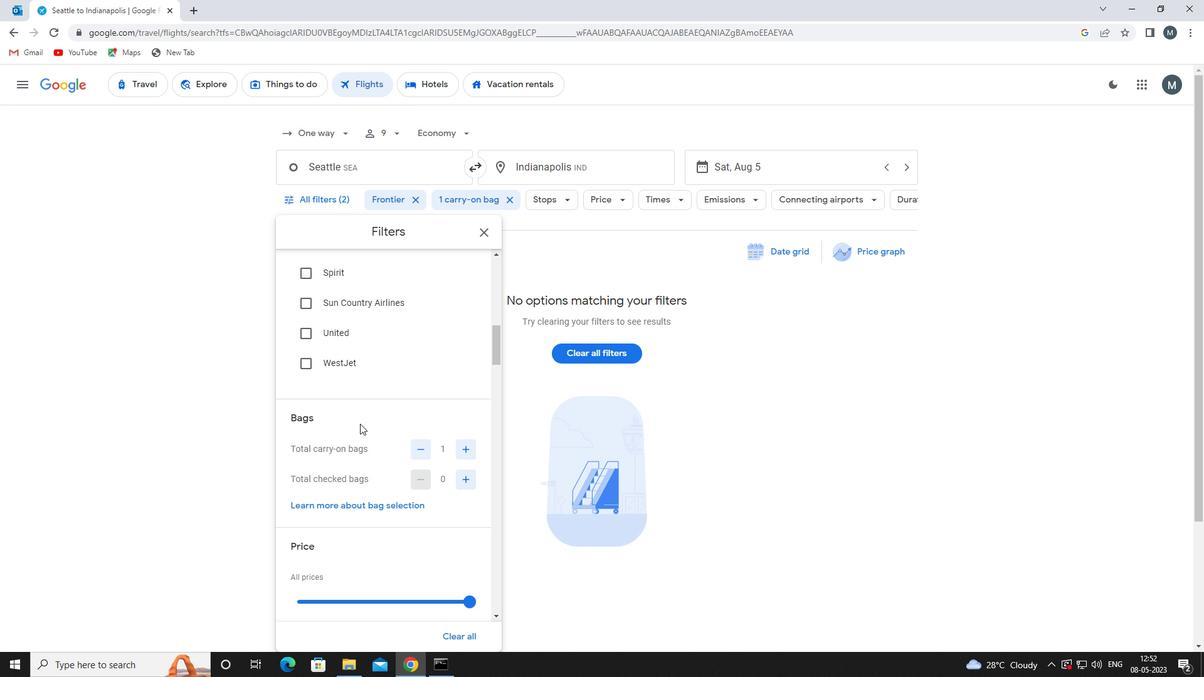 
Action: Mouse scrolled (360, 423) with delta (0, 0)
Screenshot: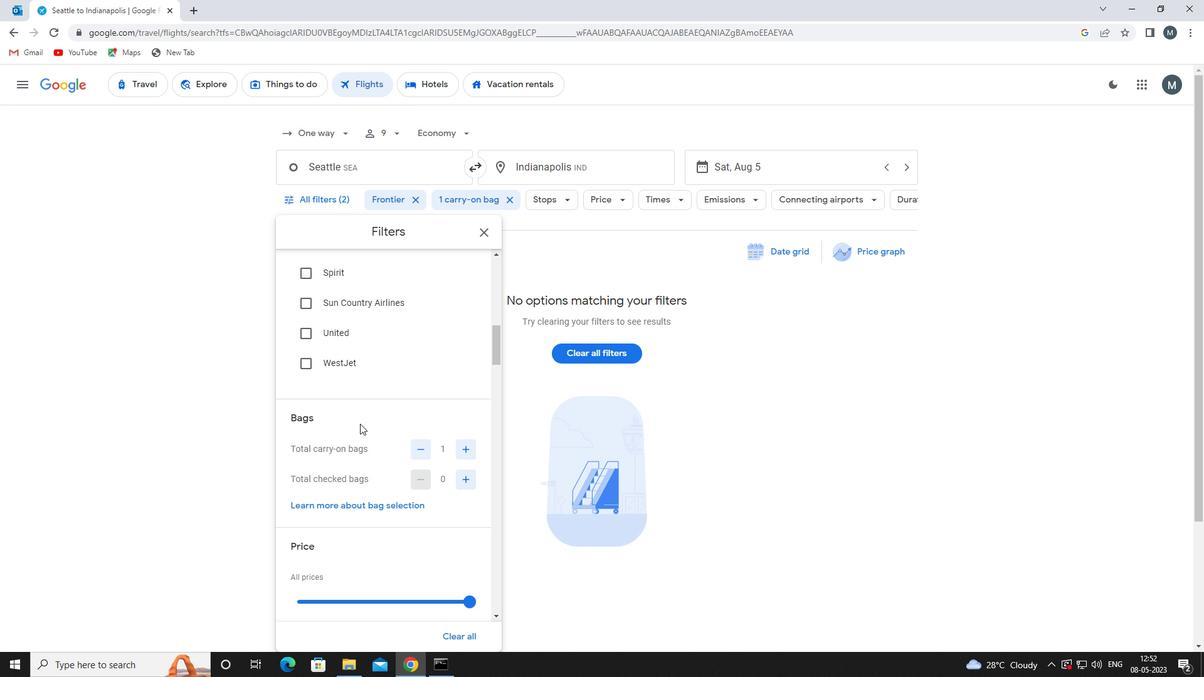 
Action: Mouse moved to (360, 424)
Screenshot: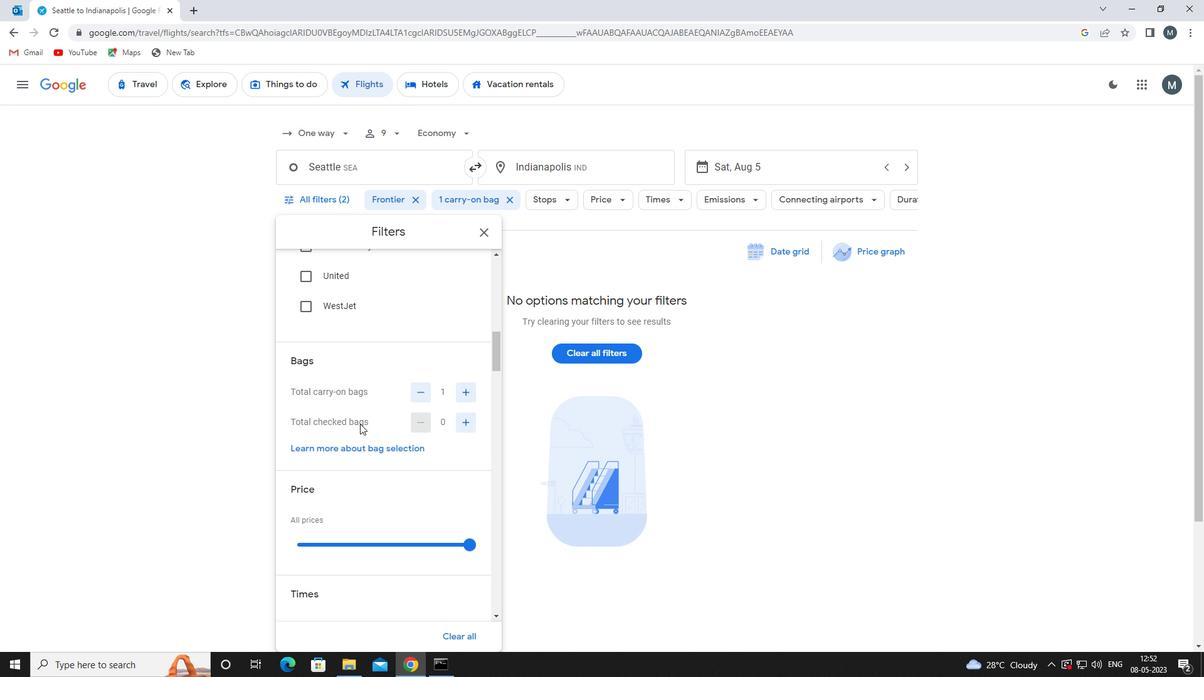 
Action: Mouse scrolled (360, 423) with delta (0, 0)
Screenshot: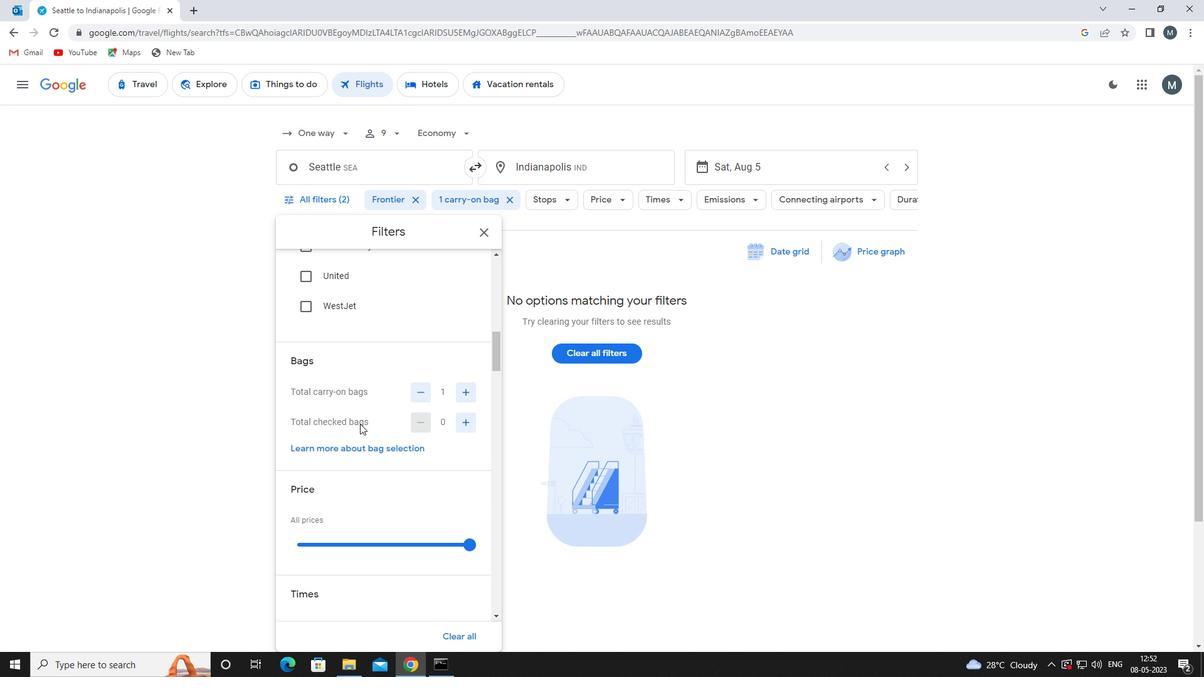 
Action: Mouse moved to (358, 413)
Screenshot: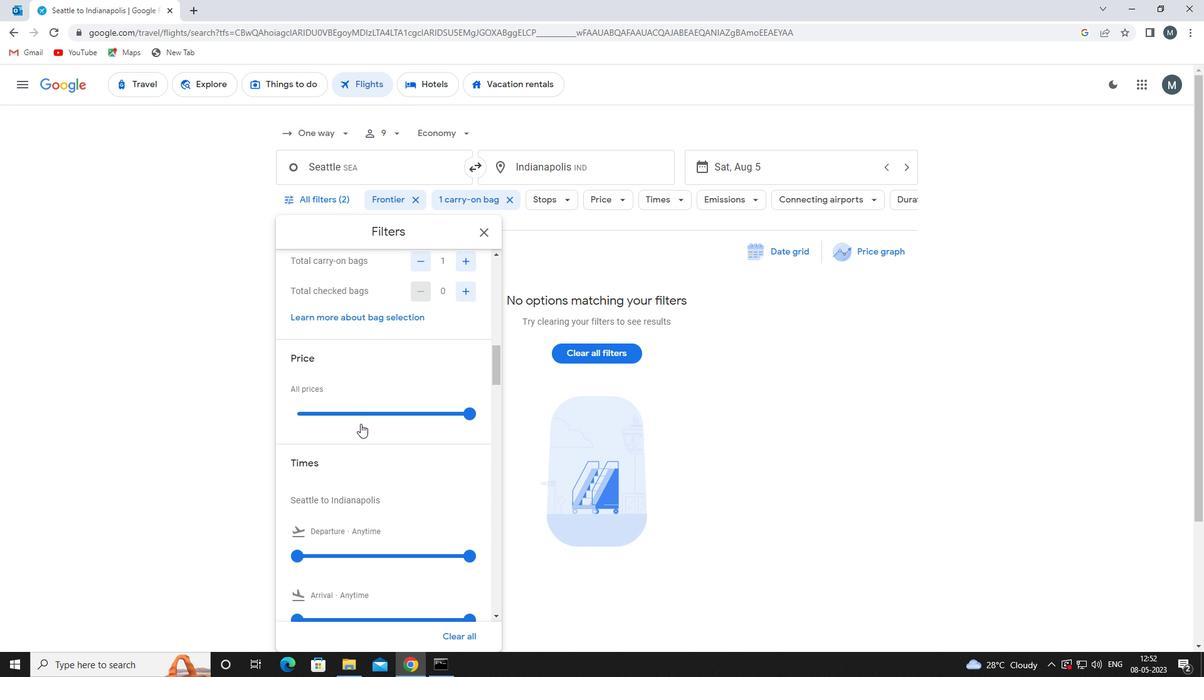 
Action: Mouse pressed left at (358, 413)
Screenshot: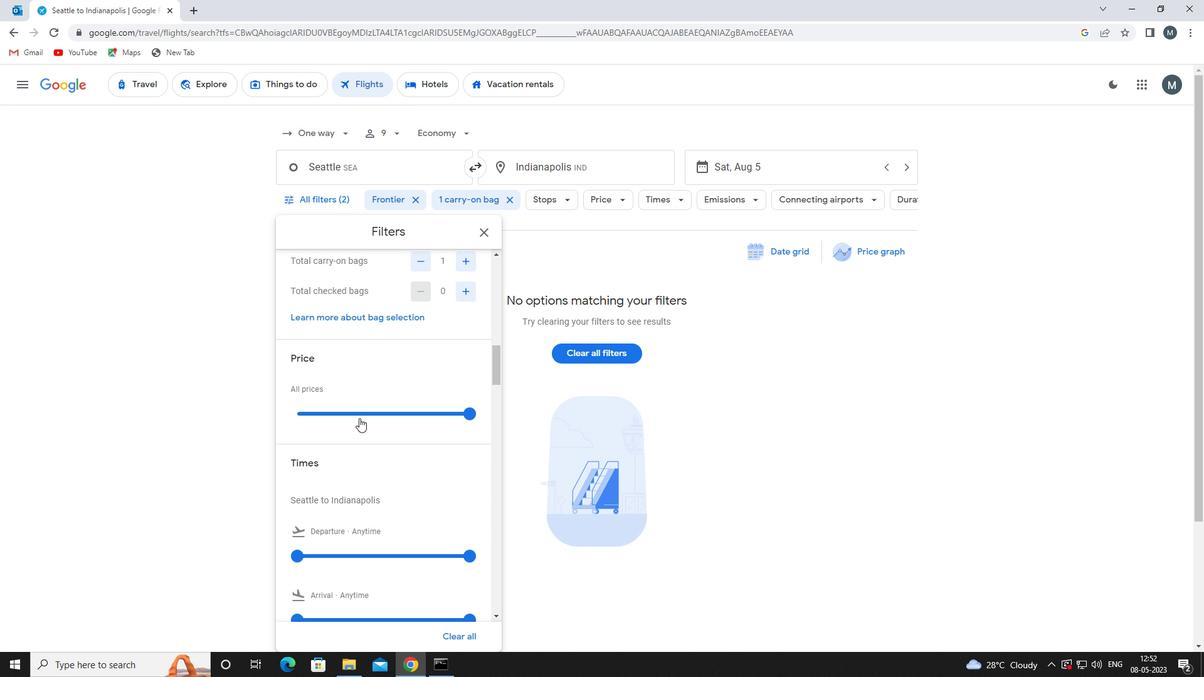 
Action: Mouse moved to (355, 412)
Screenshot: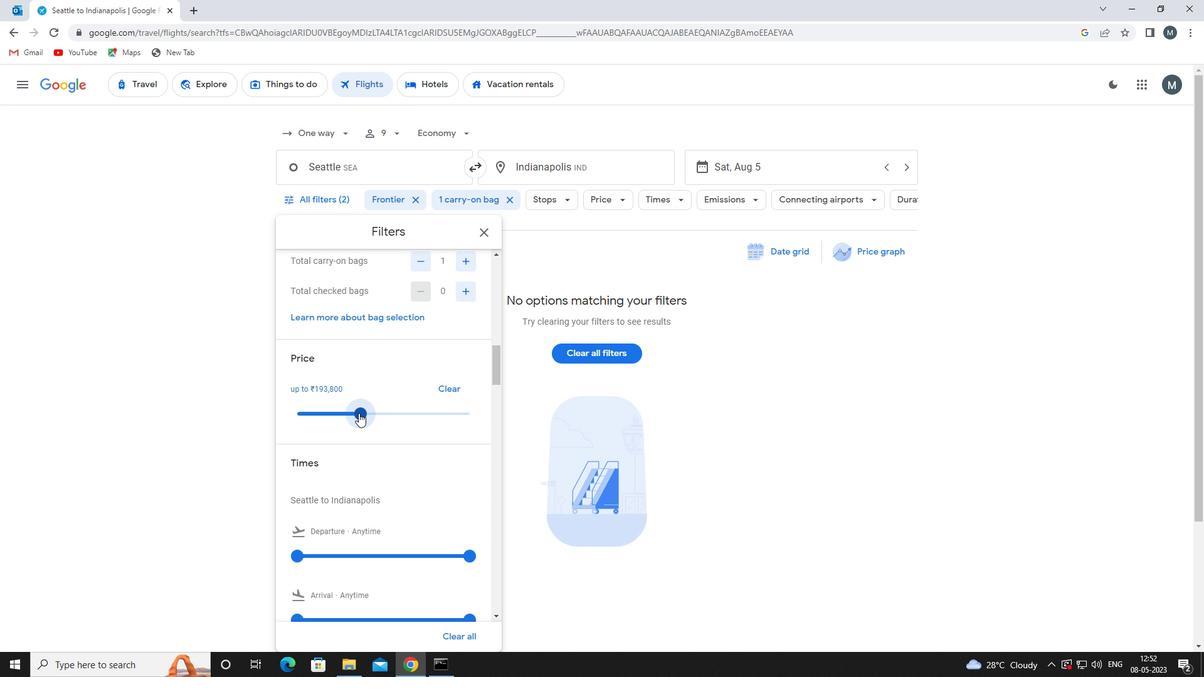 
Action: Mouse pressed left at (355, 412)
Screenshot: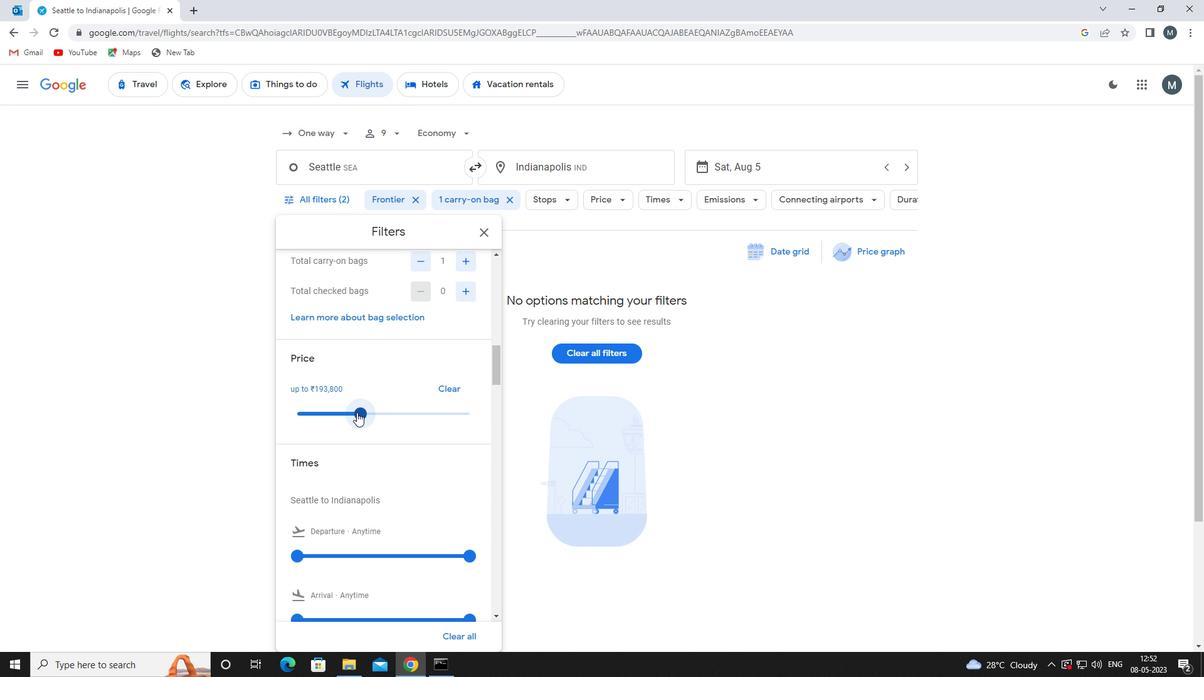 
Action: Mouse moved to (360, 390)
Screenshot: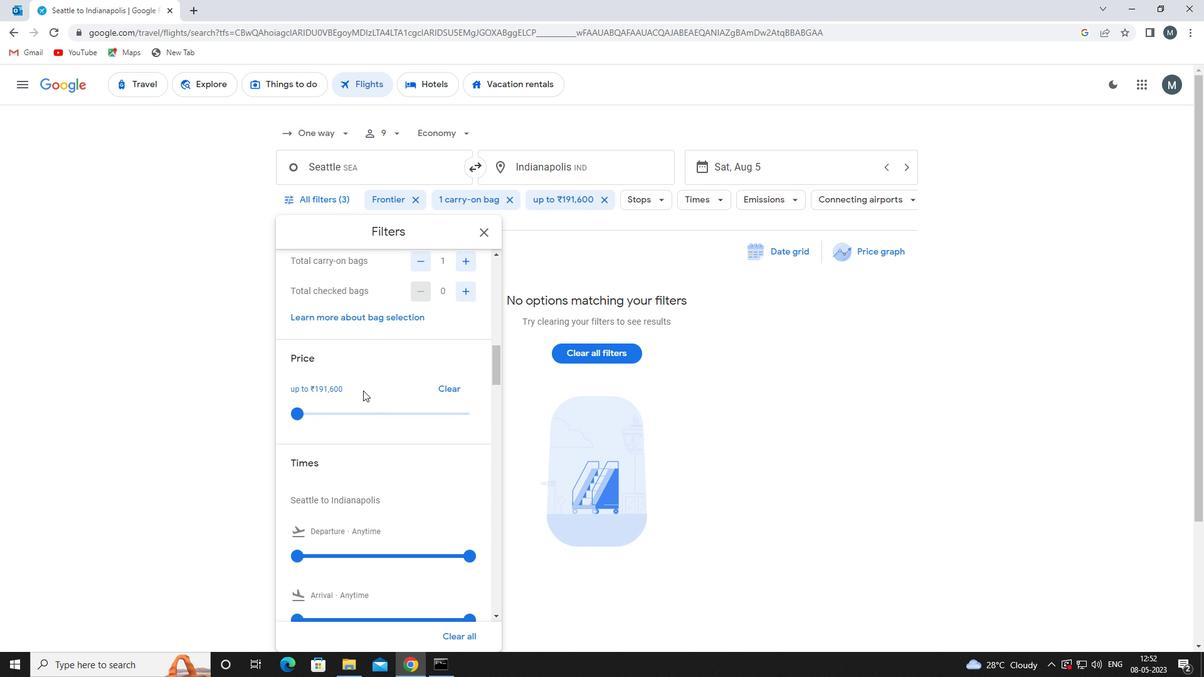 
Action: Mouse scrolled (360, 389) with delta (0, 0)
Screenshot: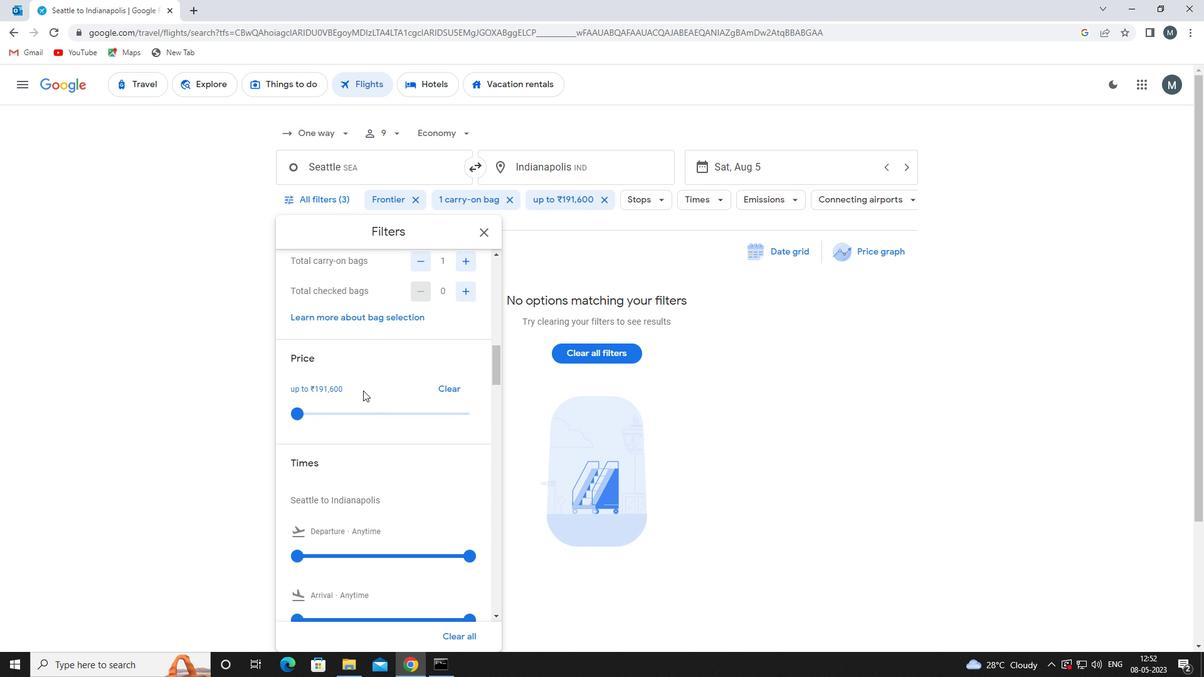
Action: Mouse moved to (356, 390)
Screenshot: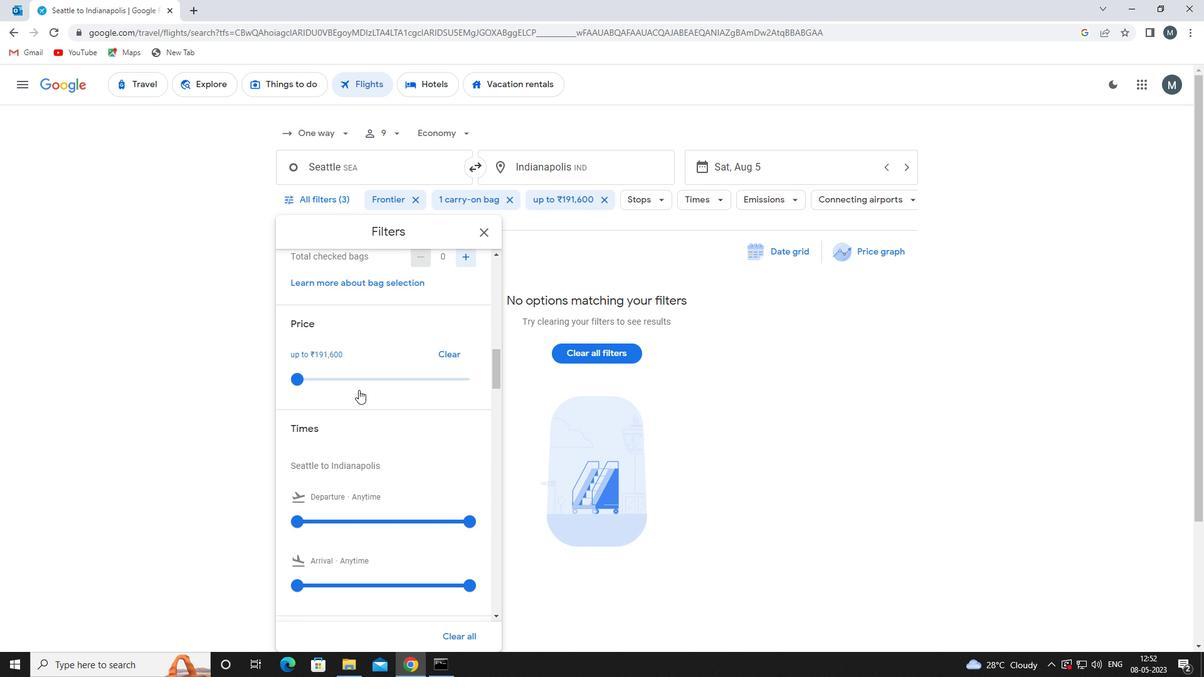 
Action: Mouse scrolled (356, 390) with delta (0, 0)
Screenshot: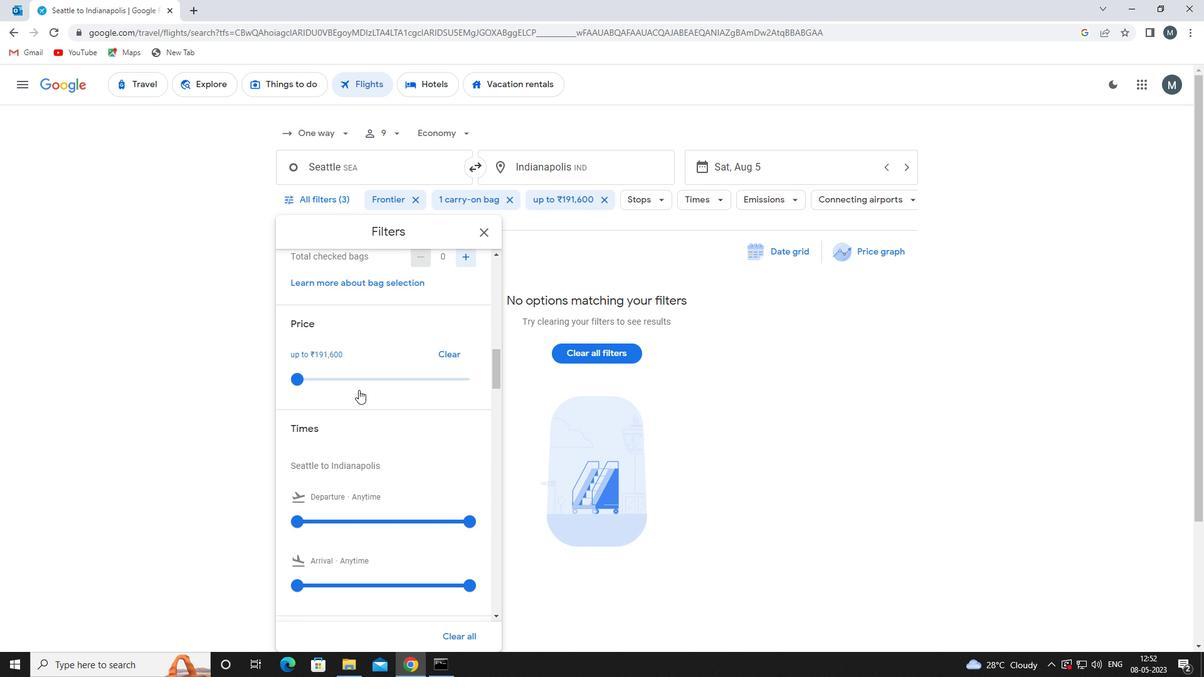 
Action: Mouse moved to (350, 392)
Screenshot: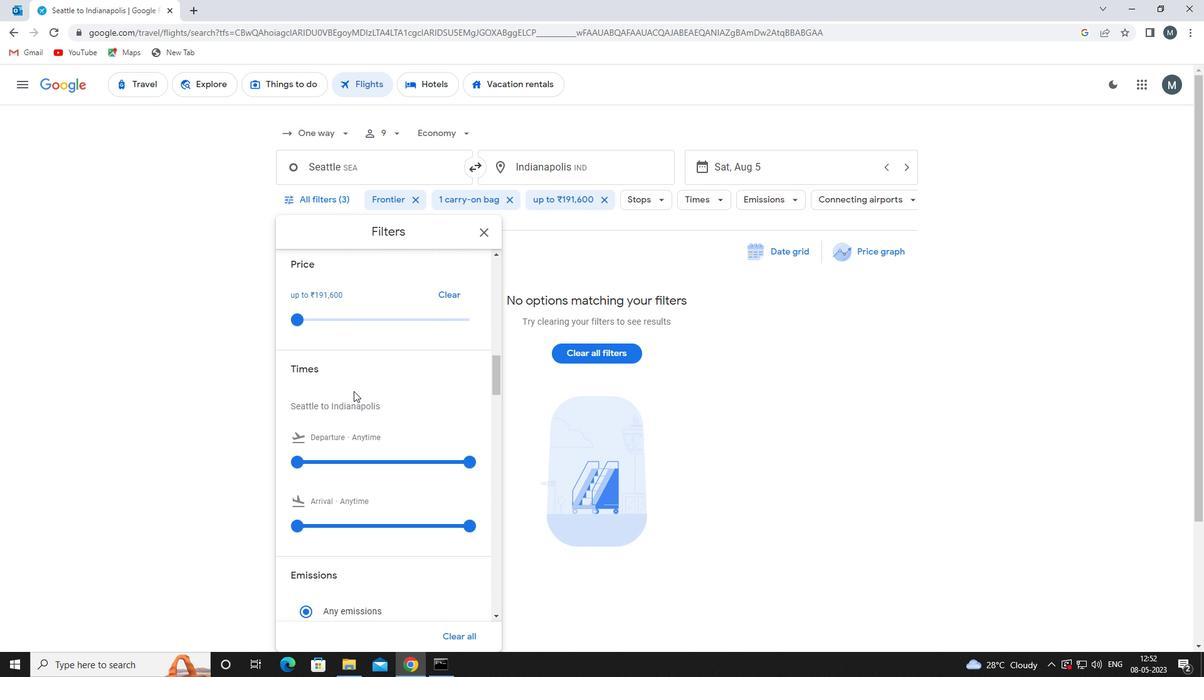 
Action: Mouse scrolled (350, 392) with delta (0, 0)
Screenshot: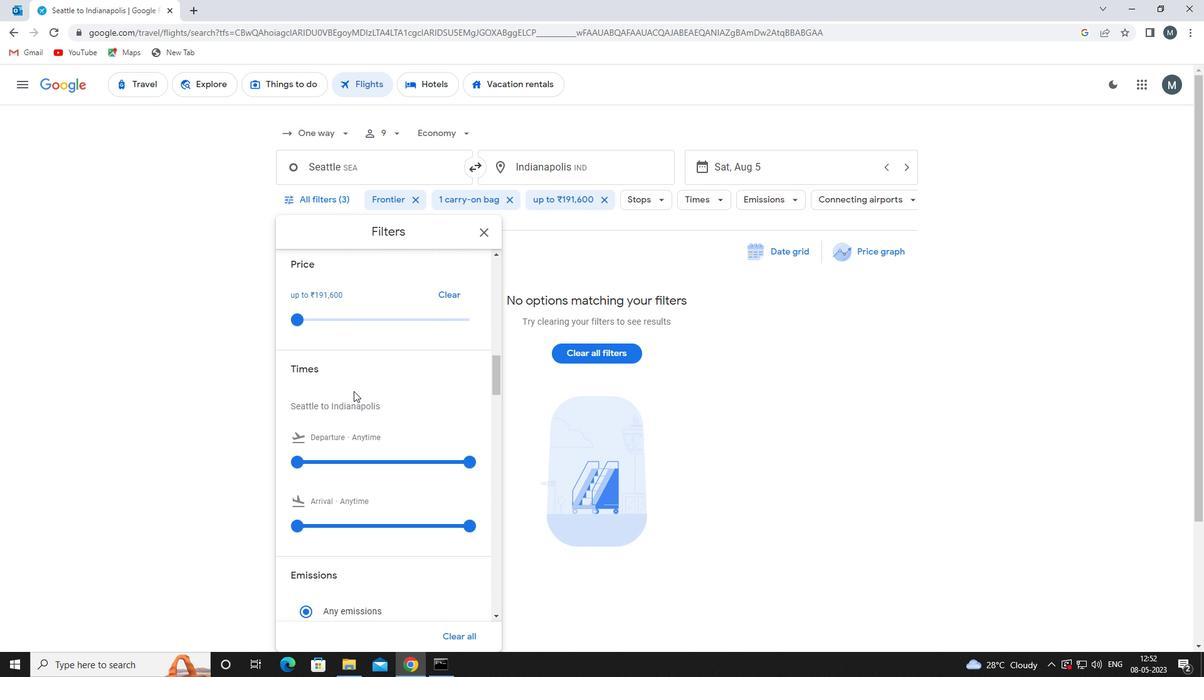 
Action: Mouse moved to (296, 368)
Screenshot: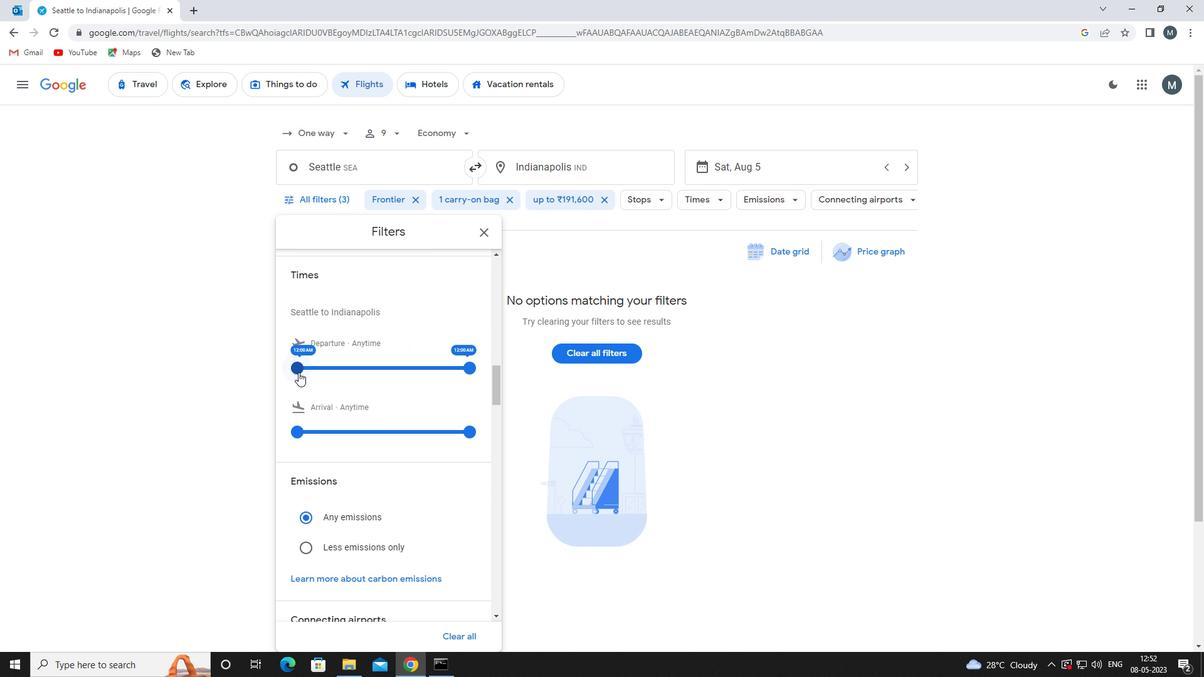 
Action: Mouse pressed left at (296, 368)
Screenshot: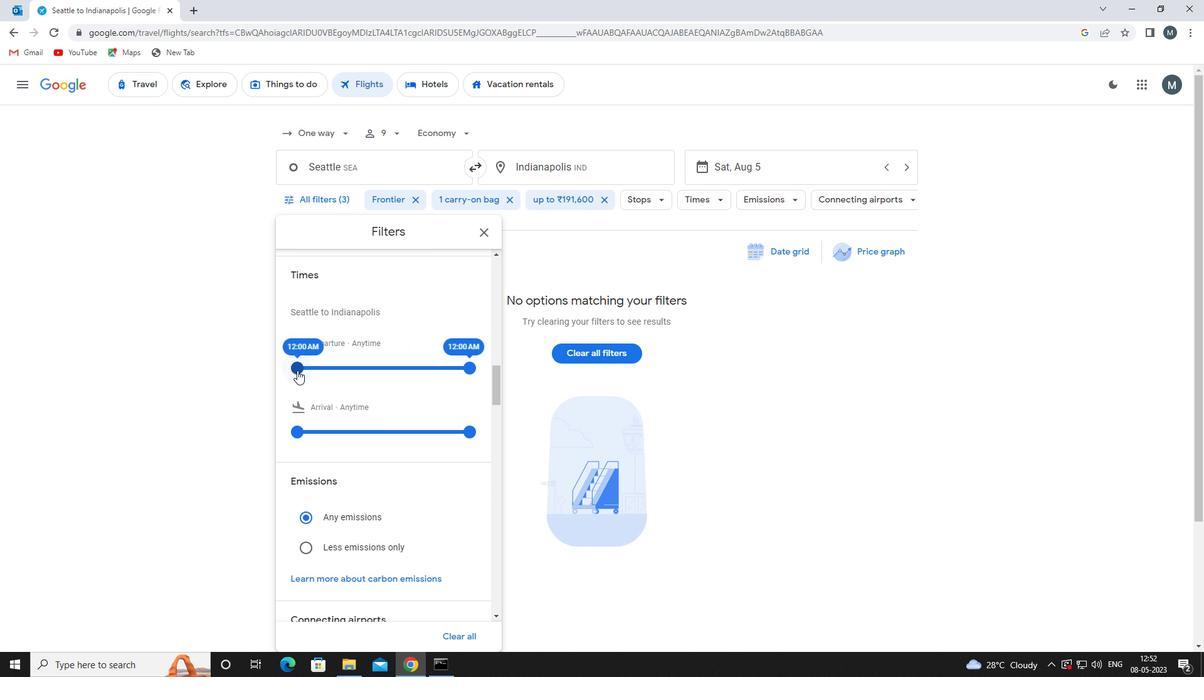 
Action: Mouse moved to (465, 364)
Screenshot: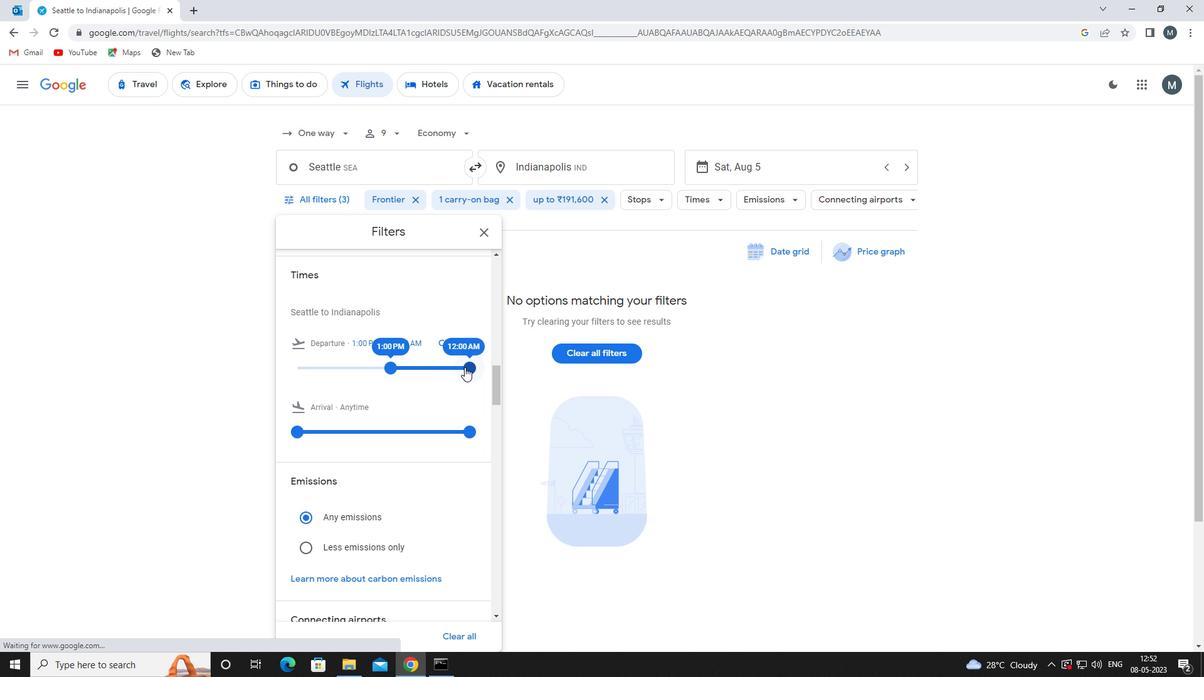 
Action: Mouse pressed left at (465, 364)
Screenshot: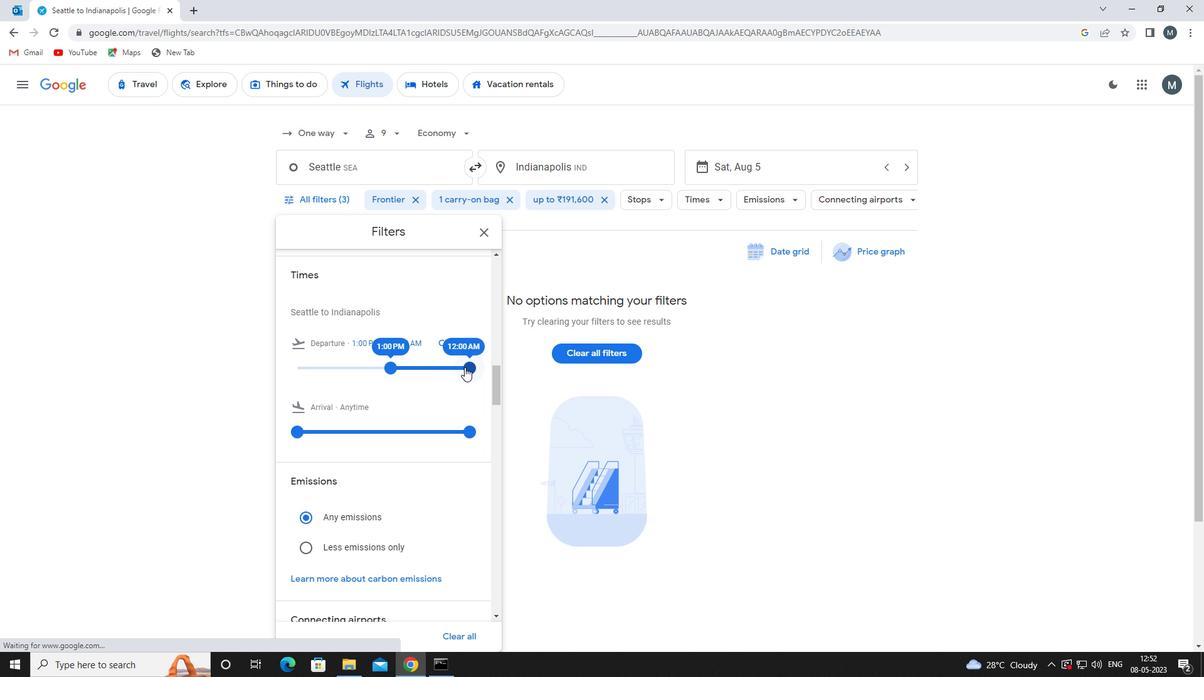 
Action: Mouse moved to (373, 374)
Screenshot: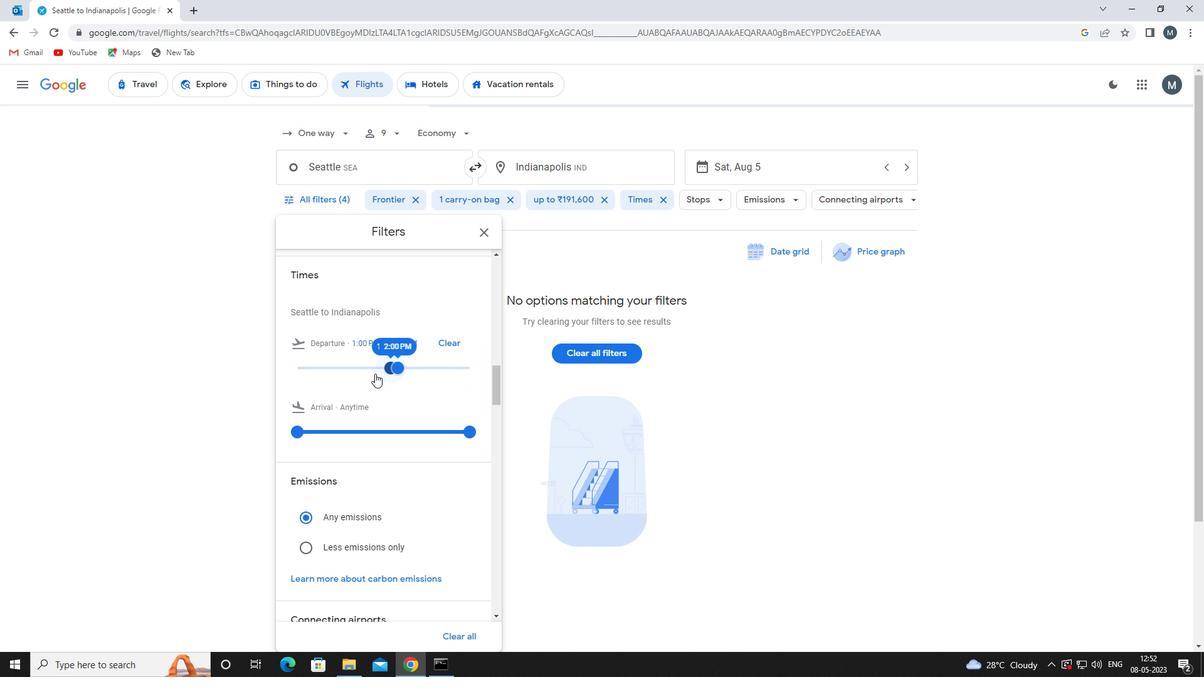 
Action: Mouse scrolled (373, 373) with delta (0, 0)
Screenshot: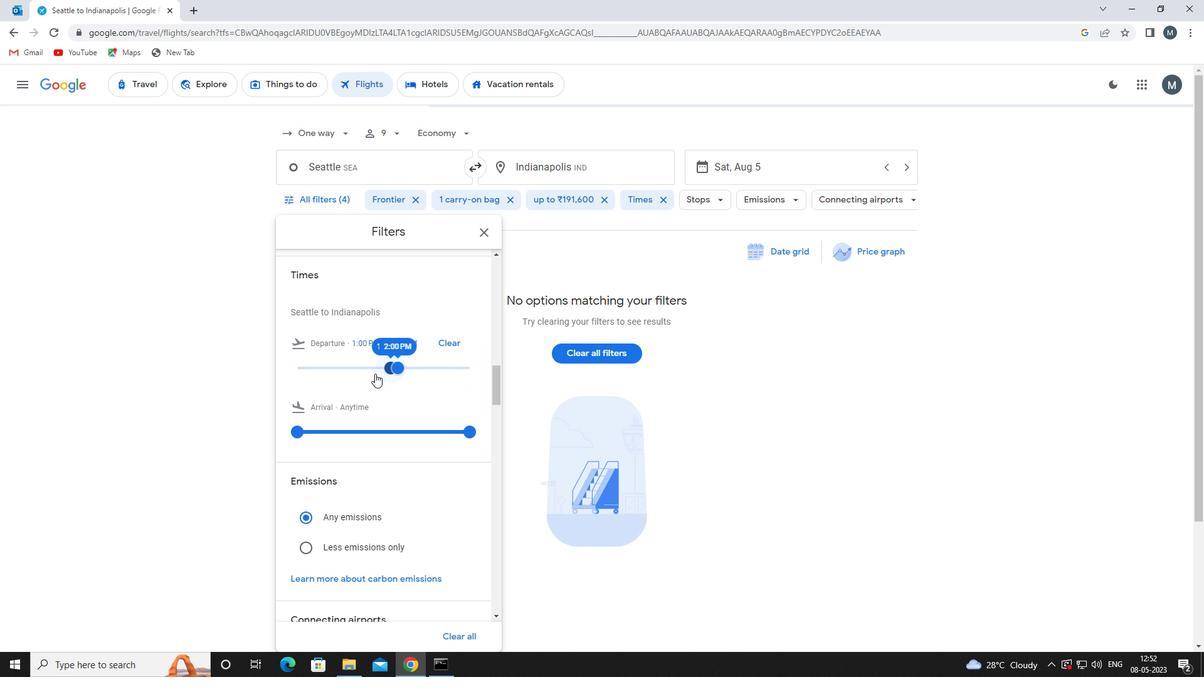 
Action: Mouse moved to (481, 235)
Screenshot: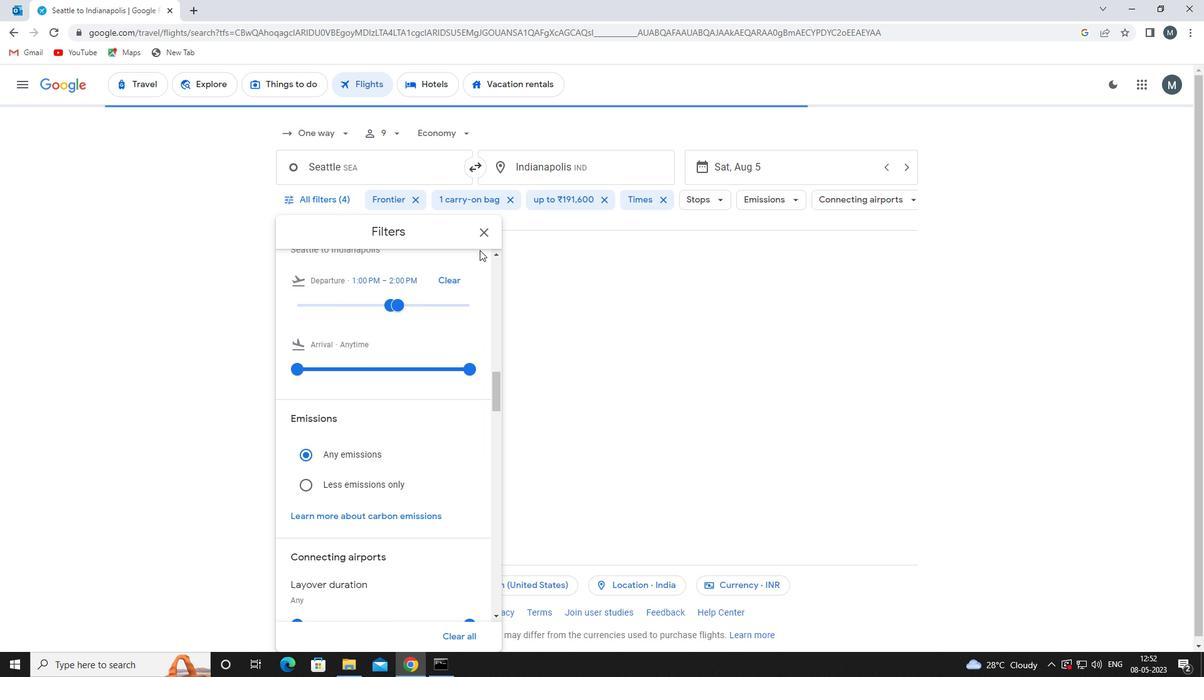 
Action: Mouse pressed left at (481, 235)
Screenshot: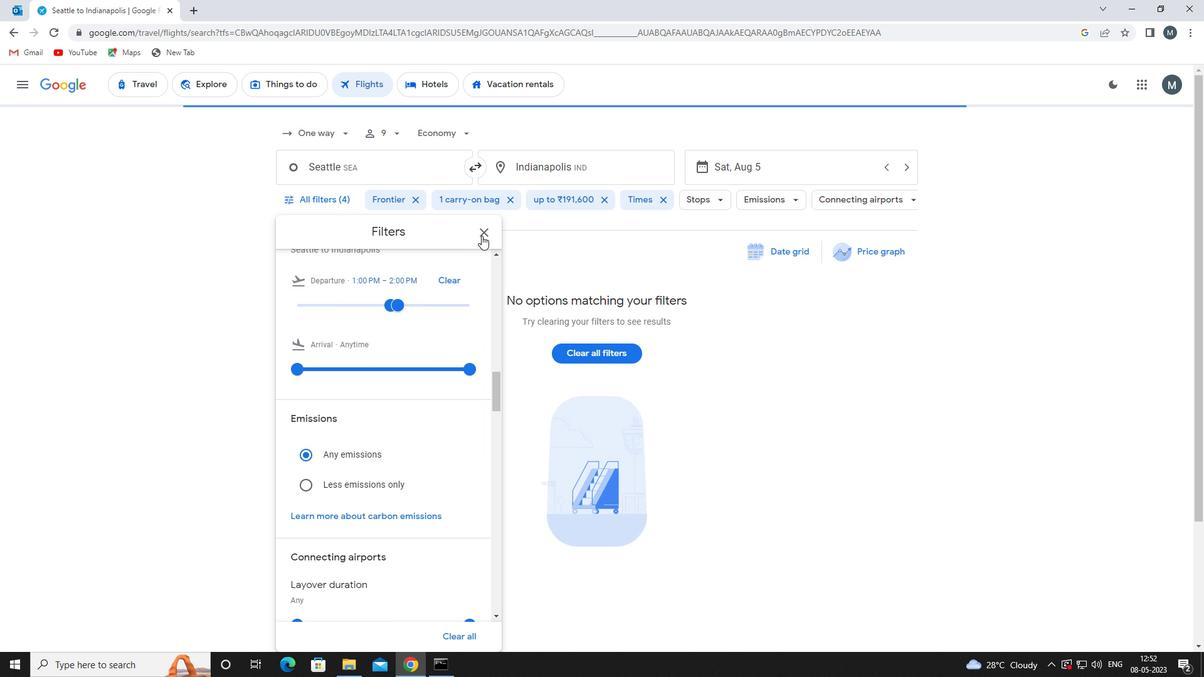 
Action: Mouse moved to (479, 235)
Screenshot: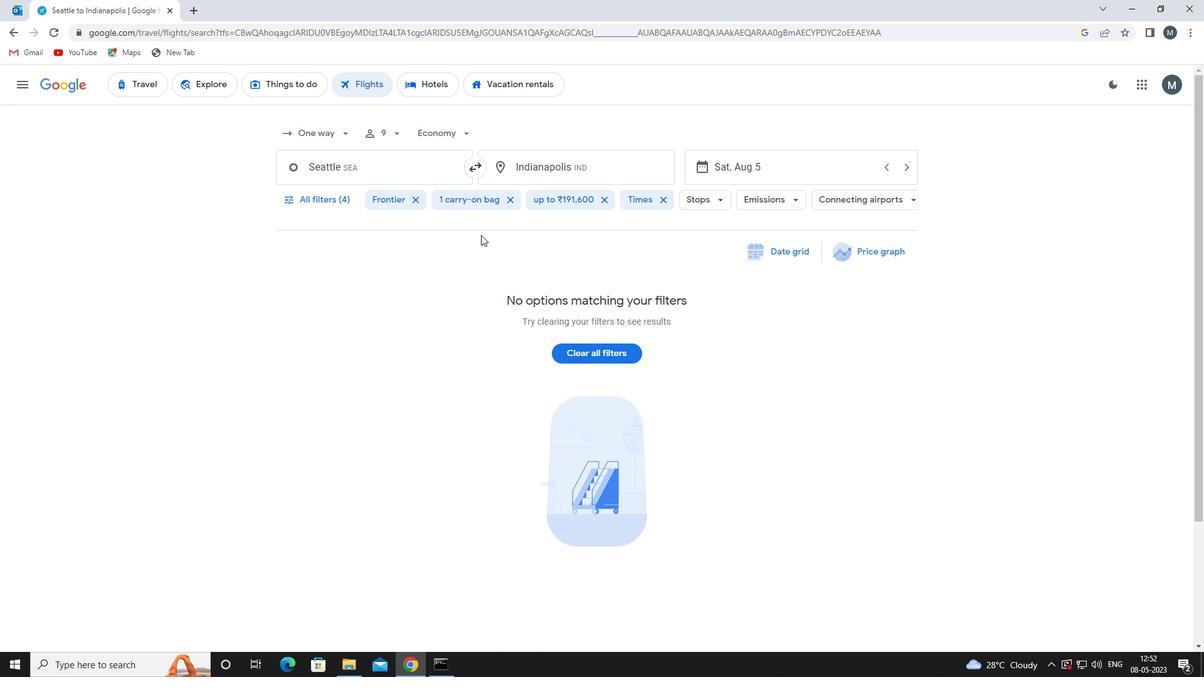 
